 Task: Find connections with filter location El Eulma with filter topic #LetsWork with filter profile language Potuguese with filter current company StartupLanes with filter school National Institute of Technology , Patna with filter industry Caterers with filter service category Bankruptcy Law with filter keywords title Controller
Action: Mouse moved to (563, 70)
Screenshot: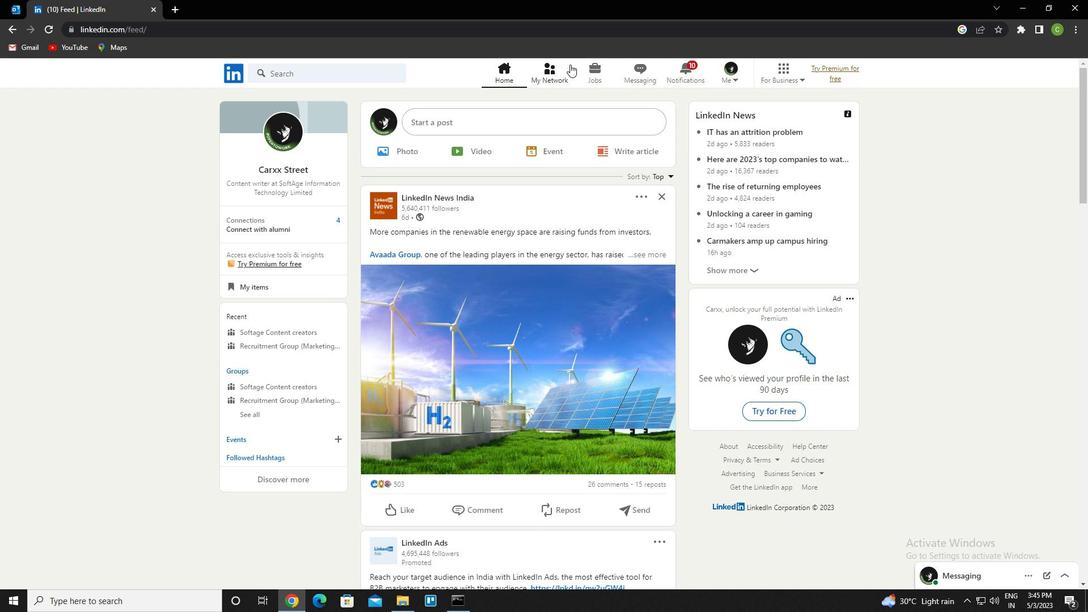 
Action: Mouse pressed left at (563, 70)
Screenshot: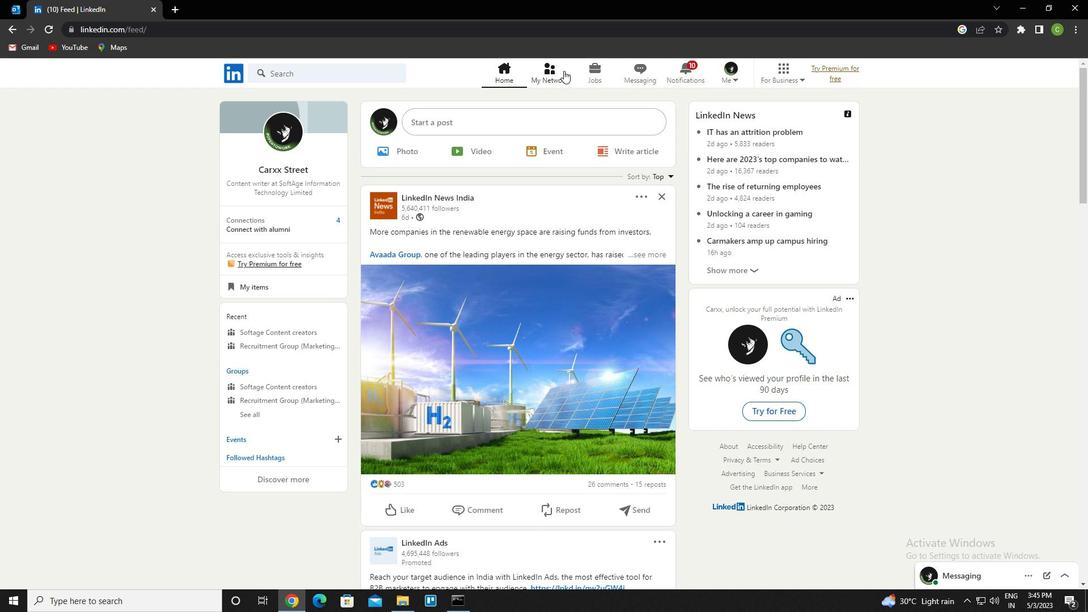 
Action: Mouse moved to (300, 130)
Screenshot: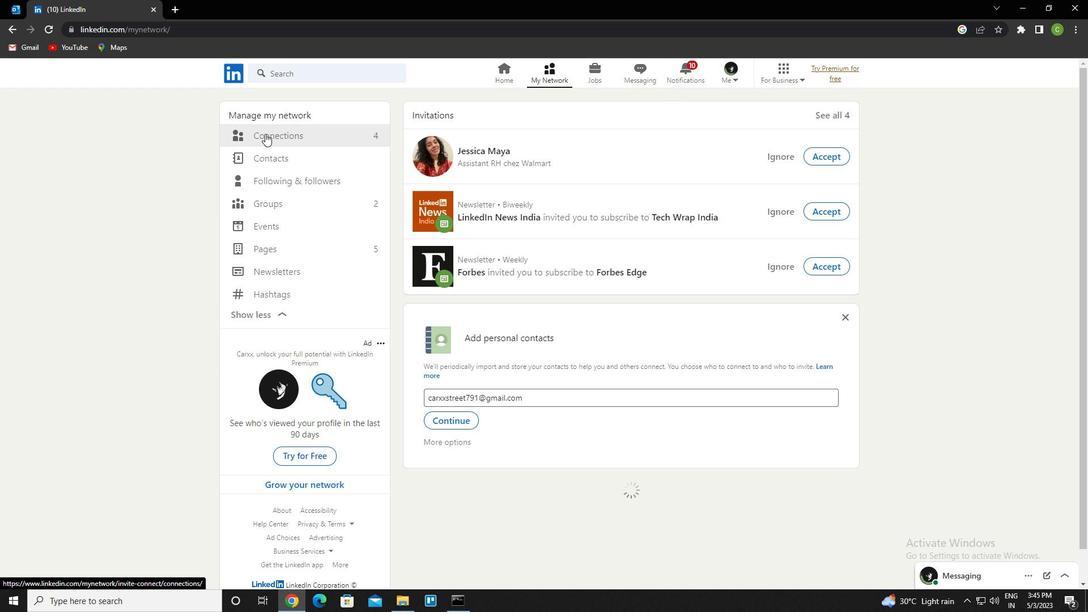 
Action: Mouse pressed left at (300, 130)
Screenshot: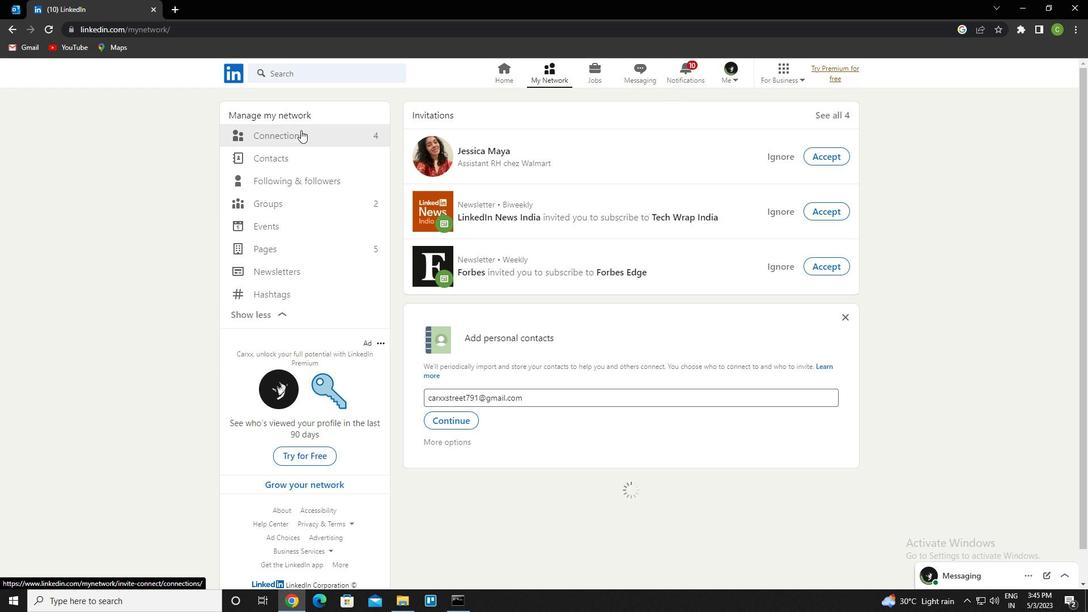 
Action: Mouse moved to (623, 138)
Screenshot: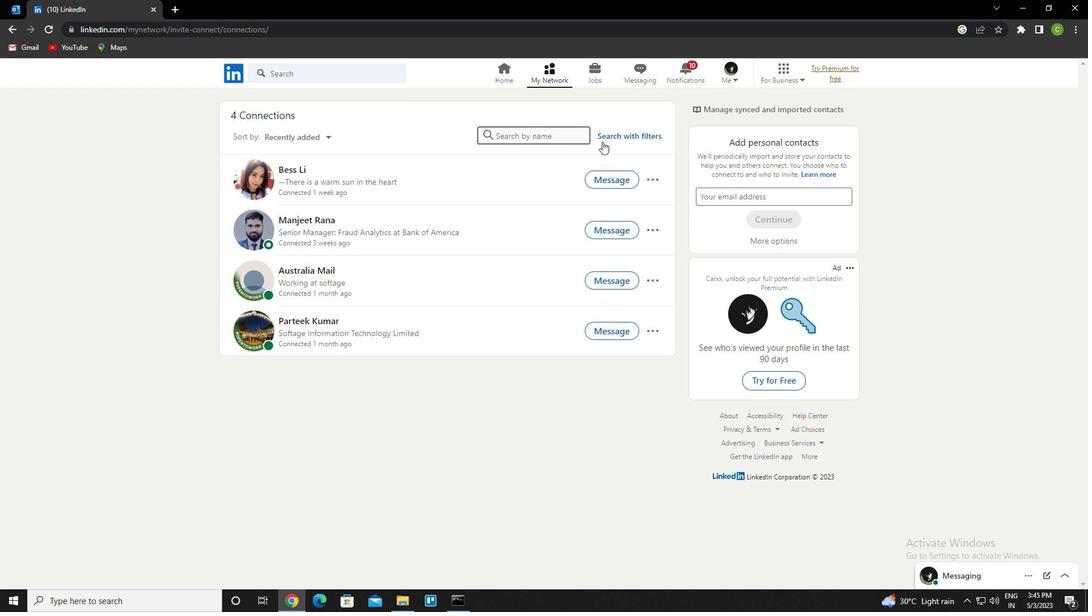 
Action: Mouse pressed left at (623, 138)
Screenshot: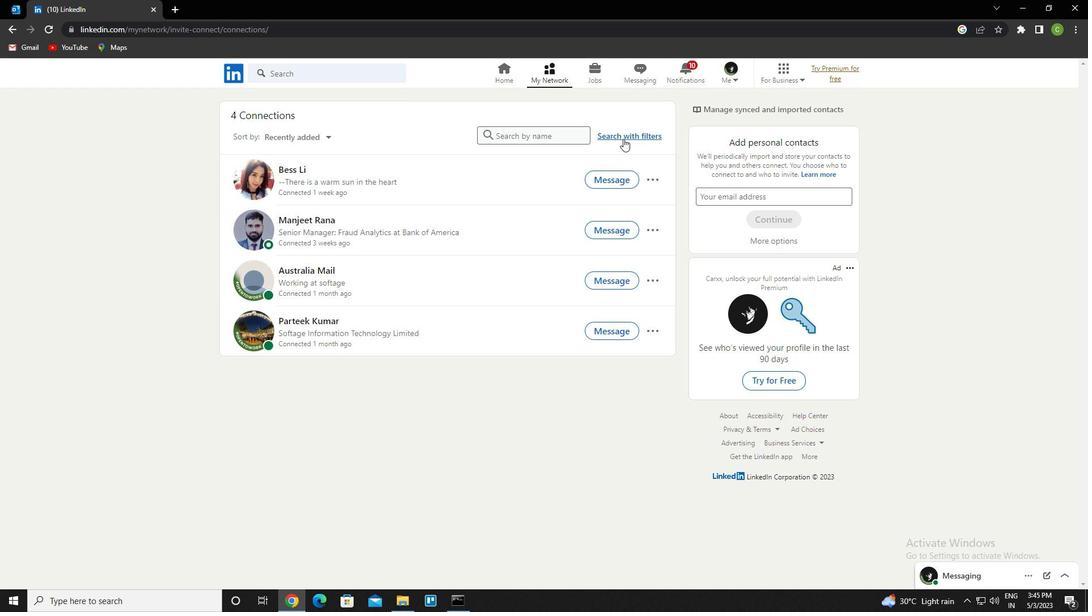 
Action: Mouse moved to (586, 107)
Screenshot: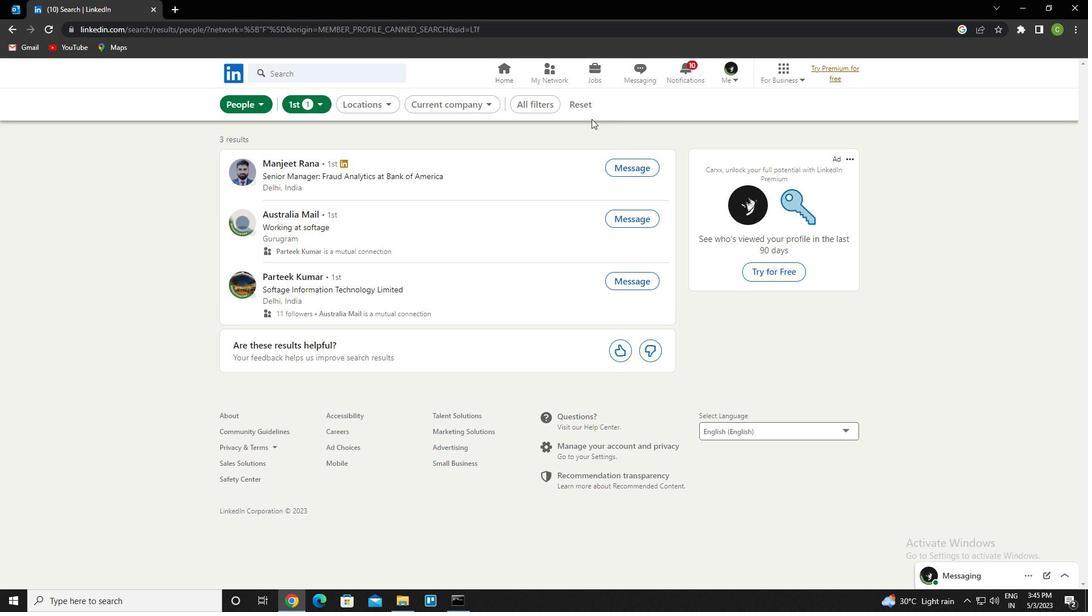 
Action: Mouse pressed left at (586, 107)
Screenshot: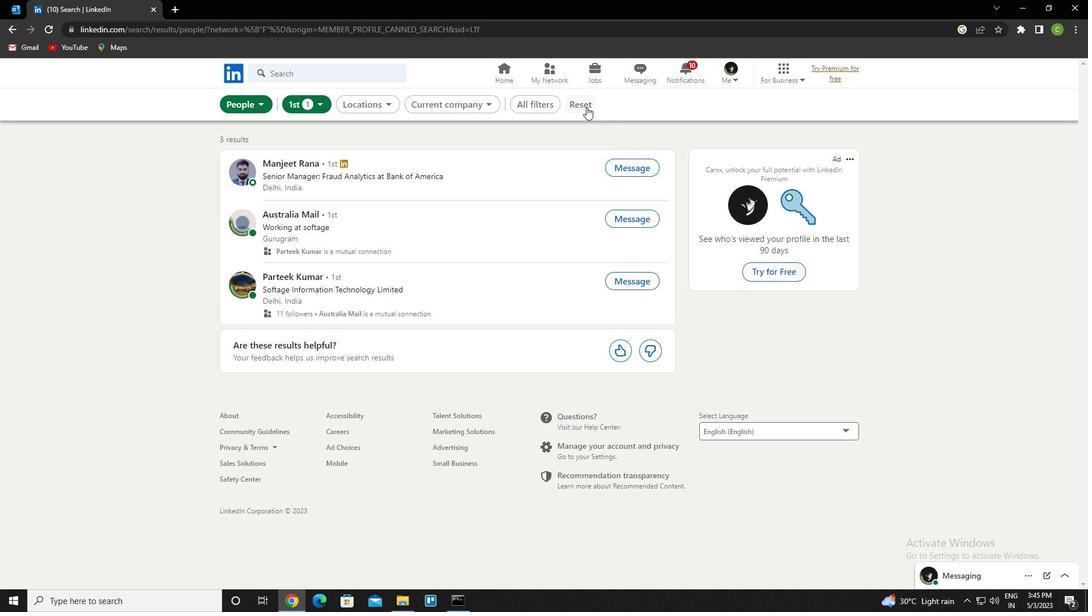 
Action: Mouse moved to (579, 109)
Screenshot: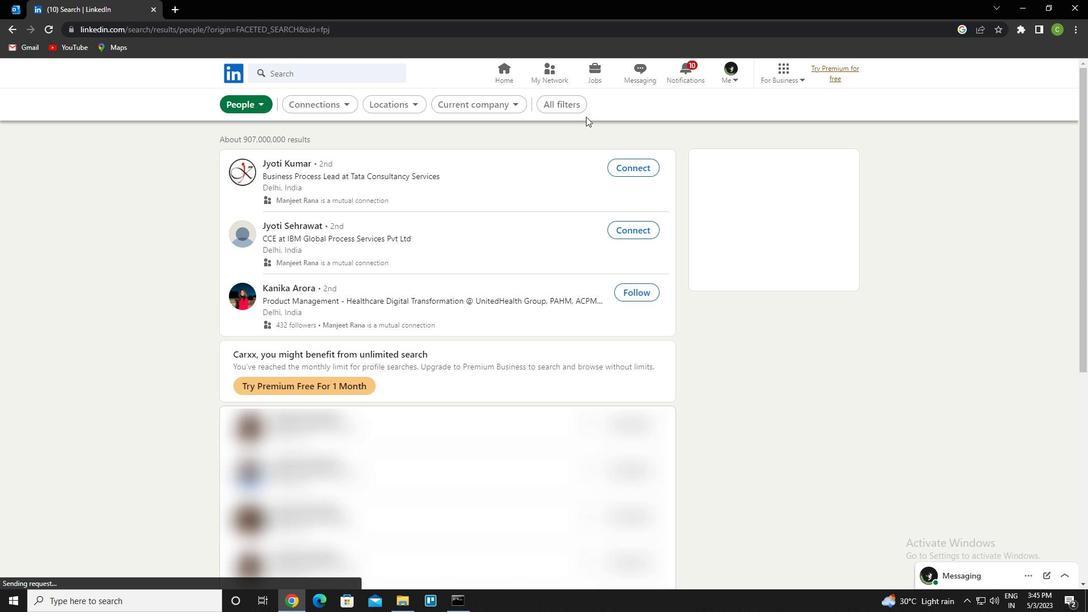 
Action: Mouse pressed left at (579, 109)
Screenshot: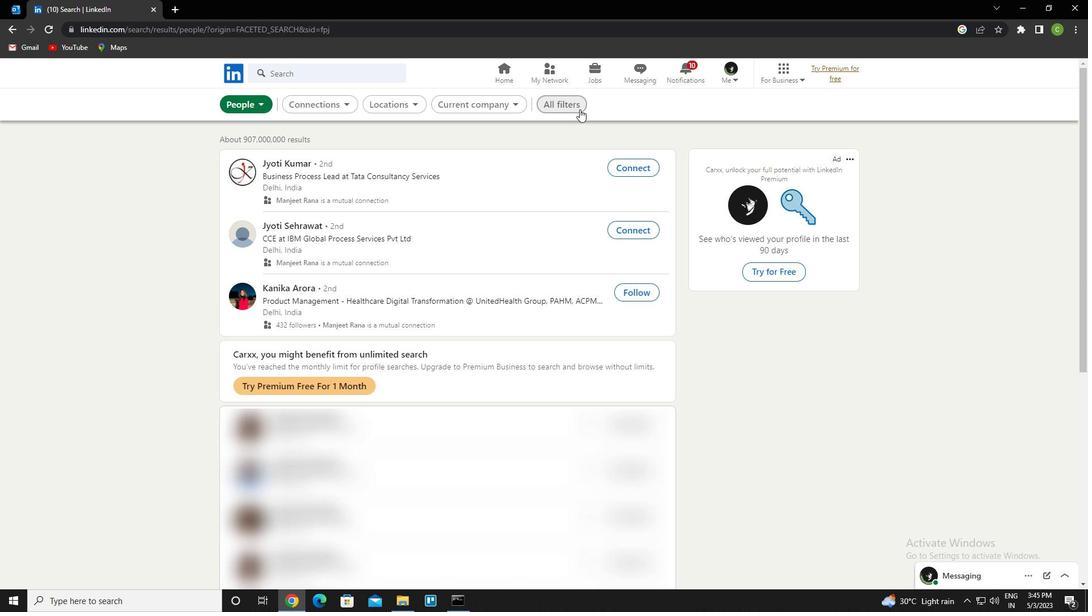 
Action: Mouse moved to (916, 294)
Screenshot: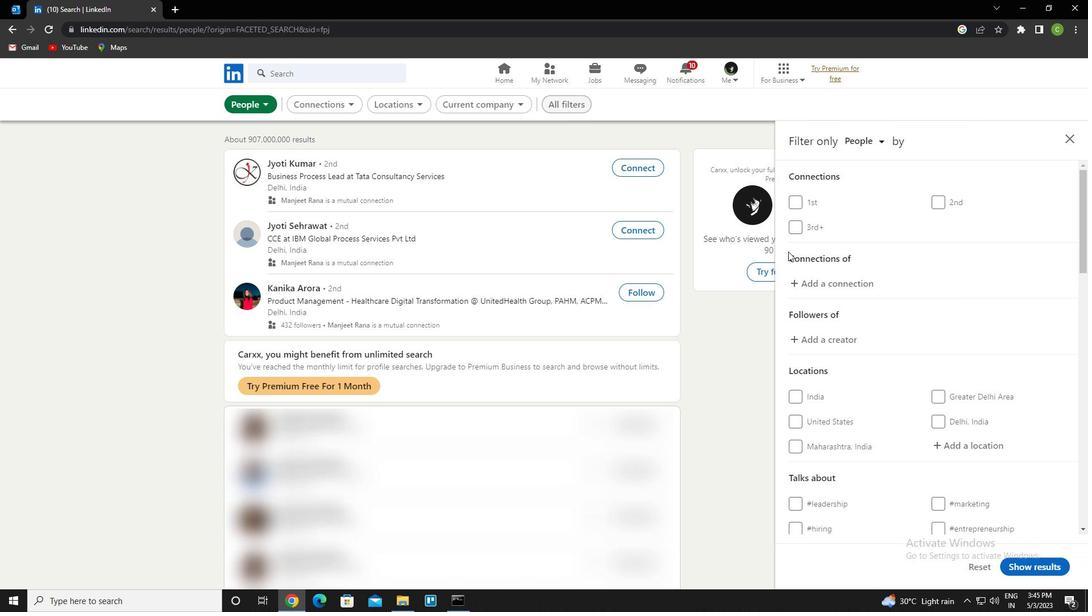 
Action: Mouse scrolled (916, 294) with delta (0, 0)
Screenshot: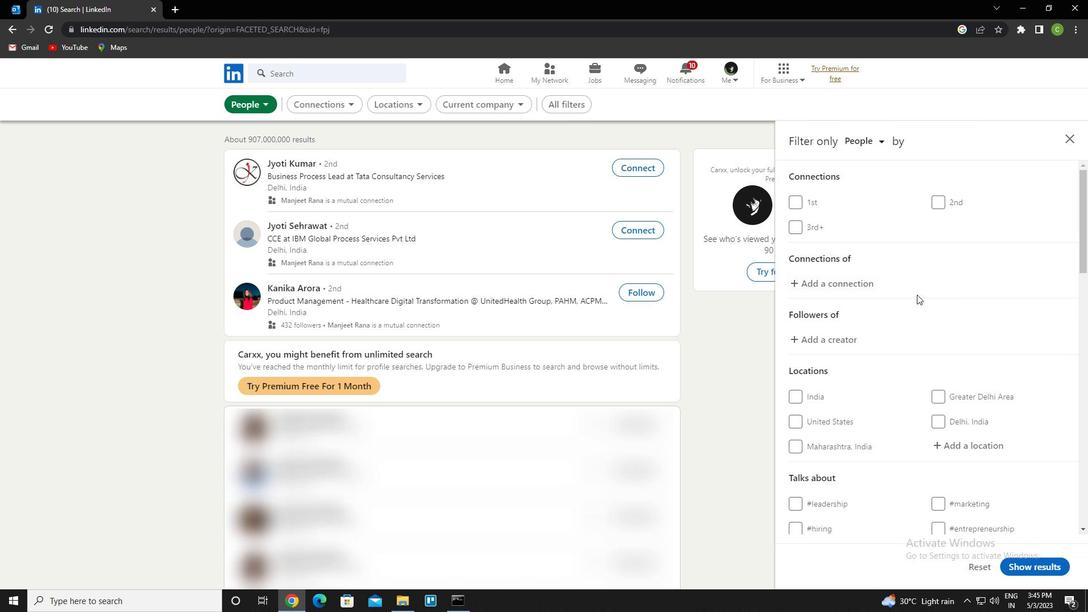 
Action: Mouse scrolled (916, 294) with delta (0, 0)
Screenshot: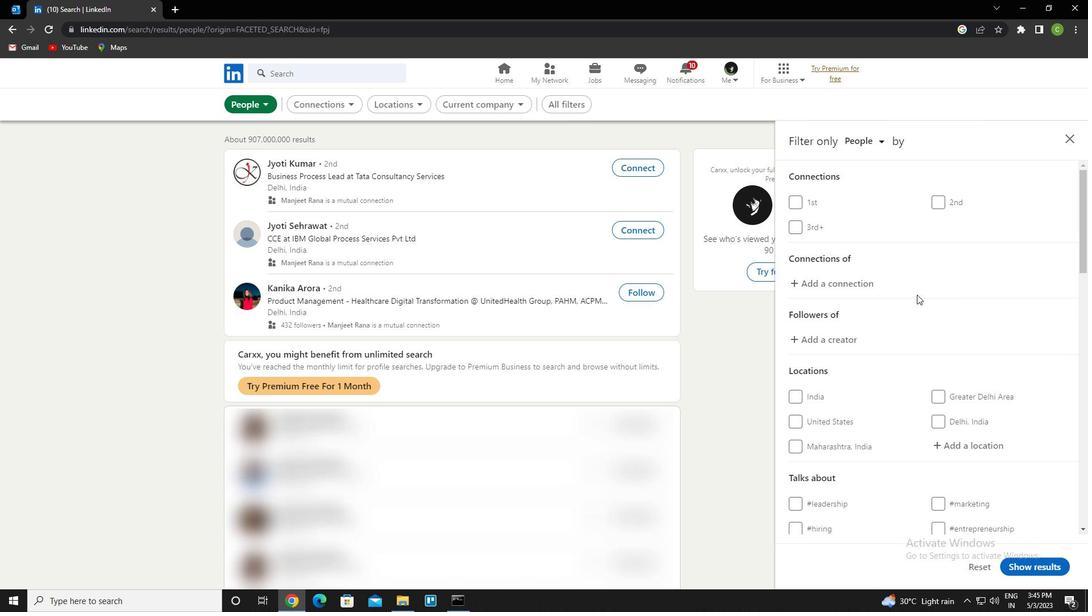 
Action: Mouse scrolled (916, 294) with delta (0, 0)
Screenshot: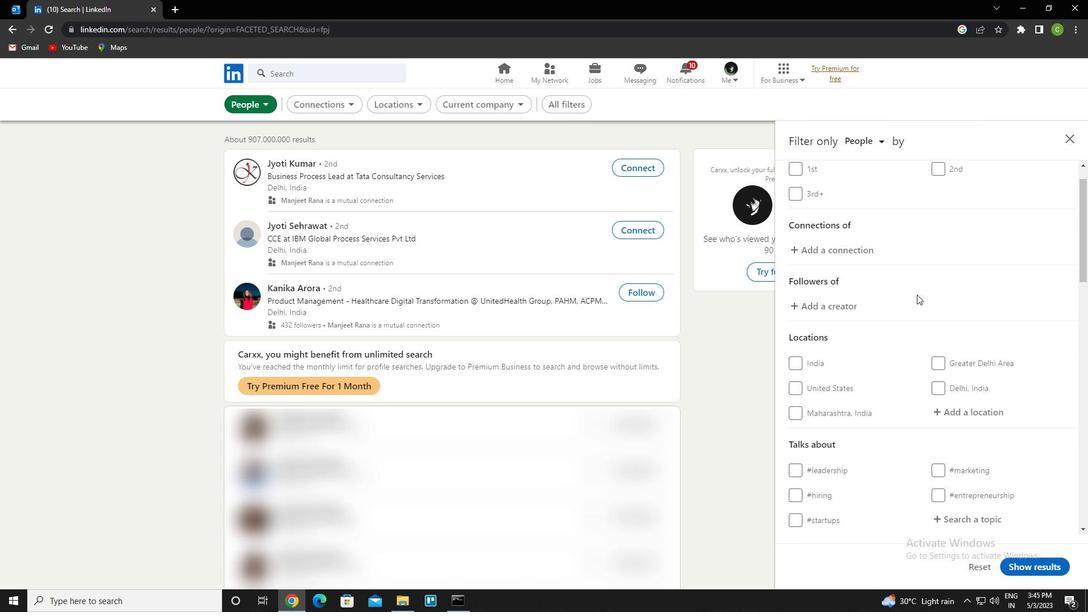 
Action: Mouse moved to (970, 282)
Screenshot: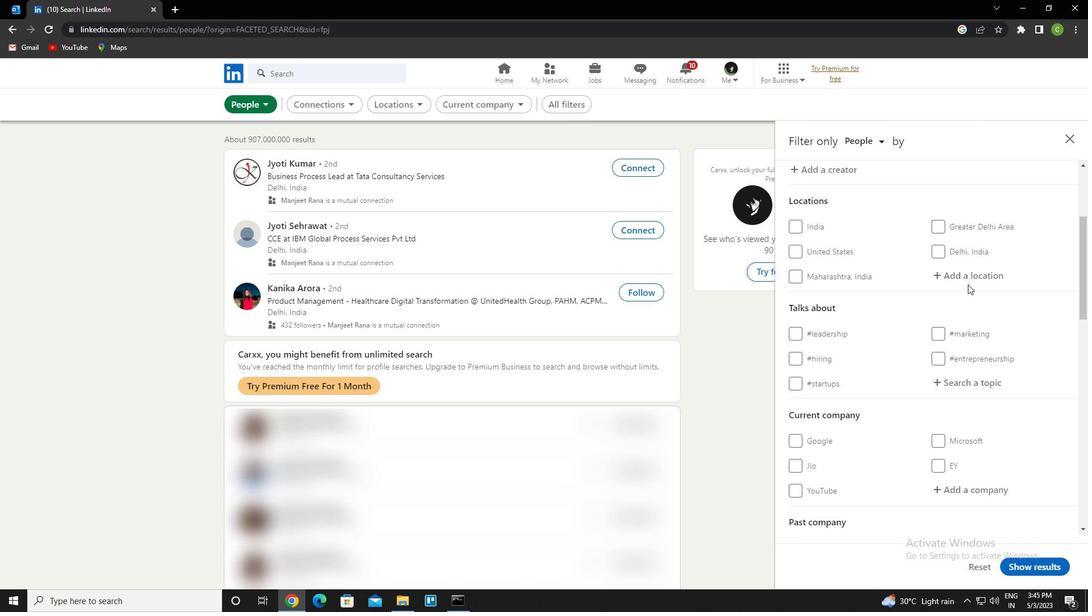 
Action: Mouse pressed left at (970, 282)
Screenshot: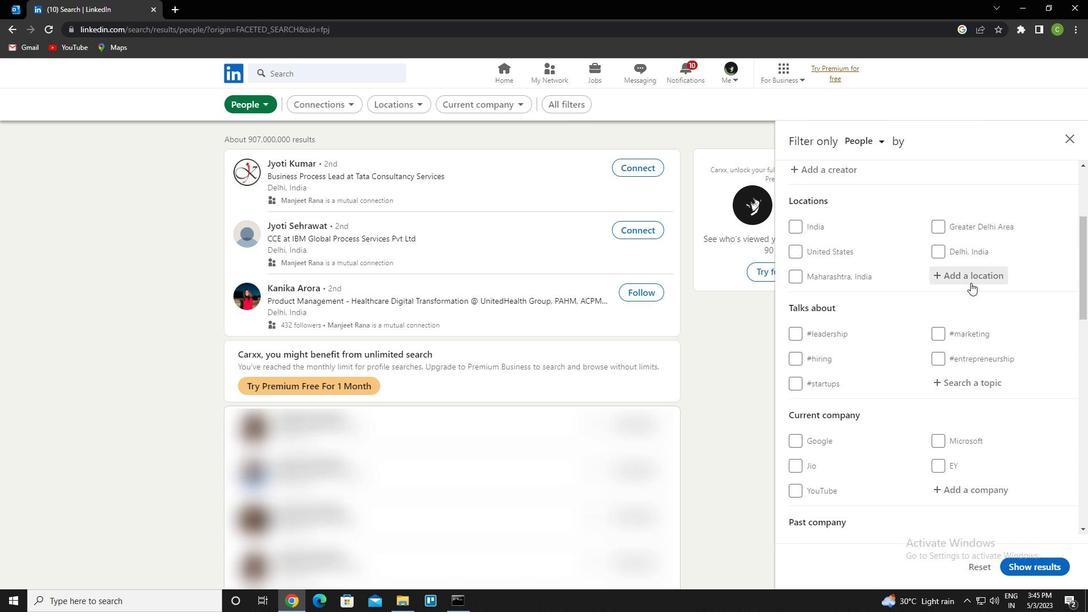 
Action: Key pressed <Key.caps_lock>e<Key.caps_lock>l<Key.space><Key.caps_lock>e<Key.caps_lock>ulma<Key.down><Key.enter>
Screenshot: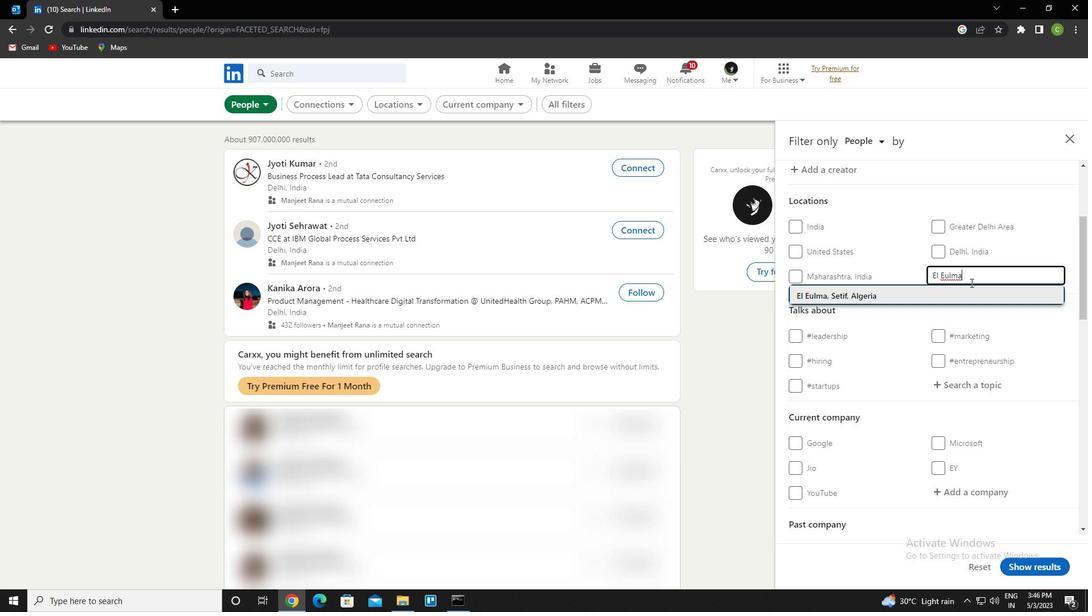 
Action: Mouse moved to (969, 287)
Screenshot: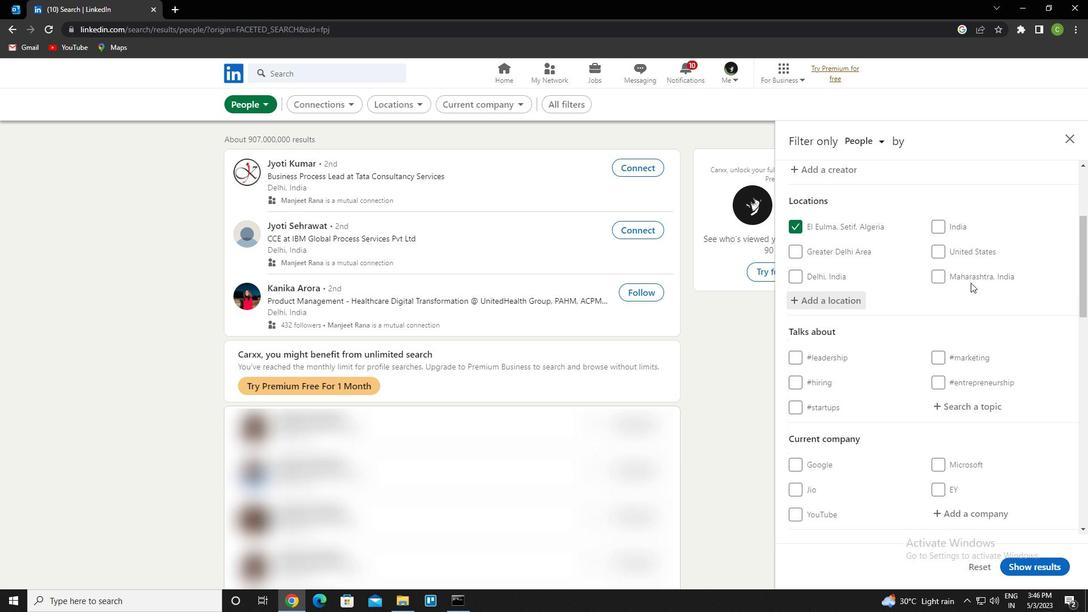 
Action: Mouse scrolled (969, 287) with delta (0, 0)
Screenshot: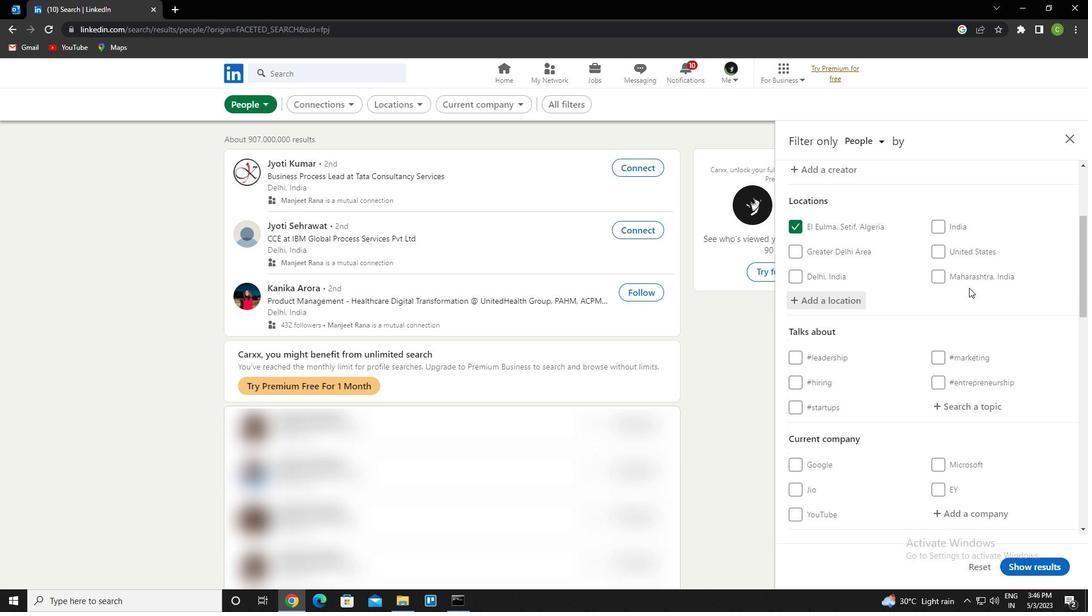 
Action: Mouse scrolled (969, 287) with delta (0, 0)
Screenshot: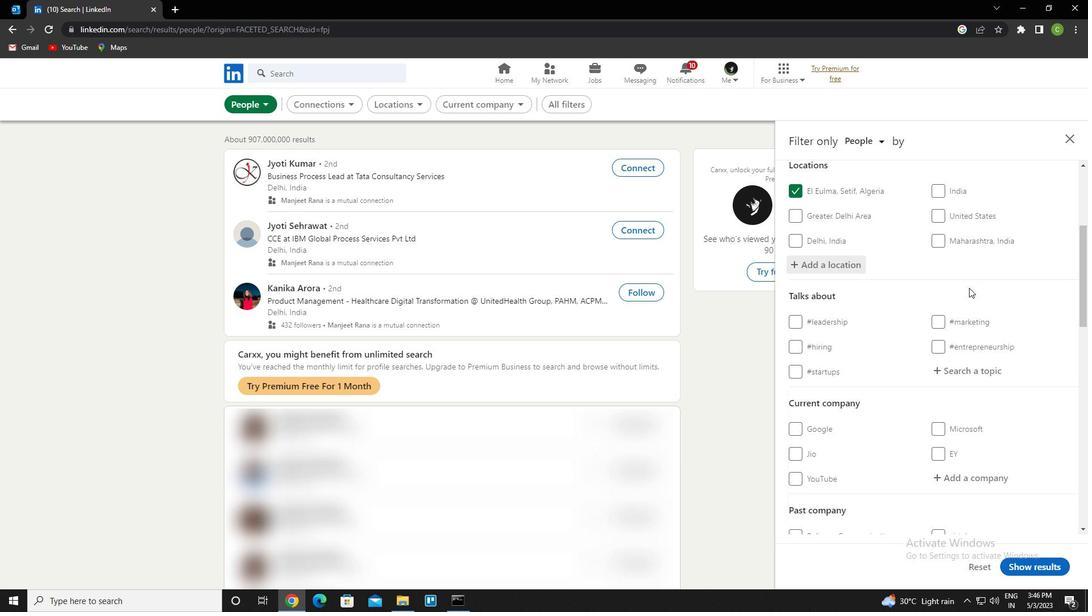 
Action: Mouse moved to (962, 288)
Screenshot: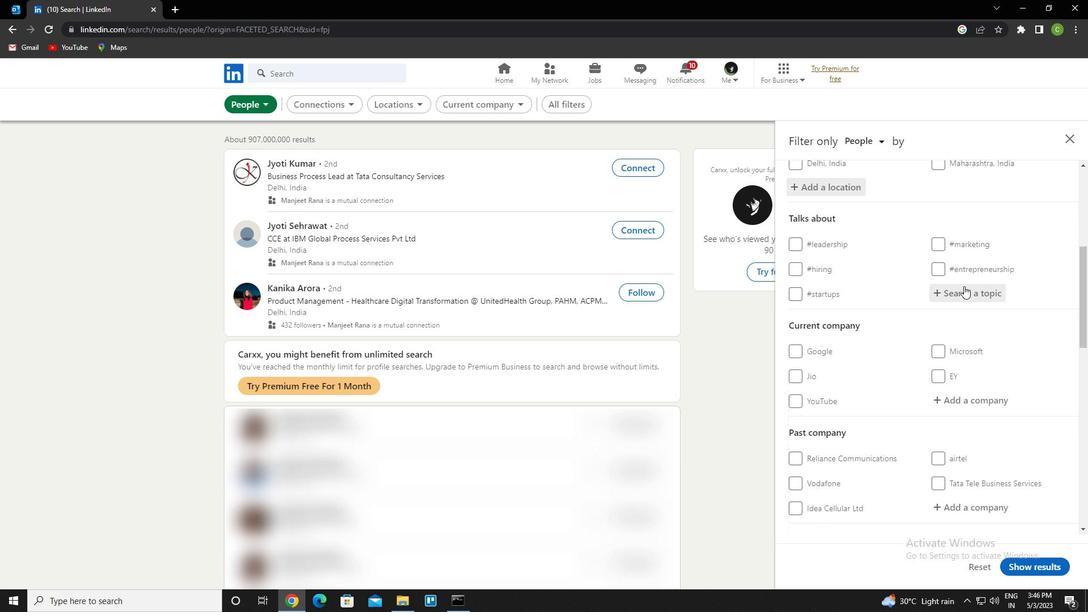 
Action: Mouse pressed left at (962, 288)
Screenshot: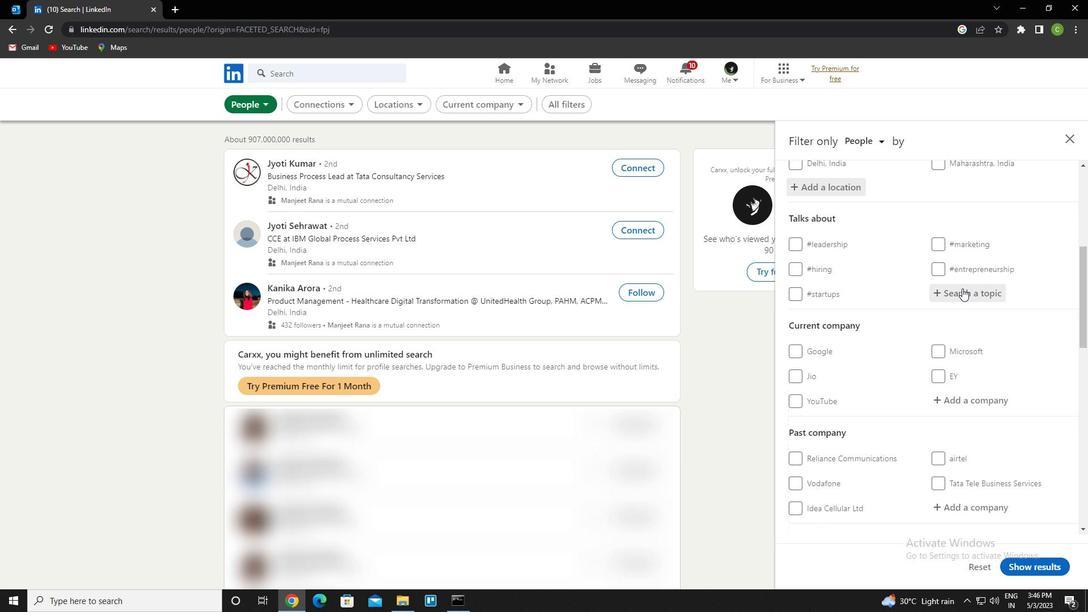 
Action: Key pressed letswork<Key.down><Key.enter>
Screenshot: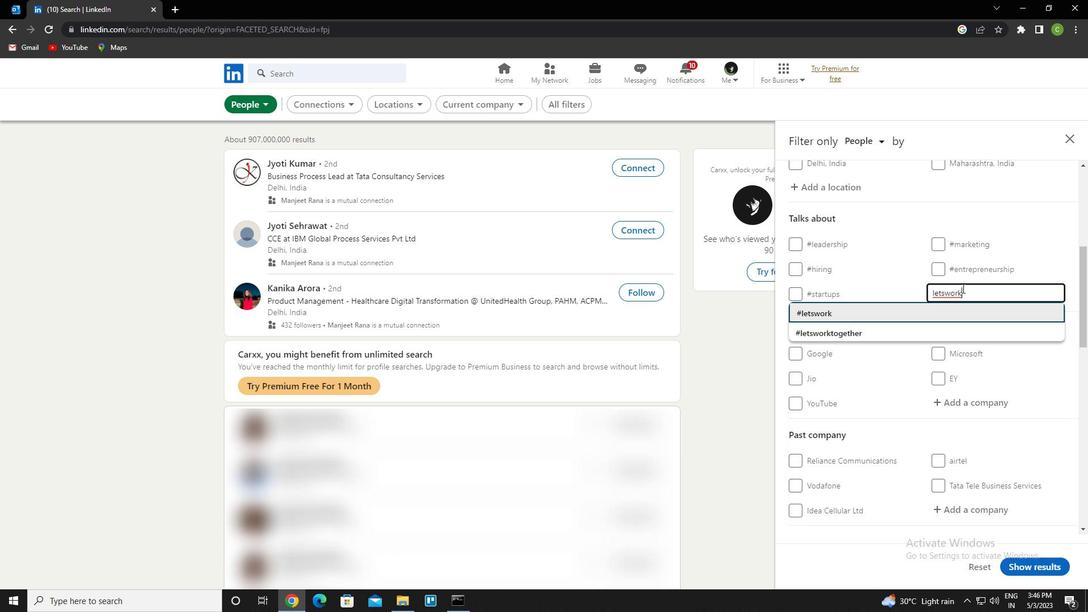 
Action: Mouse scrolled (962, 287) with delta (0, 0)
Screenshot: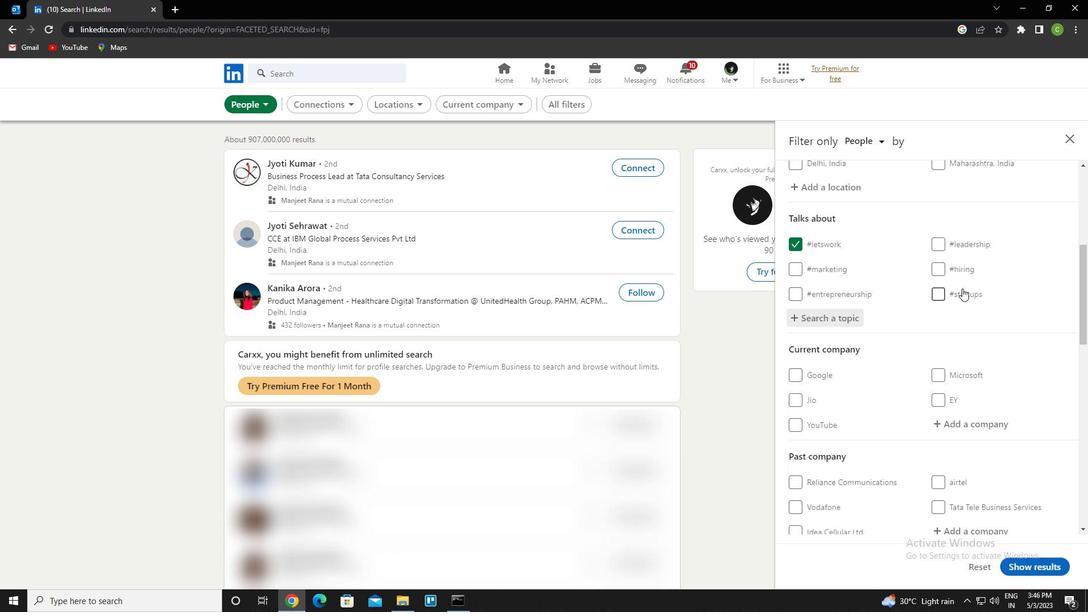 
Action: Mouse scrolled (962, 287) with delta (0, 0)
Screenshot: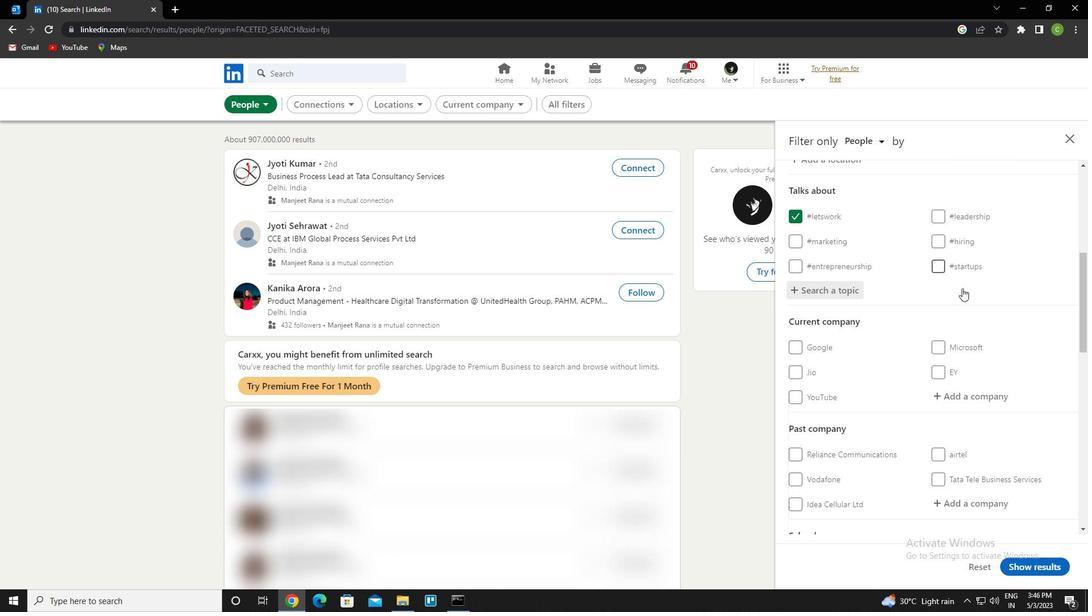 
Action: Mouse scrolled (962, 287) with delta (0, 0)
Screenshot: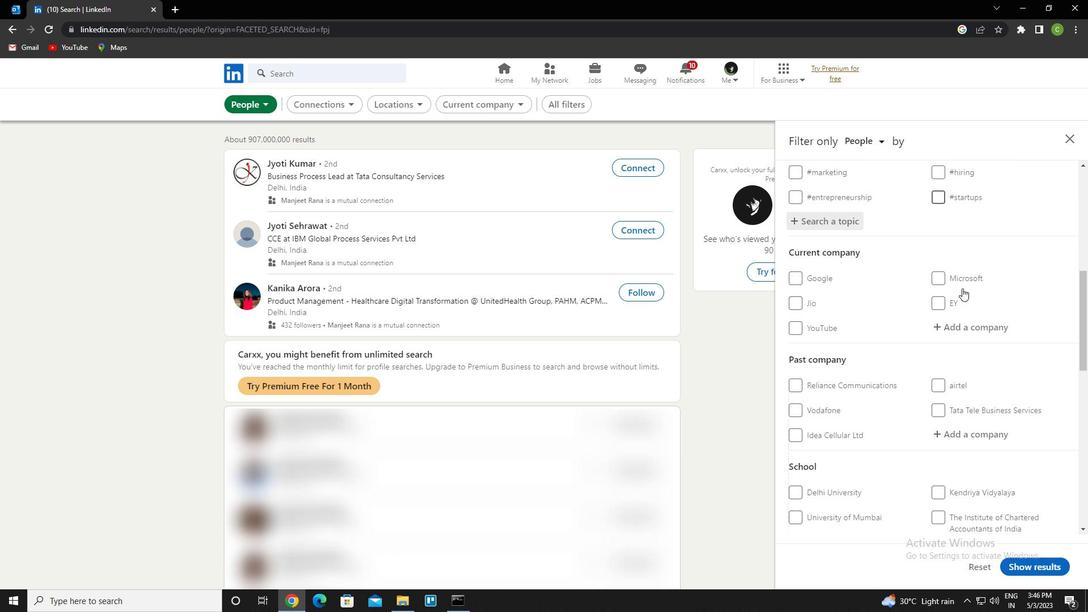 
Action: Mouse scrolled (962, 287) with delta (0, 0)
Screenshot: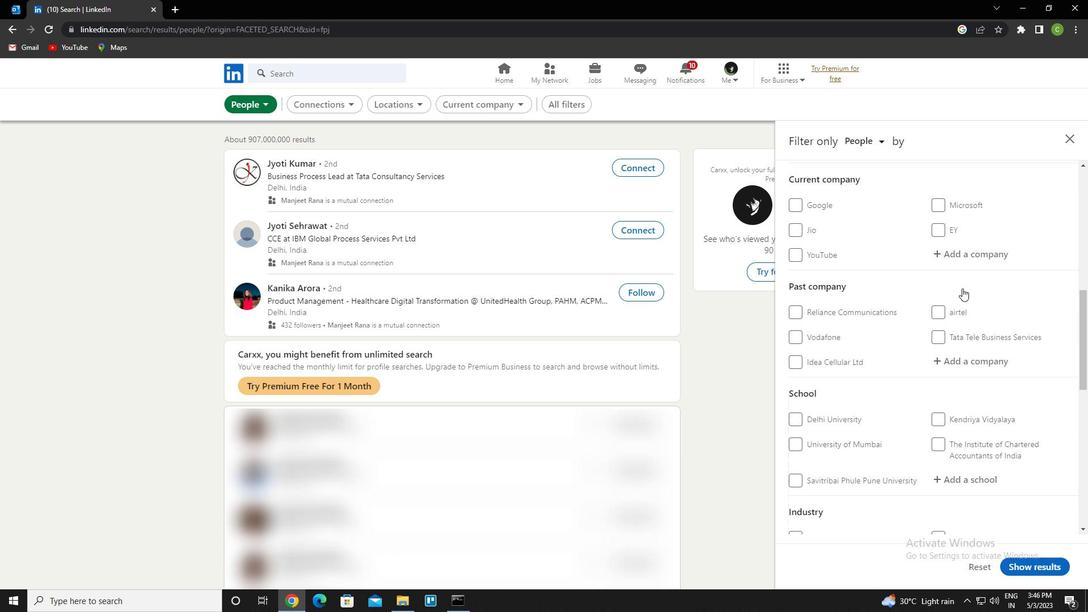
Action: Mouse scrolled (962, 287) with delta (0, 0)
Screenshot: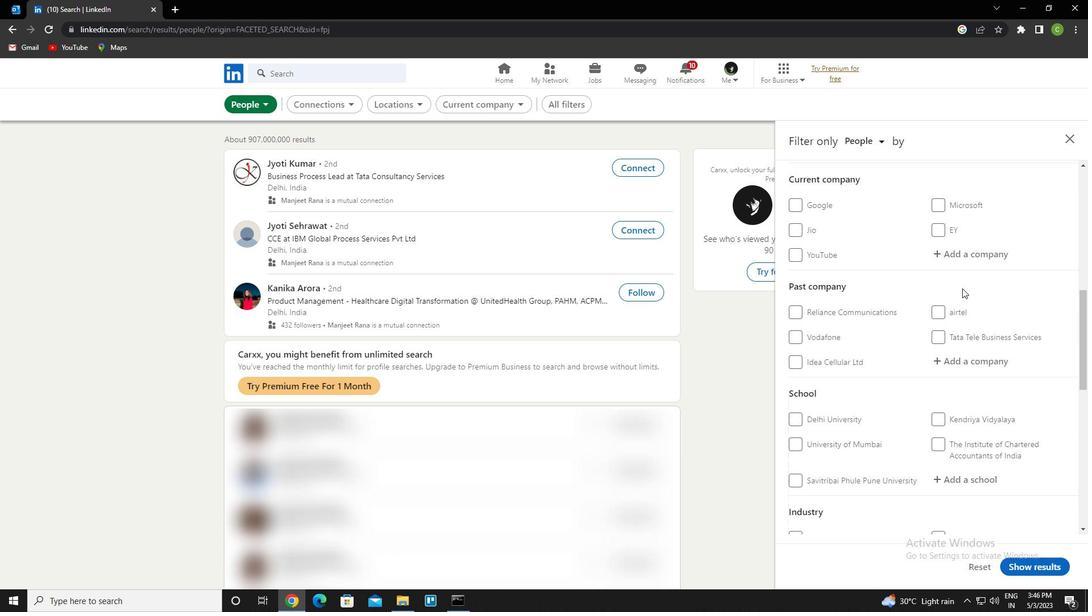 
Action: Mouse scrolled (962, 287) with delta (0, 0)
Screenshot: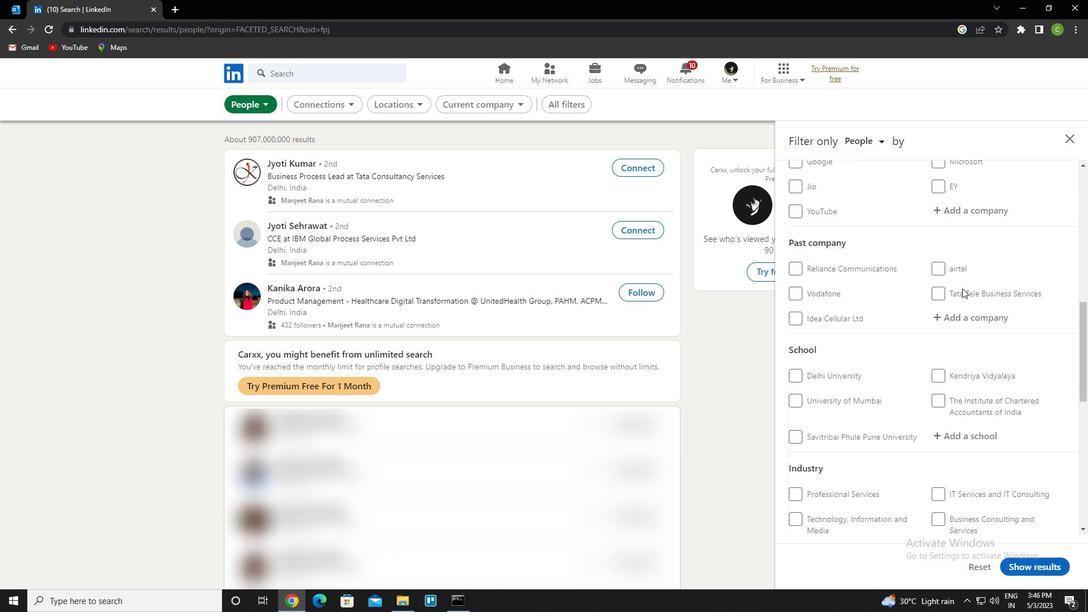 
Action: Mouse moved to (946, 388)
Screenshot: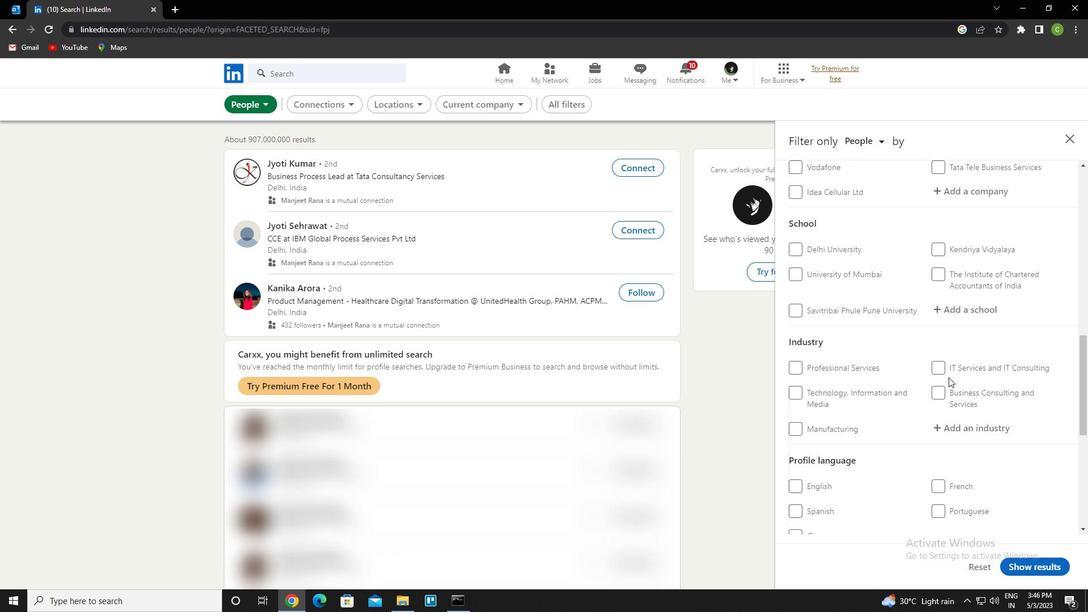 
Action: Mouse scrolled (946, 387) with delta (0, 0)
Screenshot: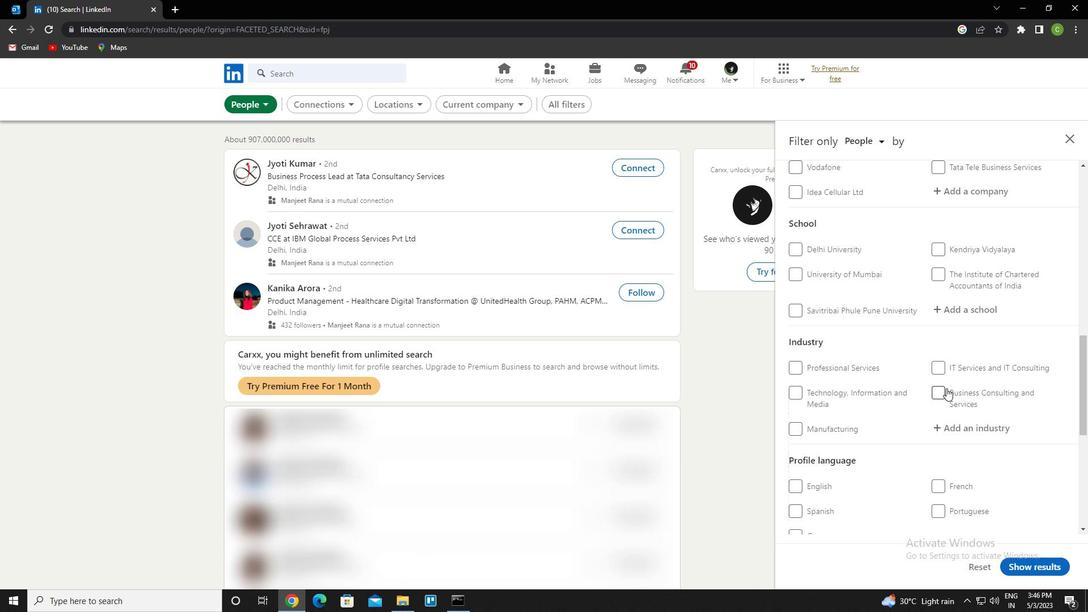 
Action: Mouse scrolled (946, 387) with delta (0, 0)
Screenshot: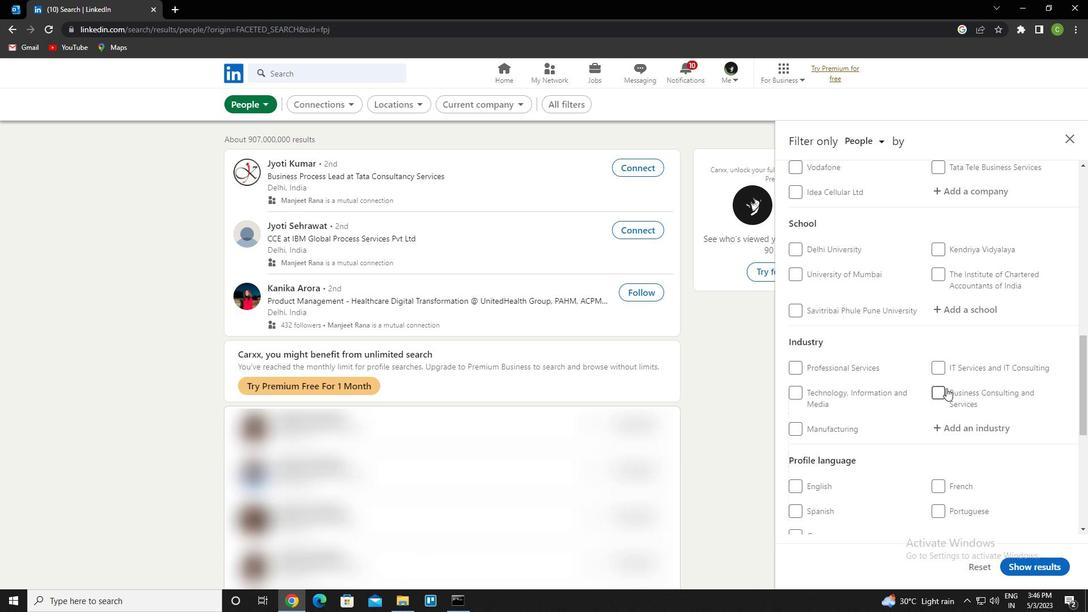 
Action: Mouse moved to (937, 397)
Screenshot: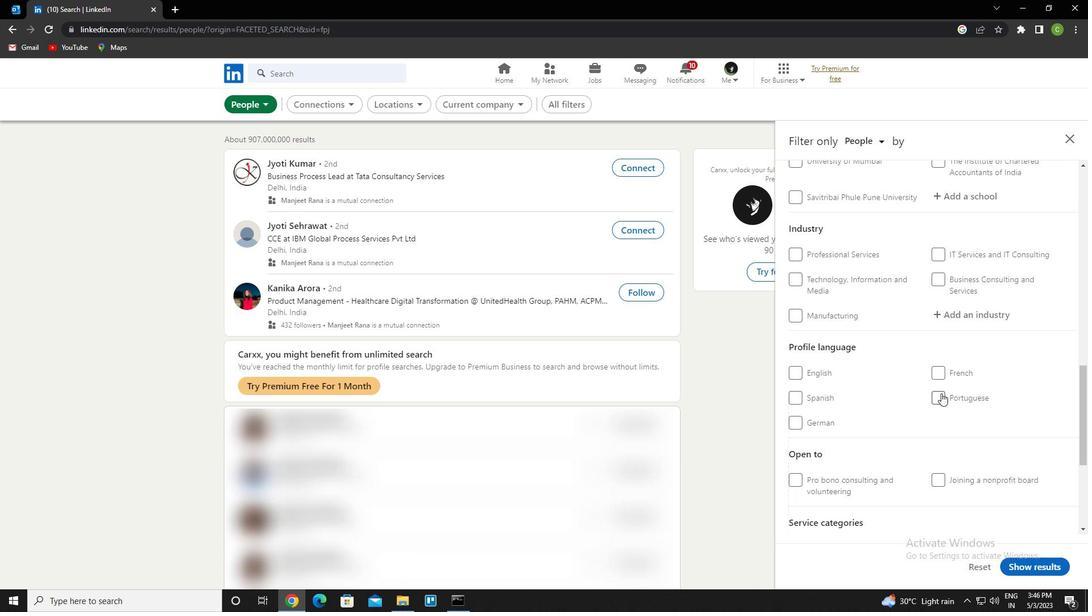 
Action: Mouse pressed left at (937, 397)
Screenshot: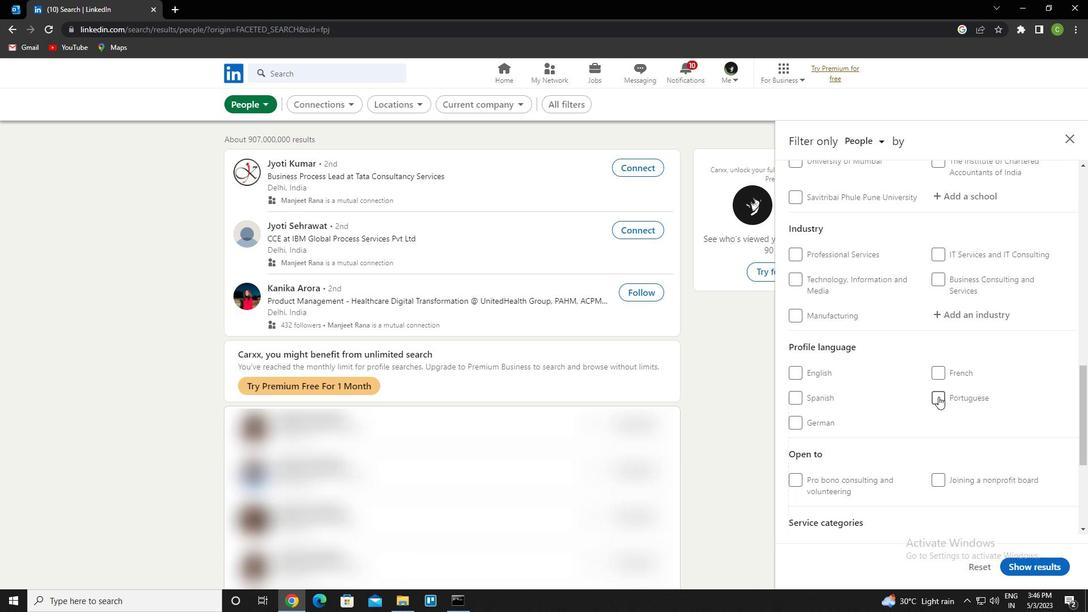 
Action: Mouse moved to (906, 357)
Screenshot: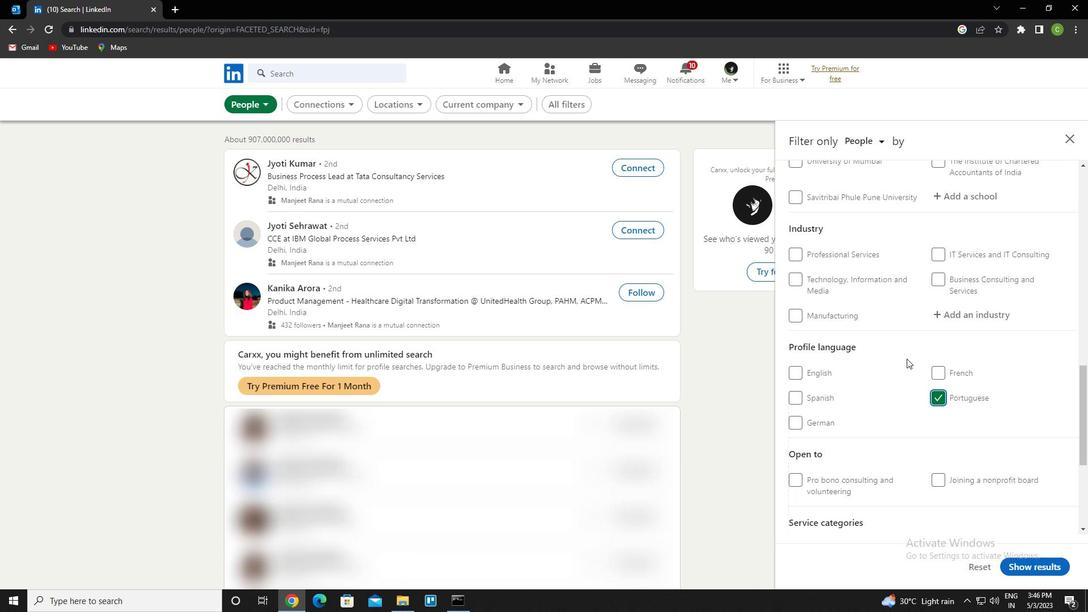 
Action: Mouse scrolled (906, 358) with delta (0, 0)
Screenshot: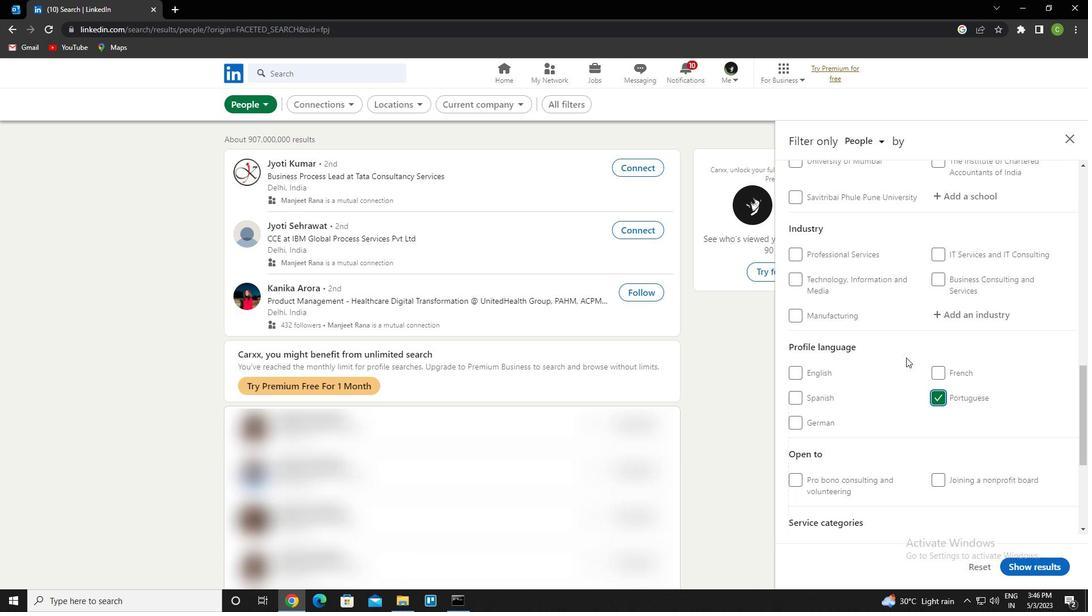 
Action: Mouse scrolled (906, 358) with delta (0, 0)
Screenshot: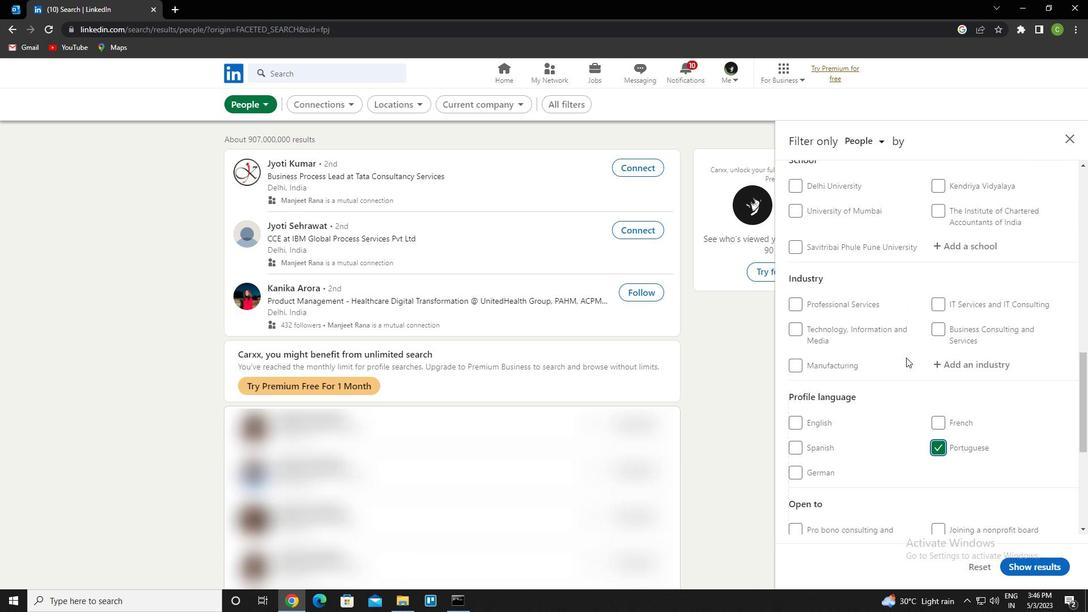 
Action: Mouse scrolled (906, 358) with delta (0, 0)
Screenshot: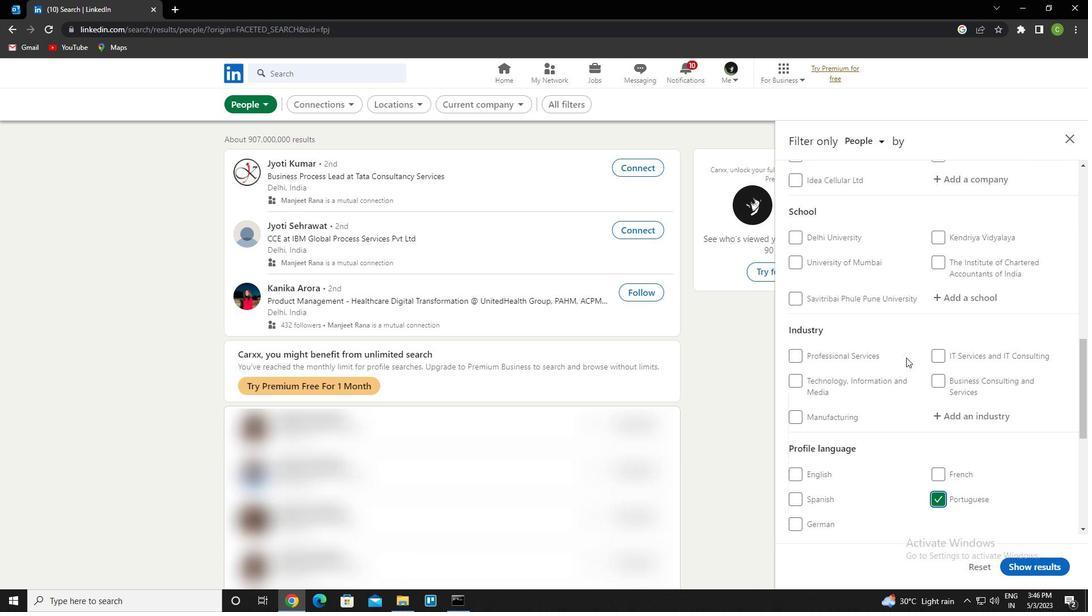 
Action: Mouse scrolled (906, 358) with delta (0, 0)
Screenshot: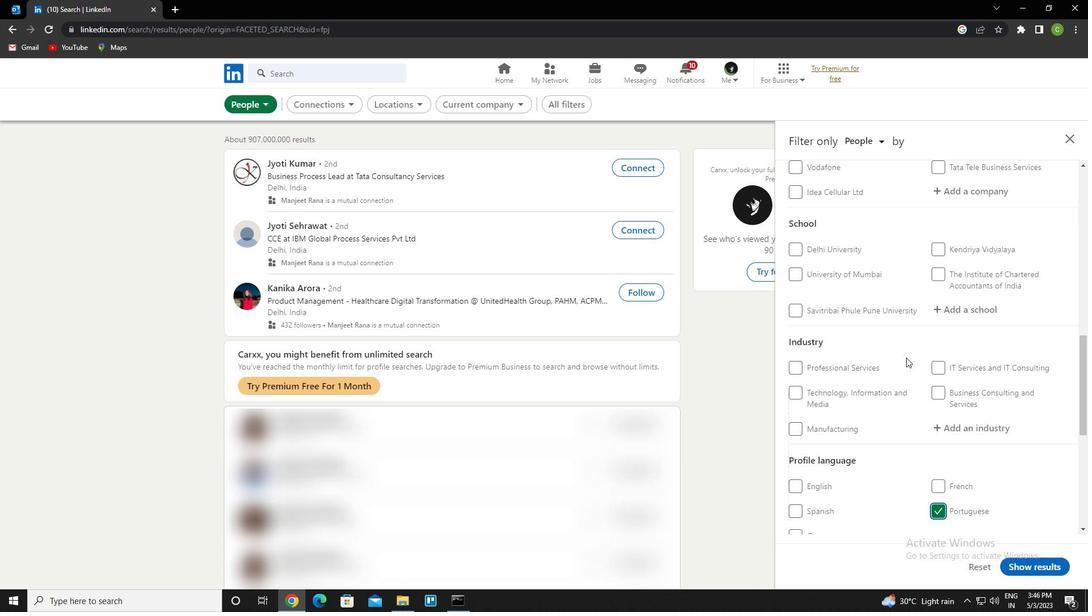
Action: Mouse moved to (880, 299)
Screenshot: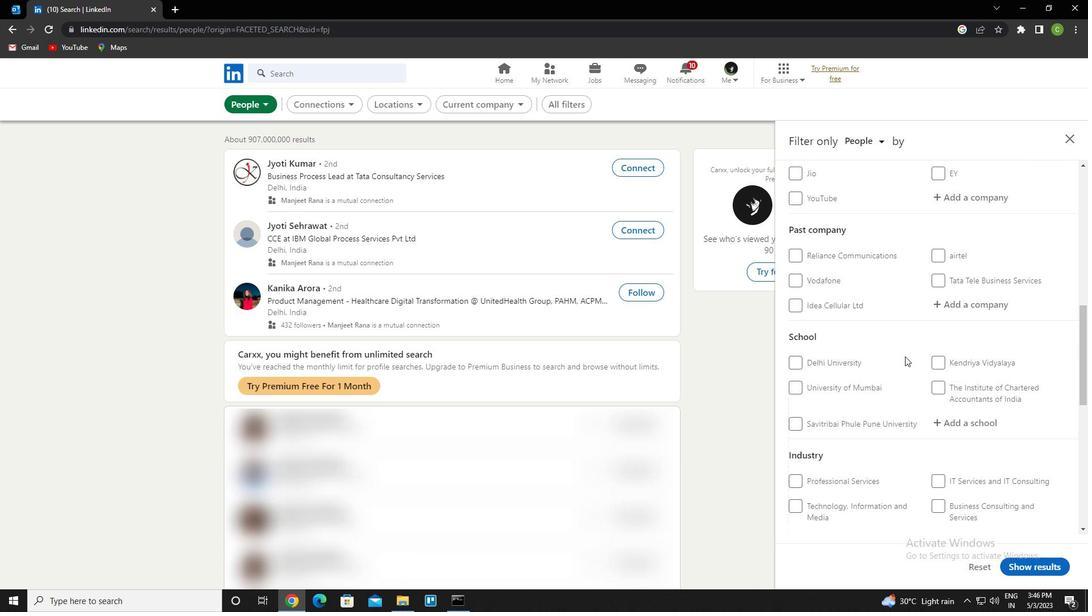 
Action: Mouse scrolled (880, 300) with delta (0, 0)
Screenshot: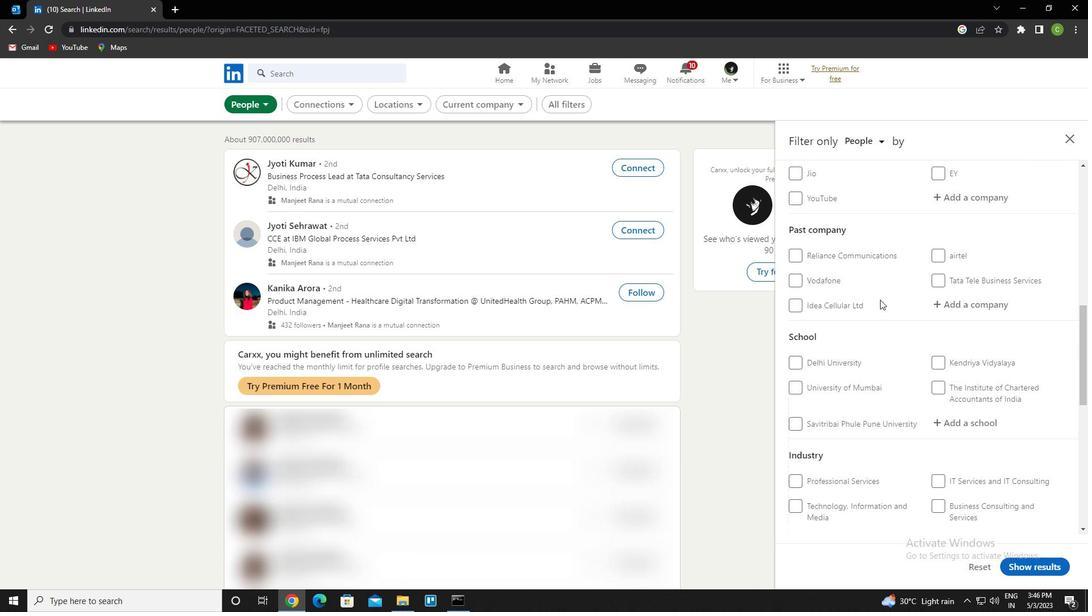 
Action: Mouse scrolled (880, 300) with delta (0, 0)
Screenshot: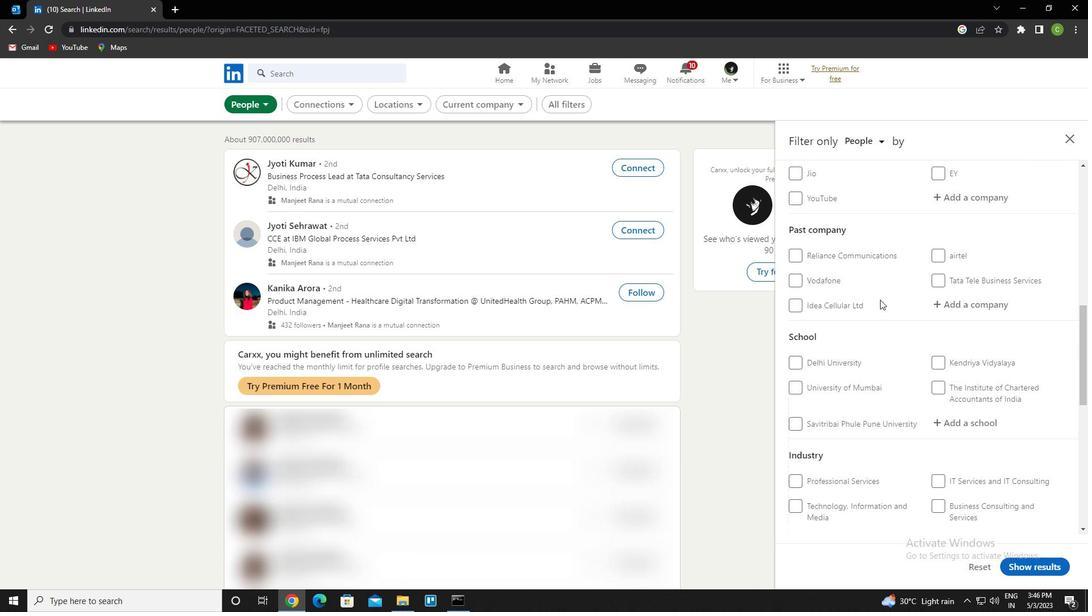 
Action: Mouse moved to (975, 313)
Screenshot: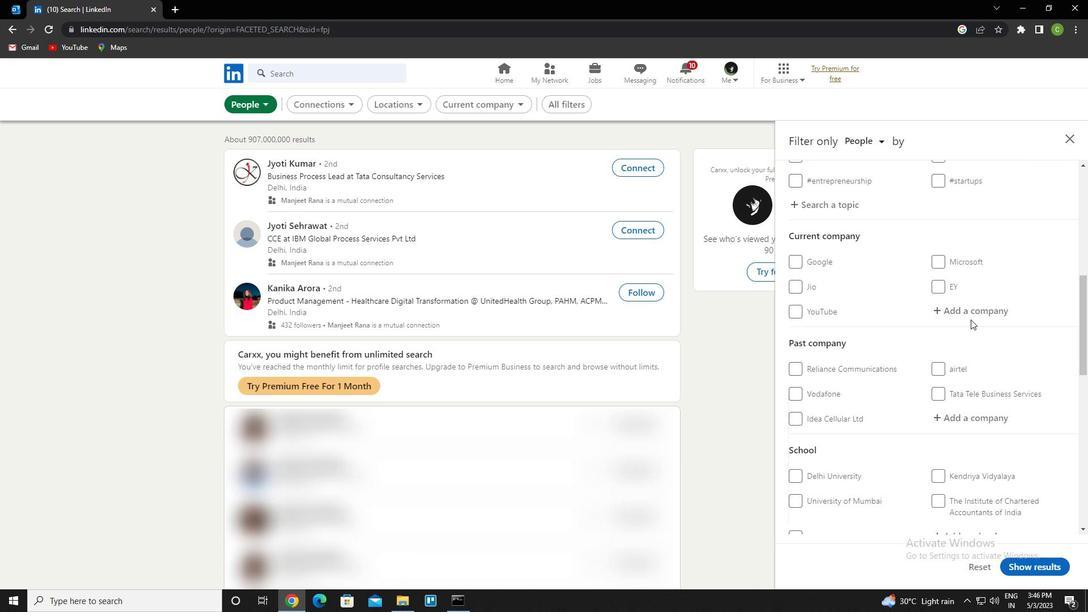
Action: Mouse pressed left at (975, 313)
Screenshot: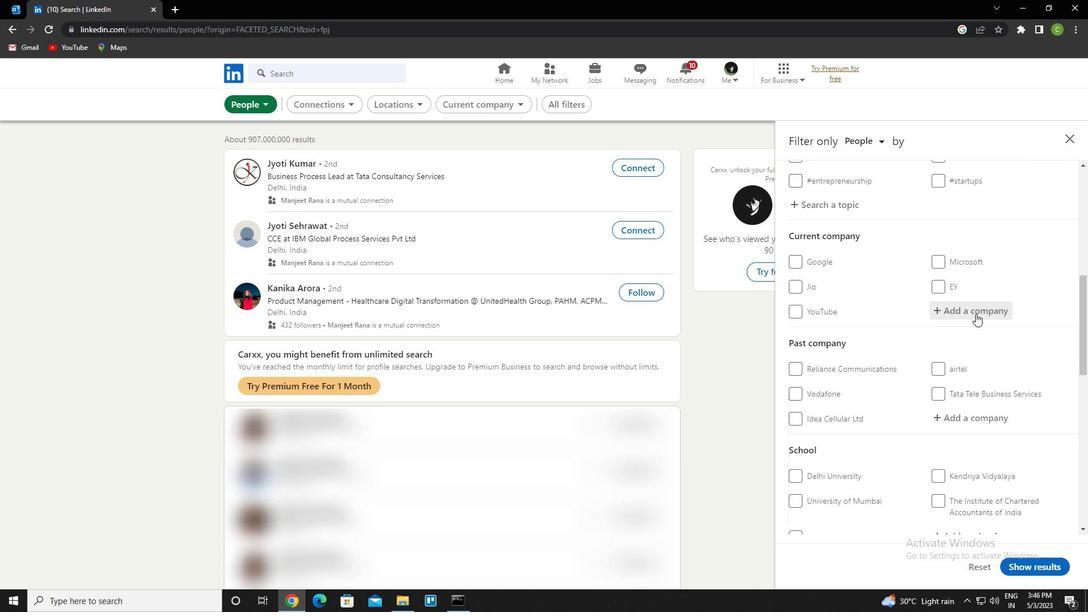 
Action: Key pressed <Key.caps_lock>s<Key.caps_lock>tartuplanes<Key.down><Key.enter>
Screenshot: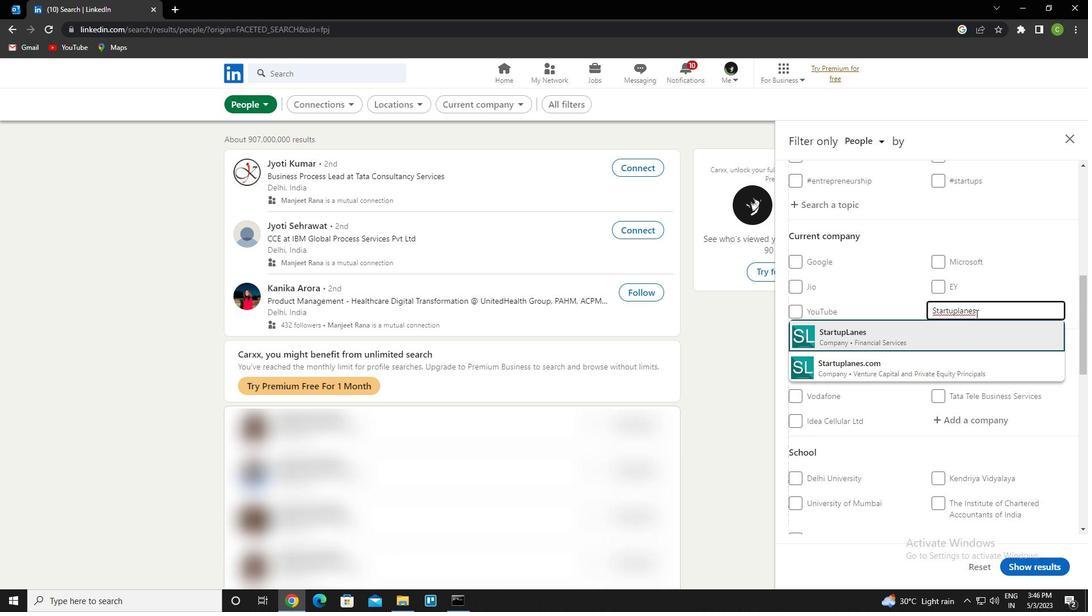 
Action: Mouse moved to (956, 358)
Screenshot: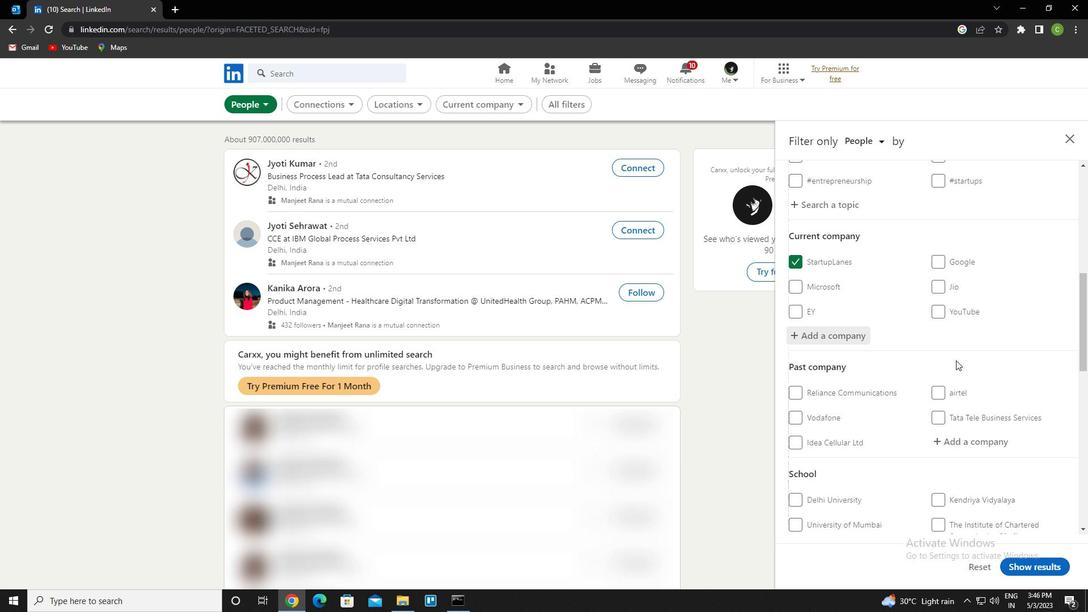 
Action: Mouse scrolled (956, 358) with delta (0, 0)
Screenshot: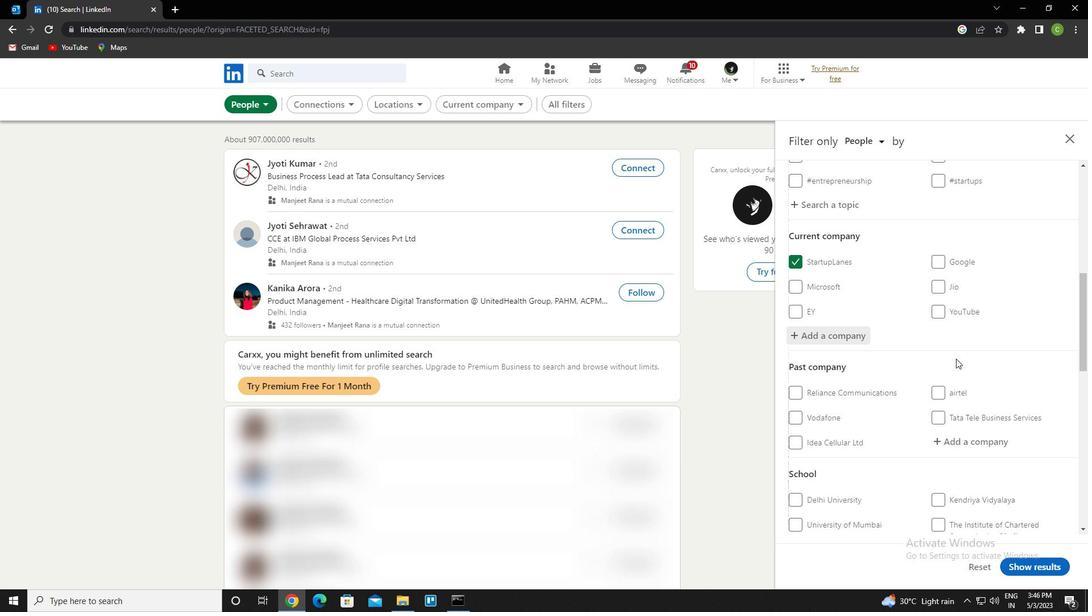 
Action: Mouse scrolled (956, 358) with delta (0, 0)
Screenshot: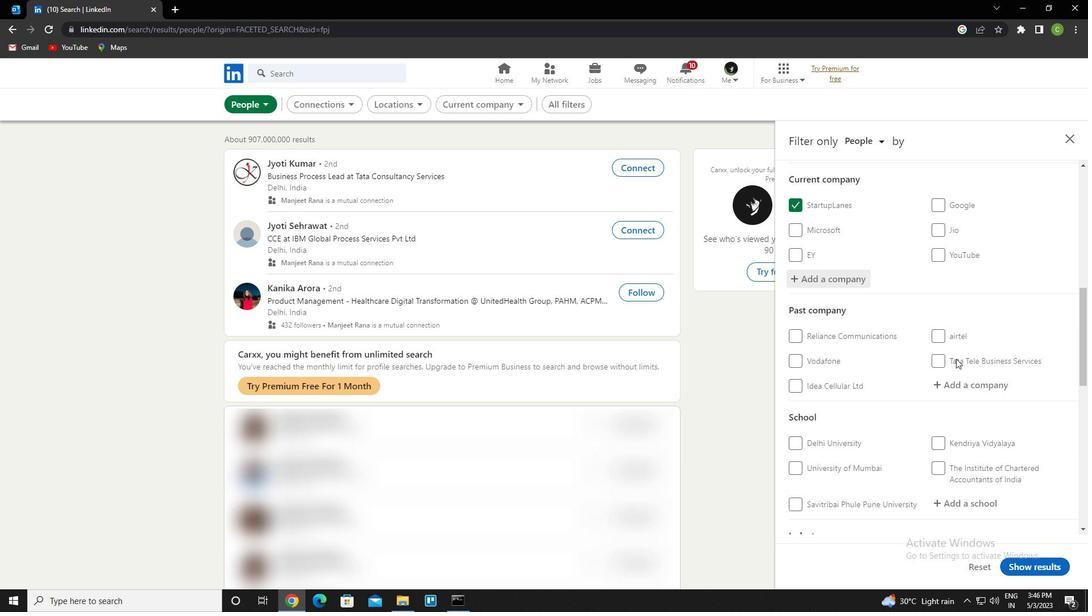 
Action: Mouse moved to (959, 347)
Screenshot: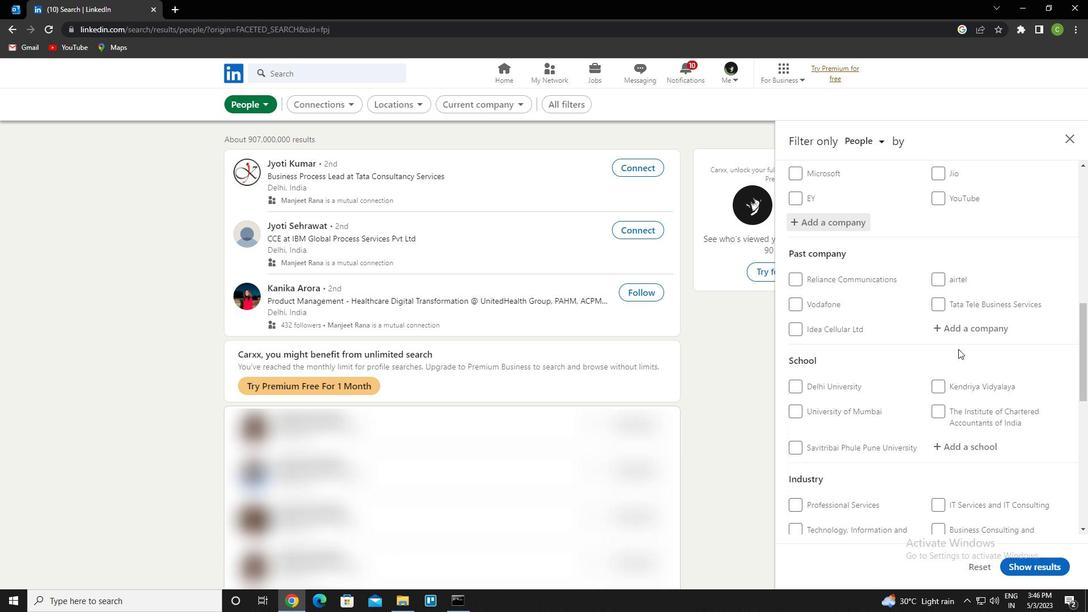 
Action: Mouse scrolled (959, 347) with delta (0, 0)
Screenshot: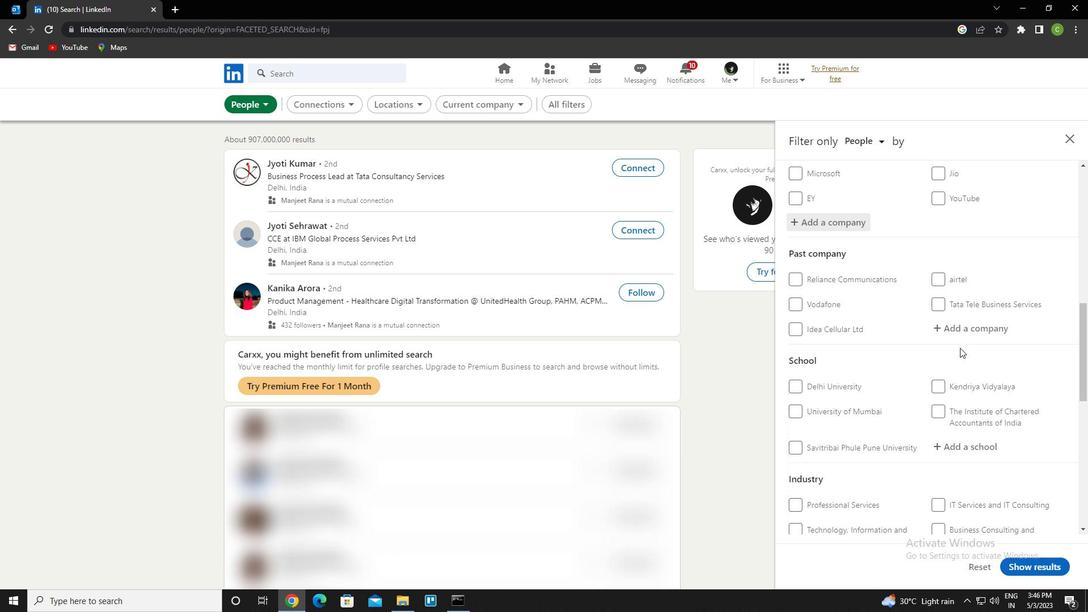 
Action: Mouse scrolled (959, 348) with delta (0, 0)
Screenshot: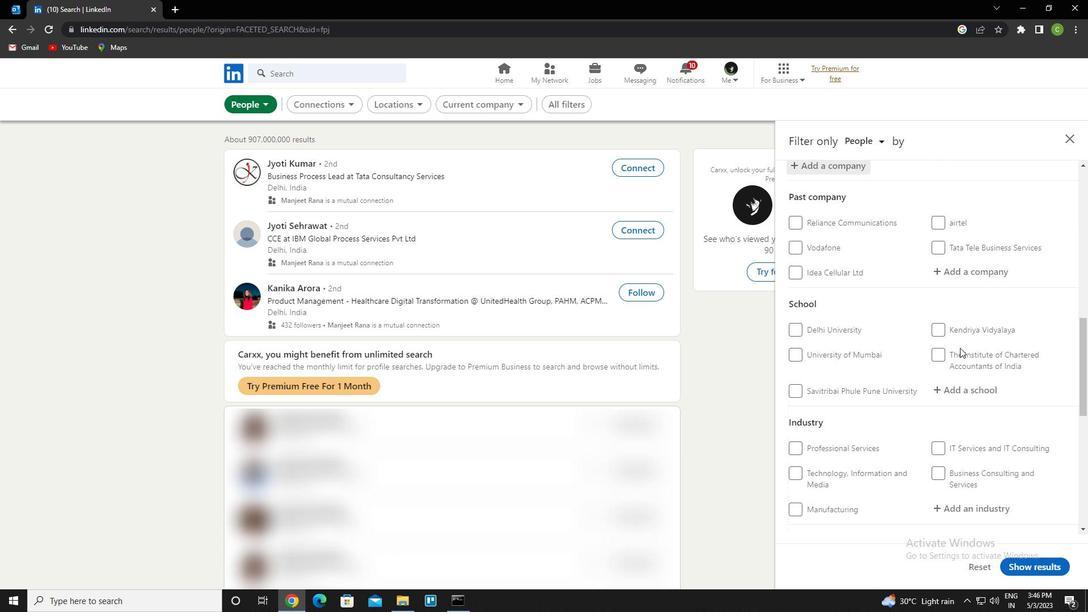 
Action: Mouse scrolled (959, 348) with delta (0, 0)
Screenshot: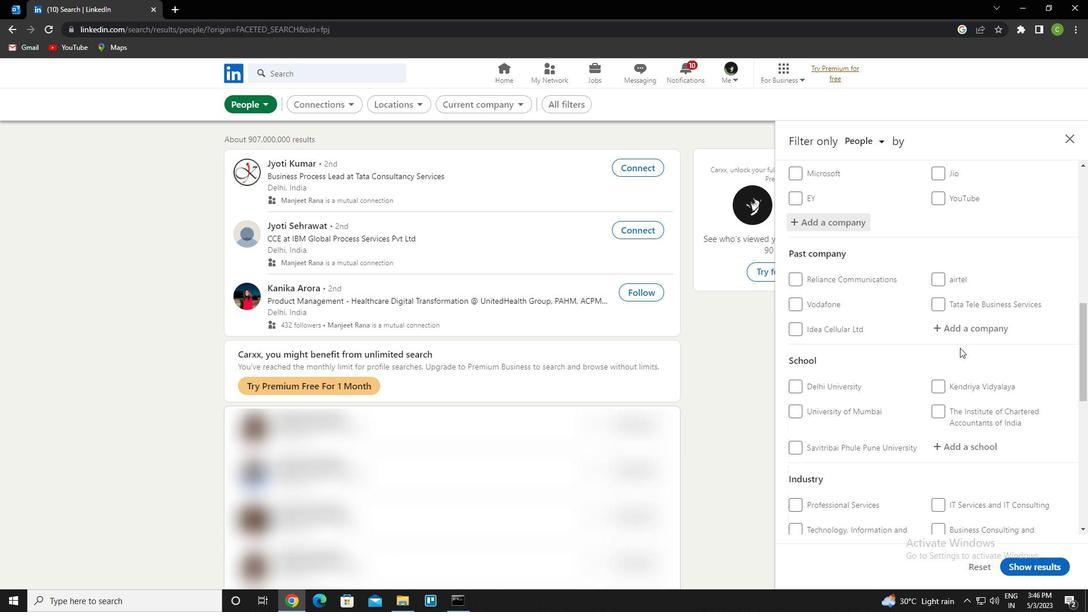 
Action: Mouse scrolled (959, 347) with delta (0, 0)
Screenshot: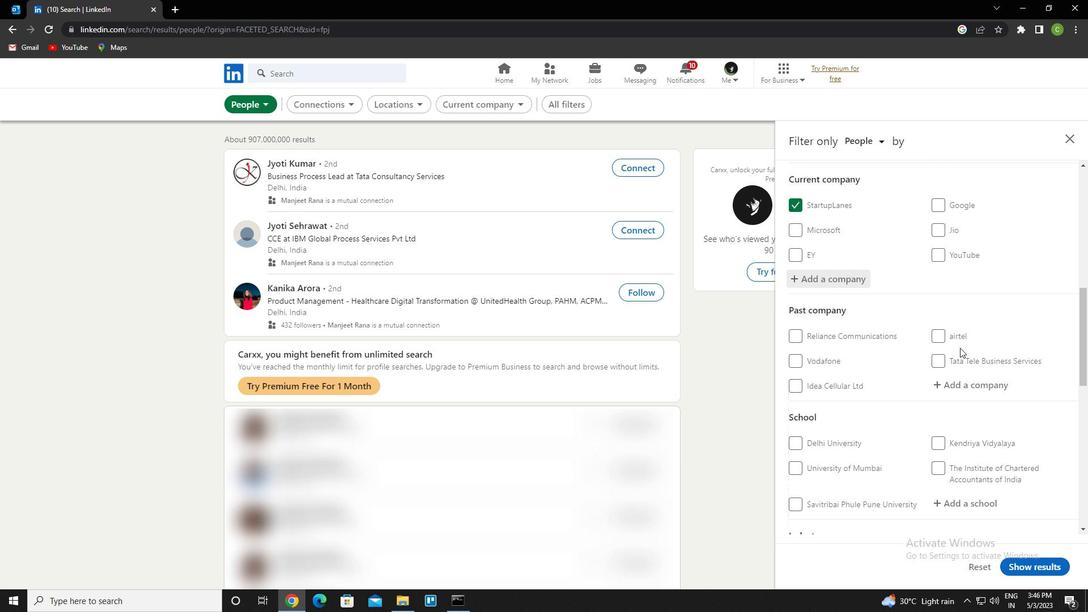 
Action: Mouse scrolled (959, 347) with delta (0, 0)
Screenshot: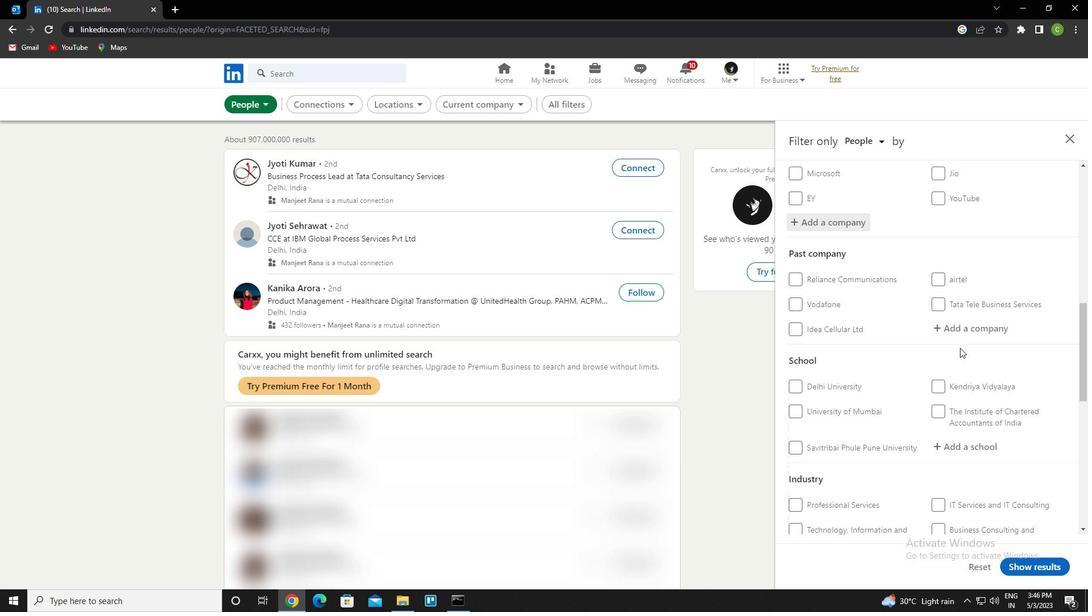 
Action: Mouse moved to (944, 351)
Screenshot: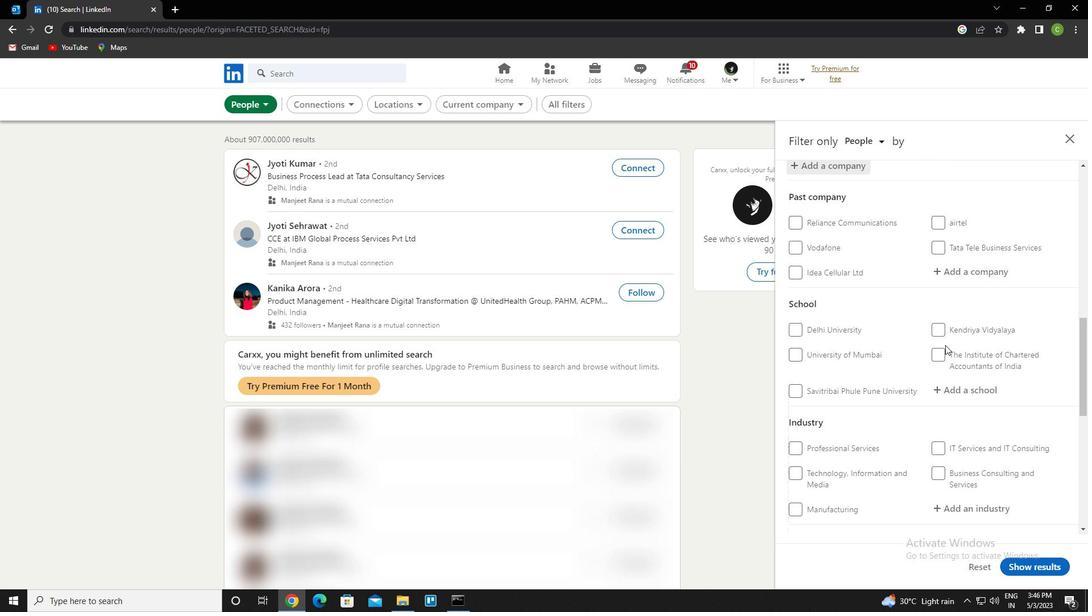 
Action: Mouse scrolled (944, 351) with delta (0, 0)
Screenshot: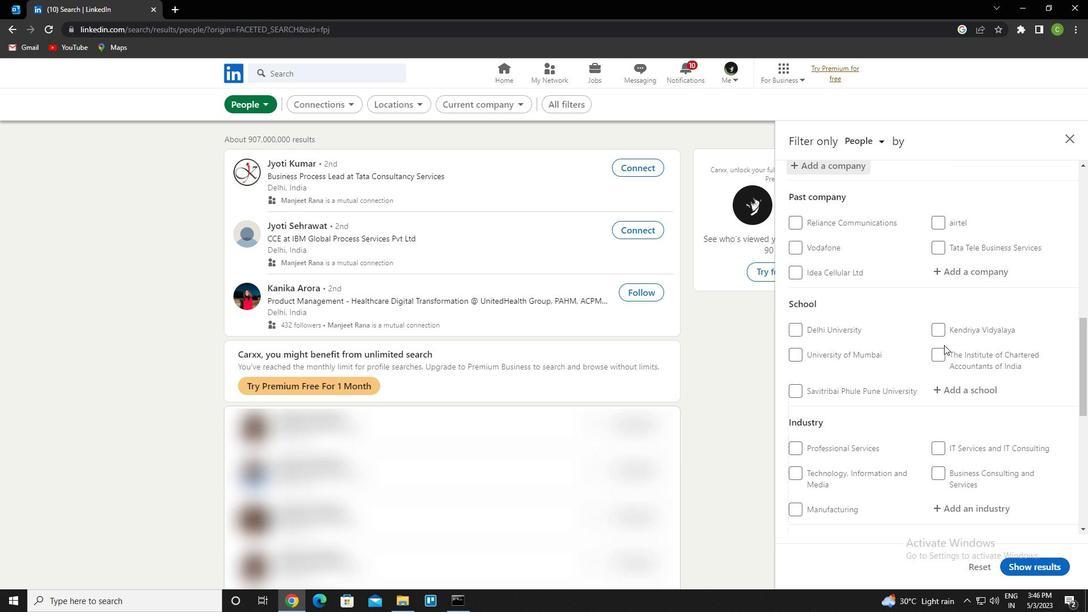 
Action: Mouse moved to (976, 329)
Screenshot: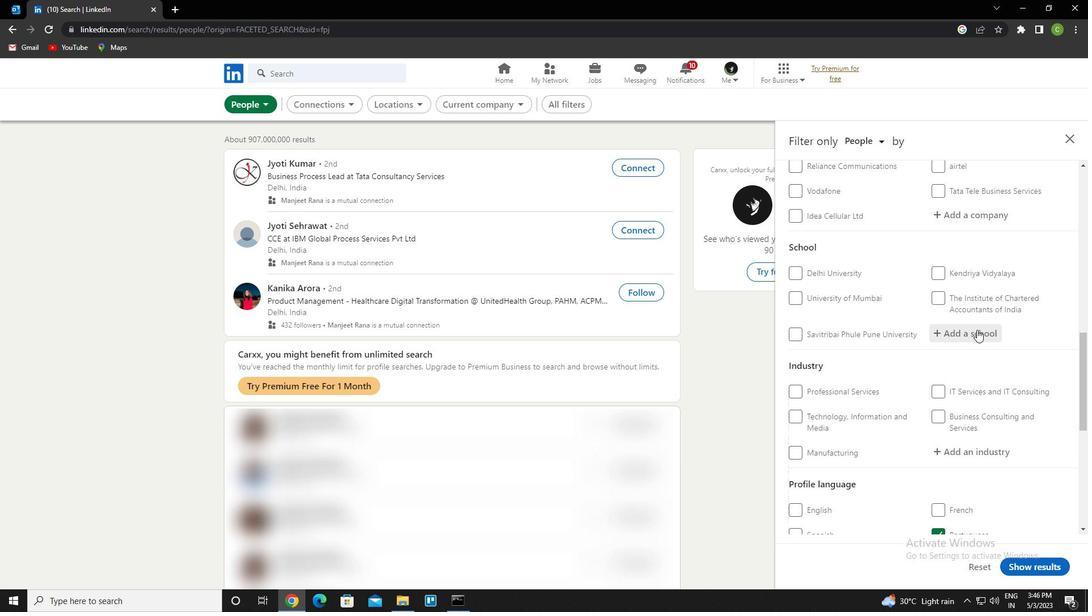 
Action: Mouse pressed left at (976, 329)
Screenshot: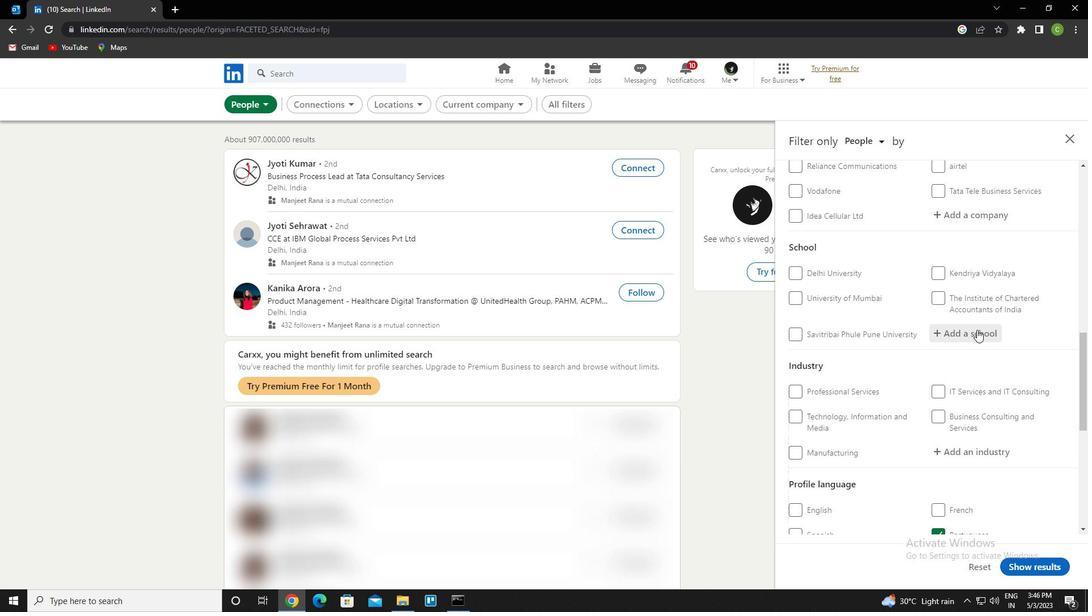 
Action: Key pressed <Key.caps_lock>n<Key.caps_lock>ayional<Key.space>institute<Key.space>of<Key.space>technology
Screenshot: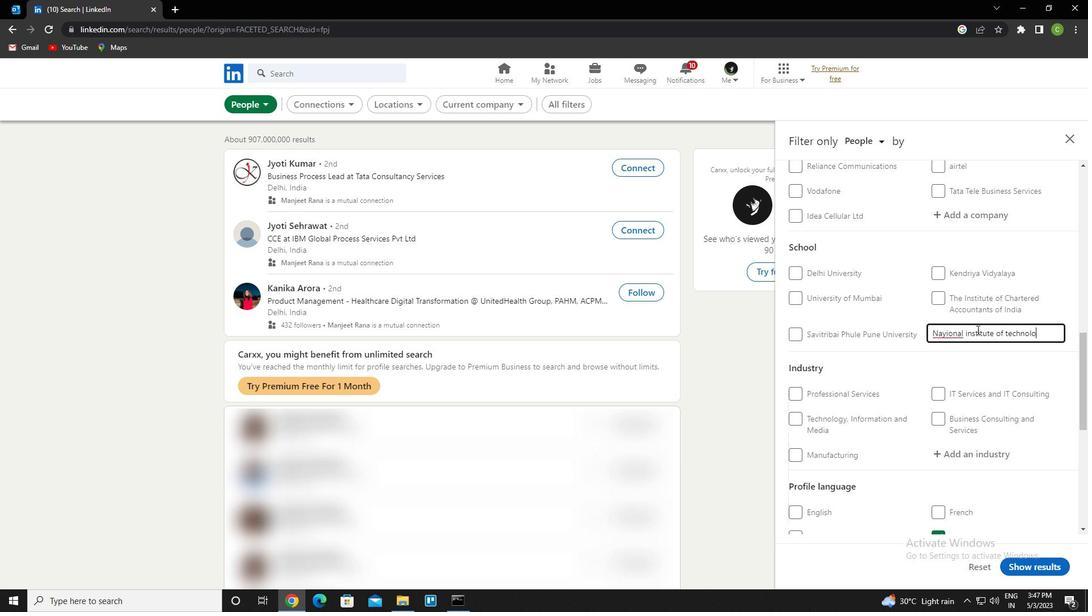 
Action: Mouse scrolled (976, 330) with delta (0, 0)
Screenshot: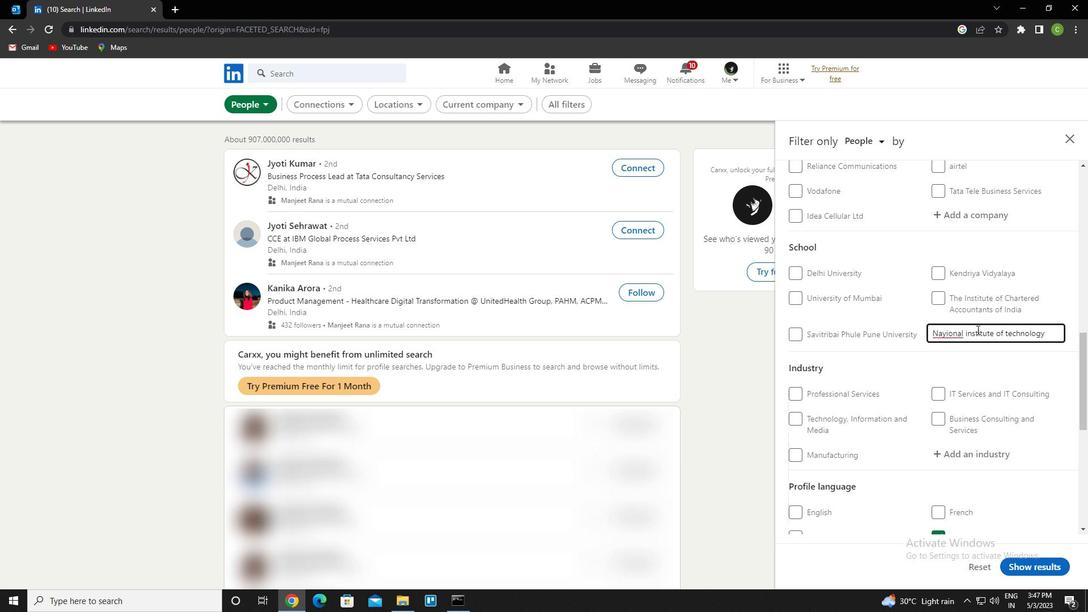 
Action: Mouse moved to (946, 388)
Screenshot: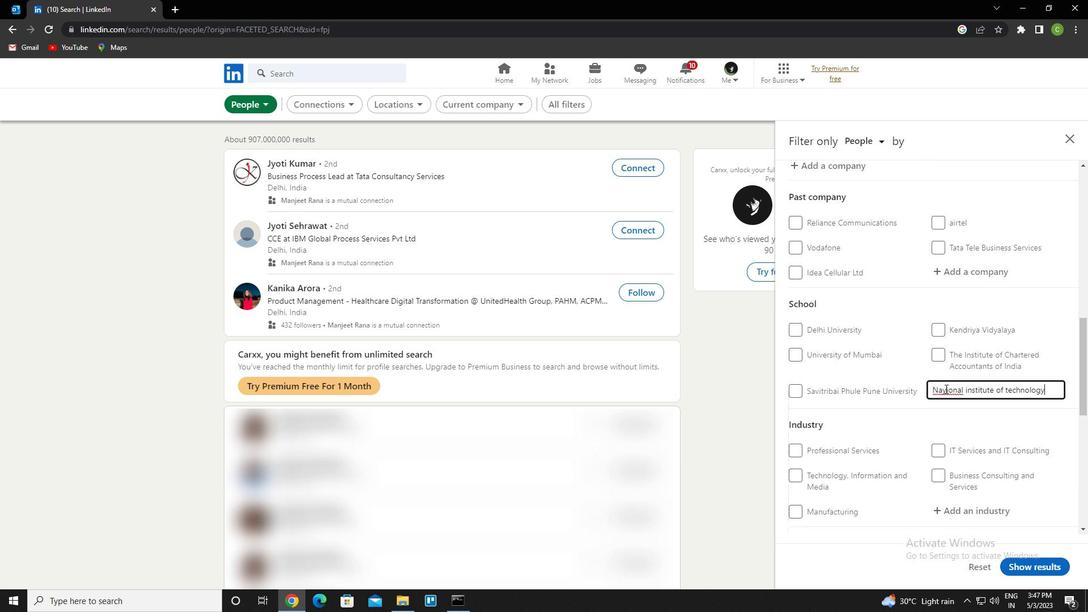 
Action: Mouse pressed left at (946, 388)
Screenshot: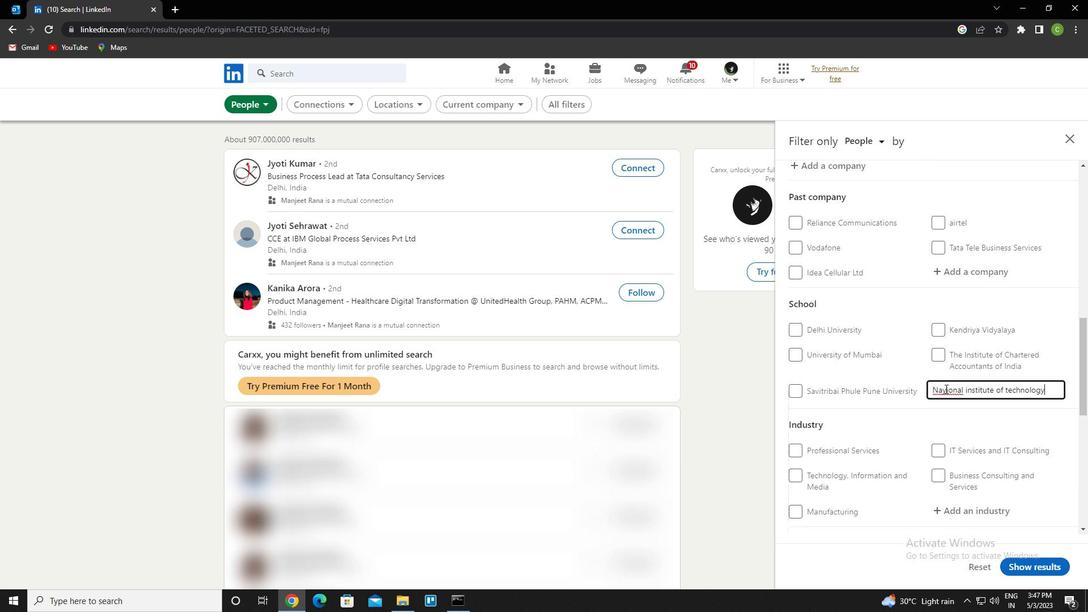 
Action: Mouse moved to (946, 388)
Screenshot: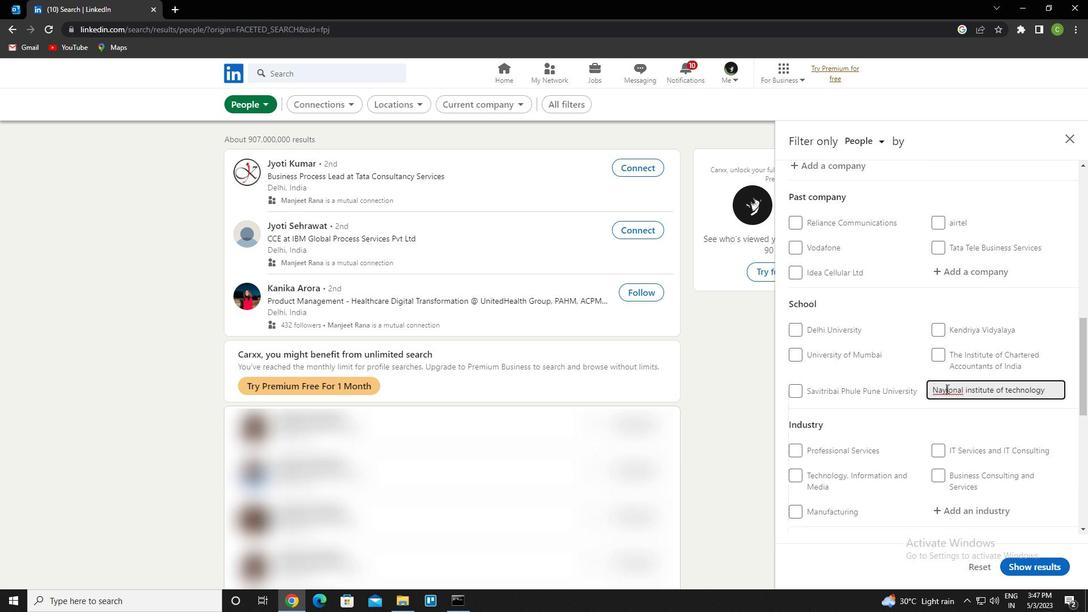 
Action: Key pressed <Key.backspace>t
Screenshot: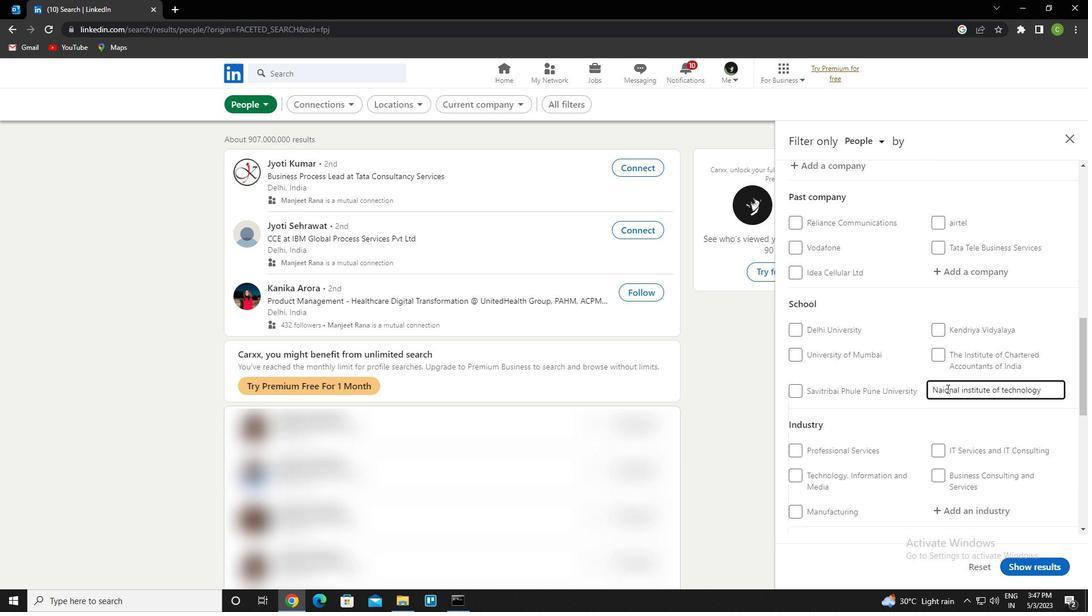 
Action: Mouse moved to (1045, 389)
Screenshot: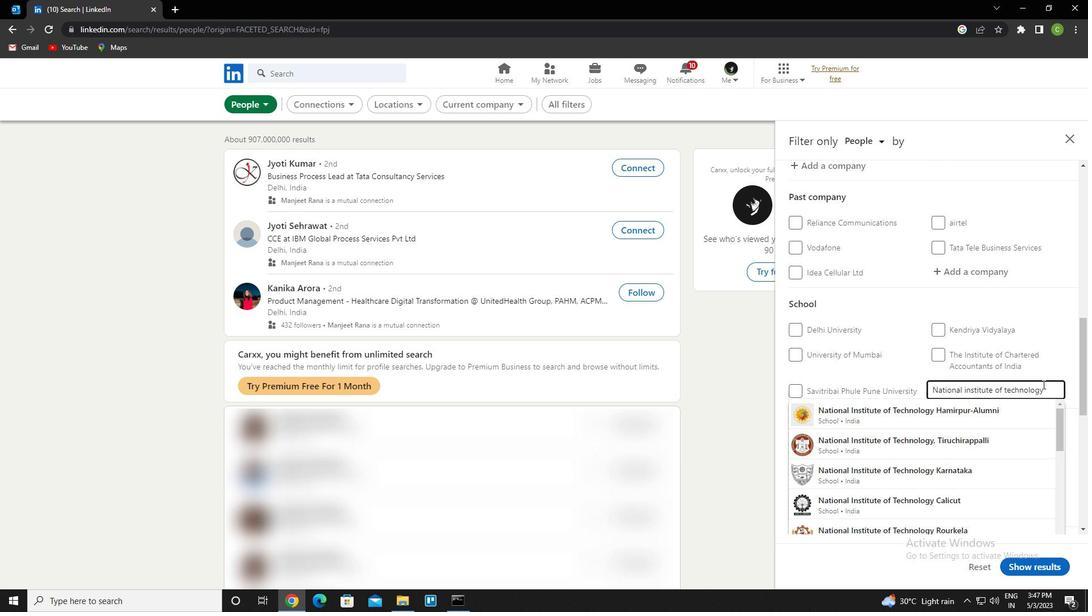 
Action: Mouse pressed left at (1045, 389)
Screenshot: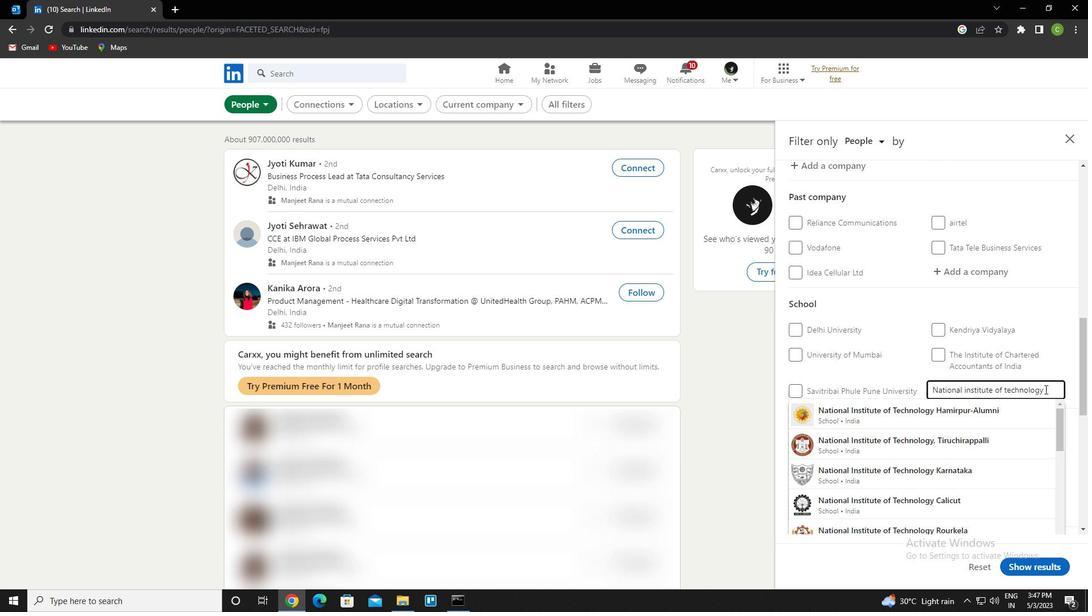 
Action: Mouse moved to (1035, 383)
Screenshot: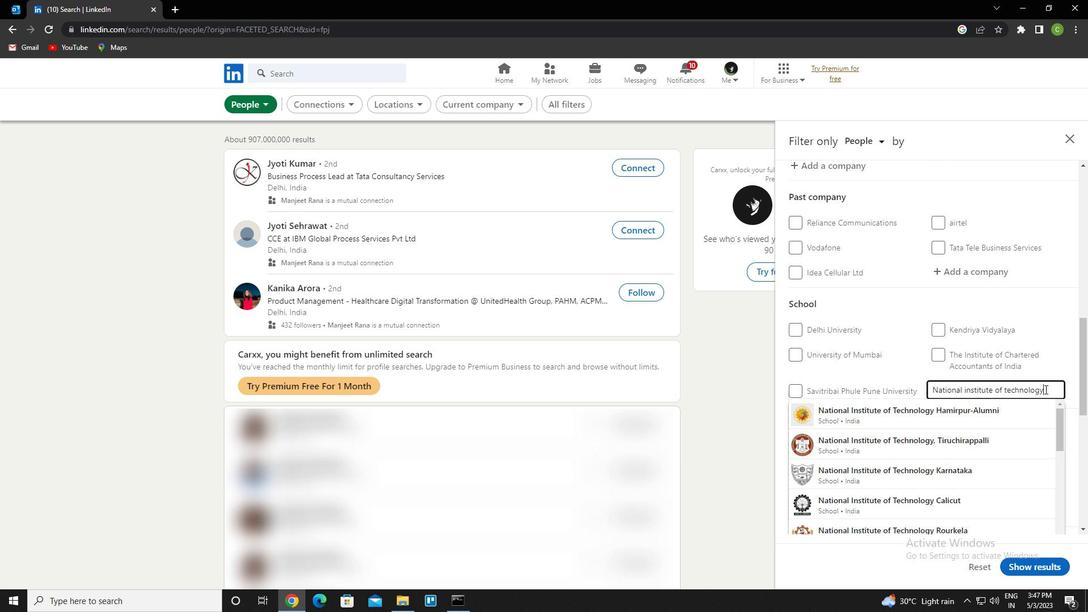 
Action: Key pressed <Key.space><Key.caps_lock>p<Key.caps_lock>atna<Key.enter>
Screenshot: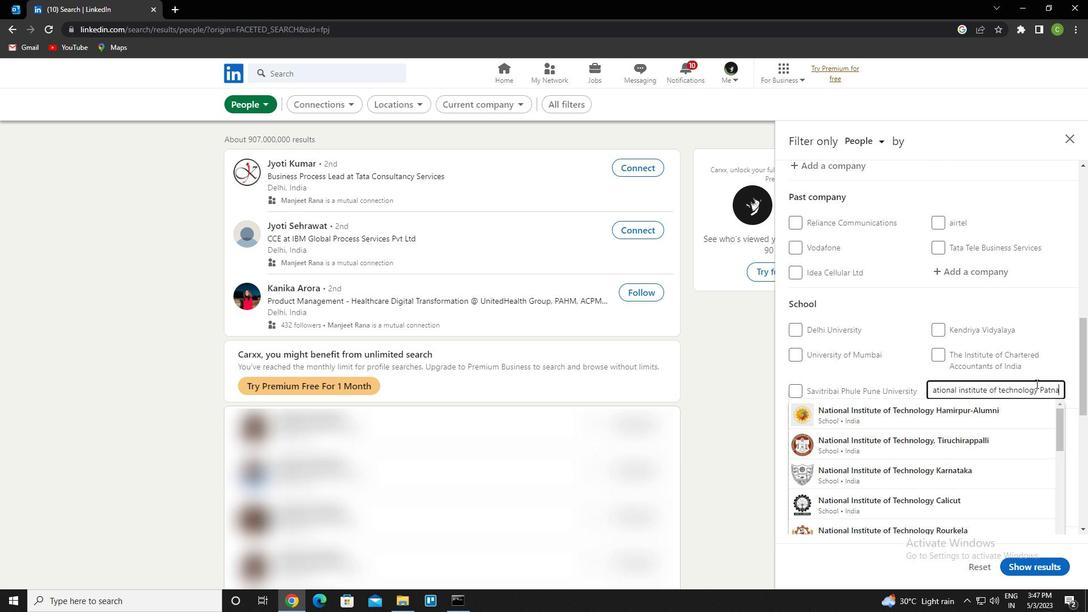 
Action: Mouse scrolled (1035, 383) with delta (0, 0)
Screenshot: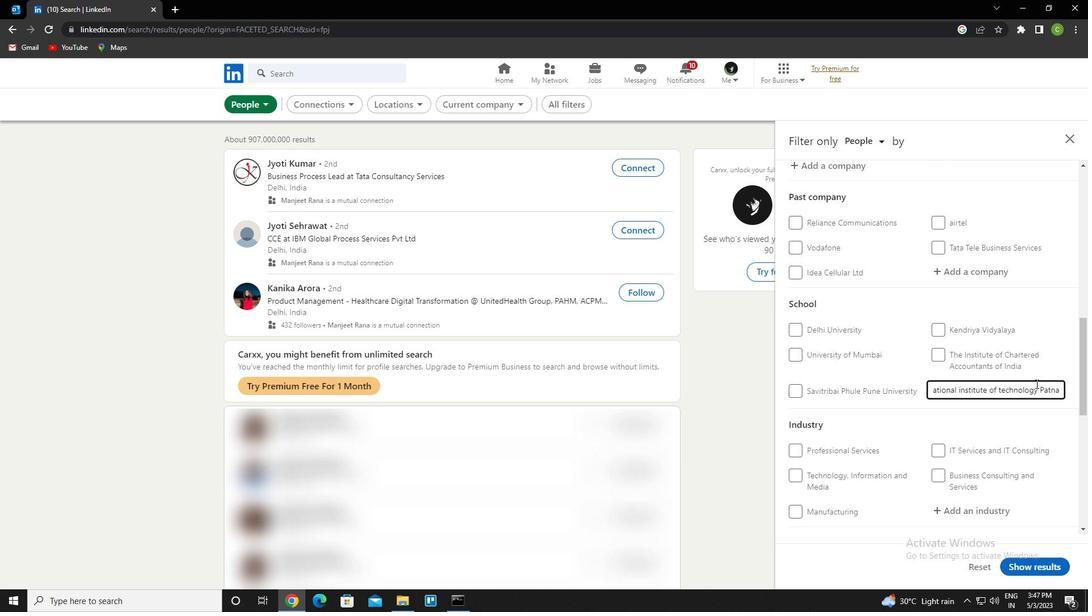 
Action: Mouse moved to (1030, 383)
Screenshot: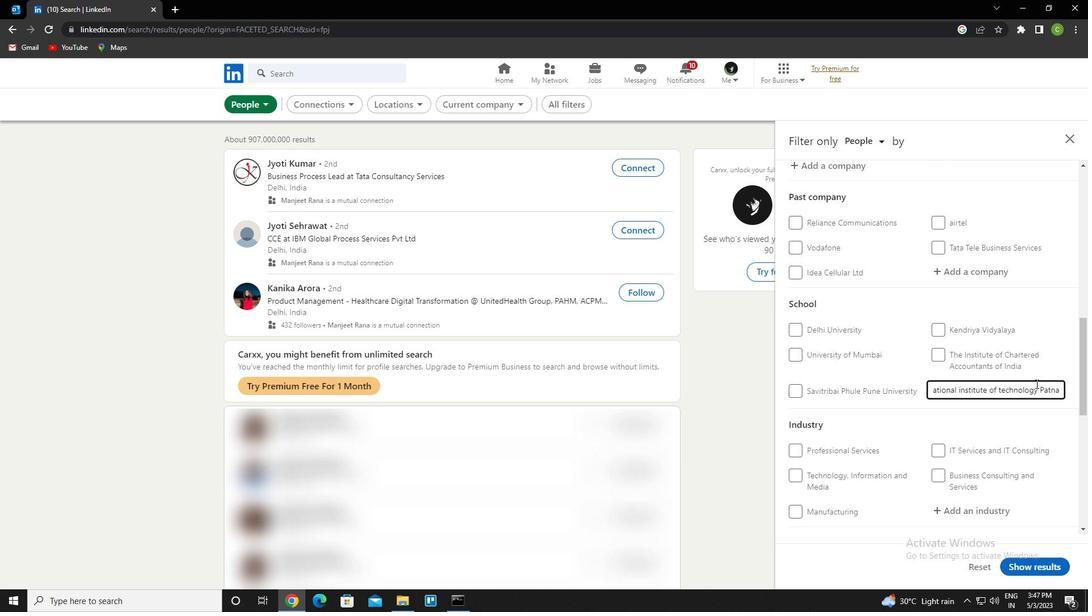 
Action: Mouse scrolled (1030, 383) with delta (0, 0)
Screenshot: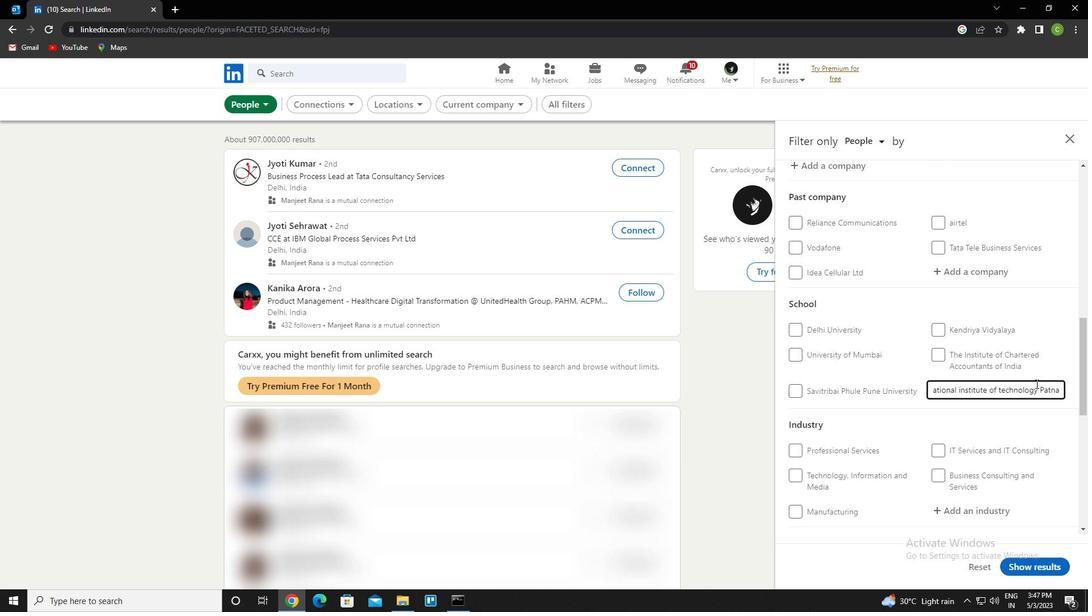 
Action: Mouse moved to (1056, 275)
Screenshot: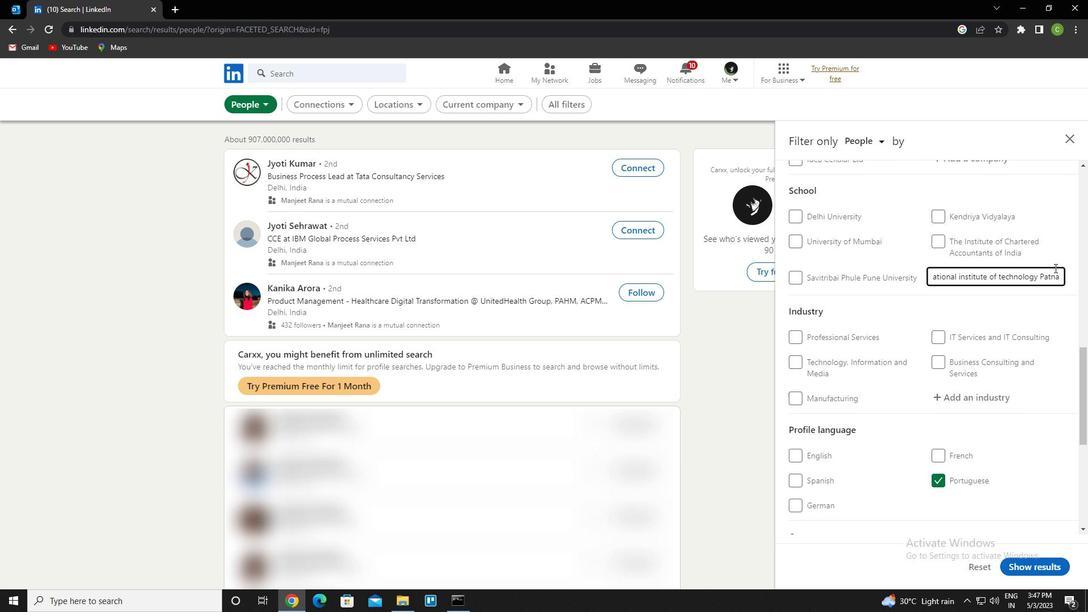 
Action: Mouse pressed left at (1056, 275)
Screenshot: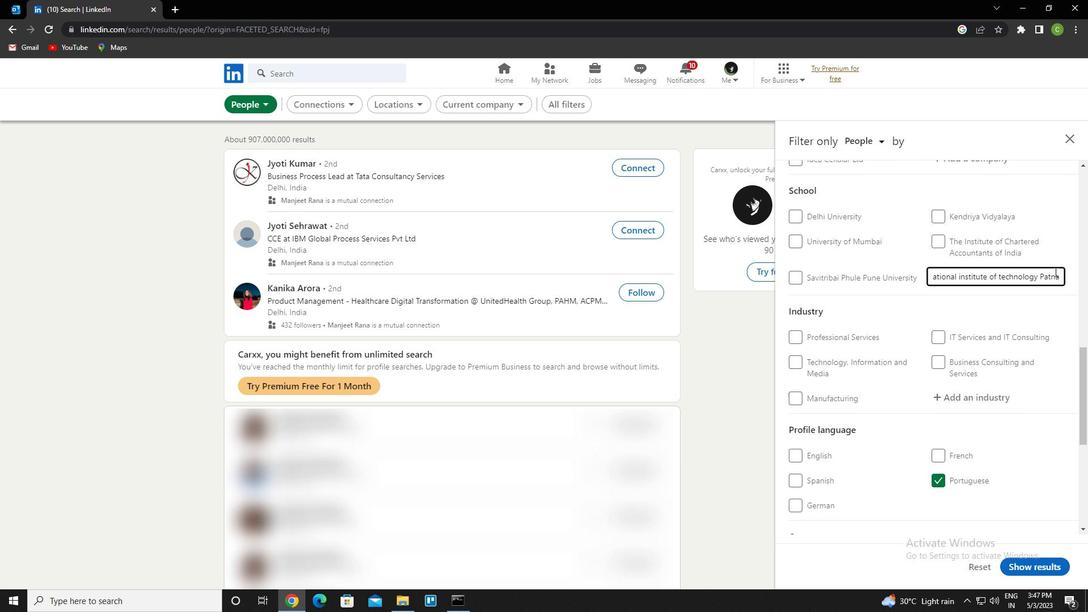 
Action: Mouse moved to (1018, 295)
Screenshot: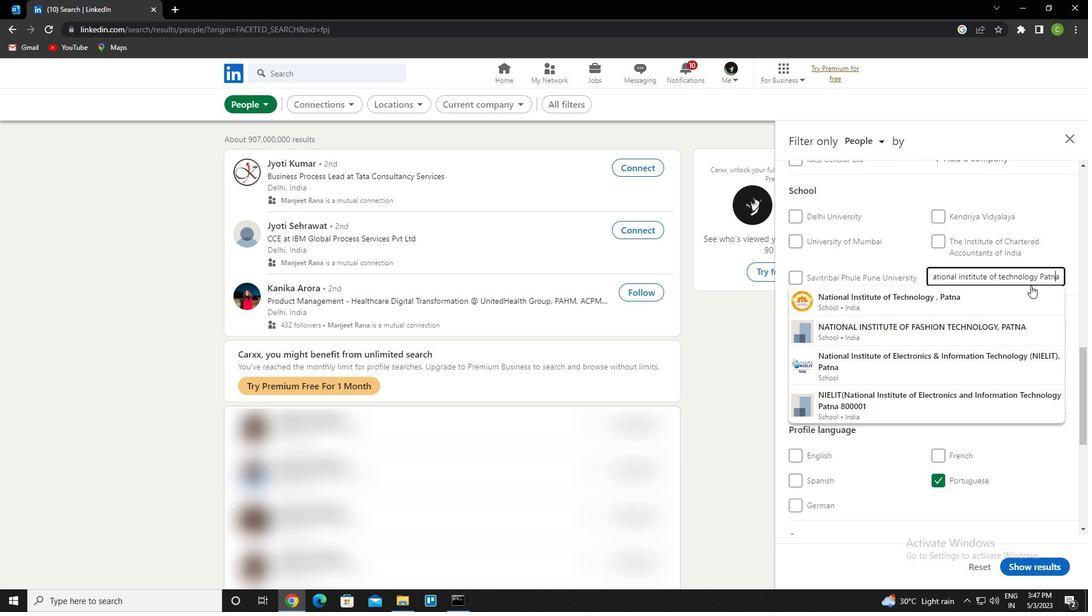 
Action: Mouse pressed left at (1018, 295)
Screenshot: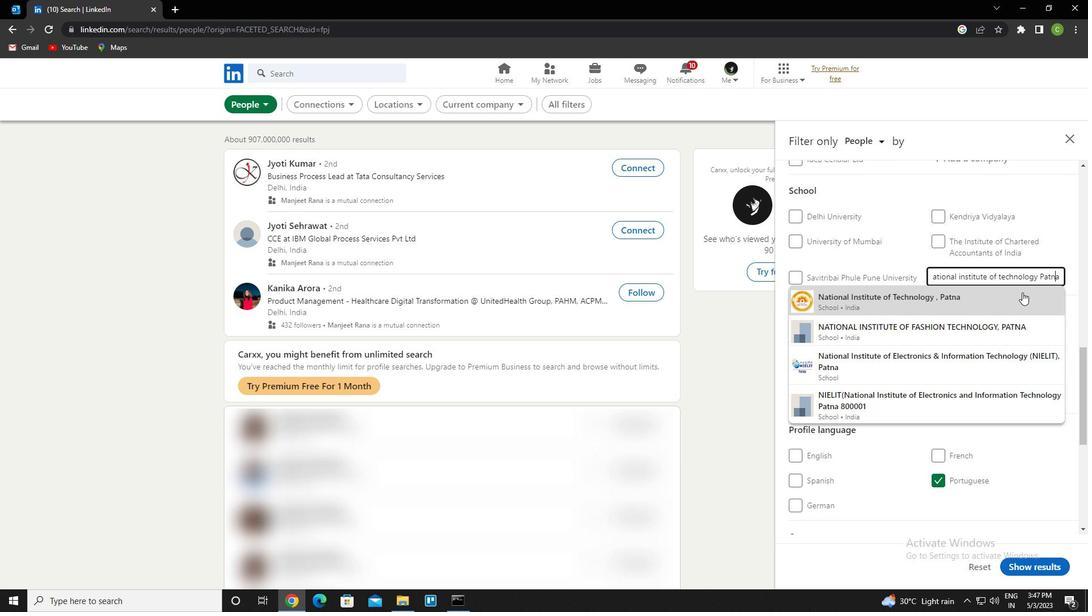 
Action: Mouse moved to (1018, 296)
Screenshot: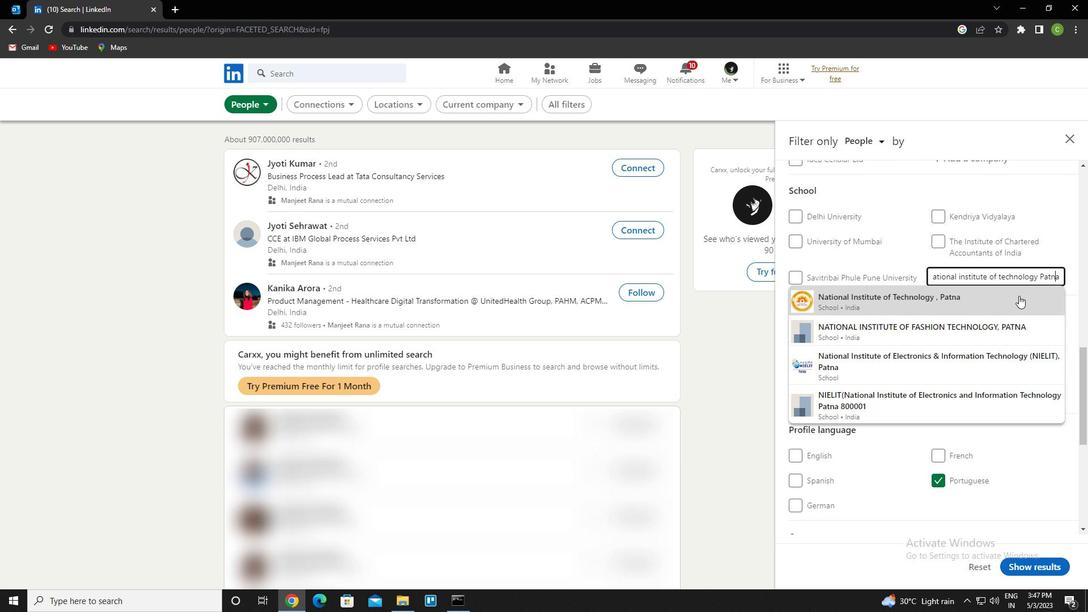 
Action: Mouse scrolled (1018, 295) with delta (0, 0)
Screenshot: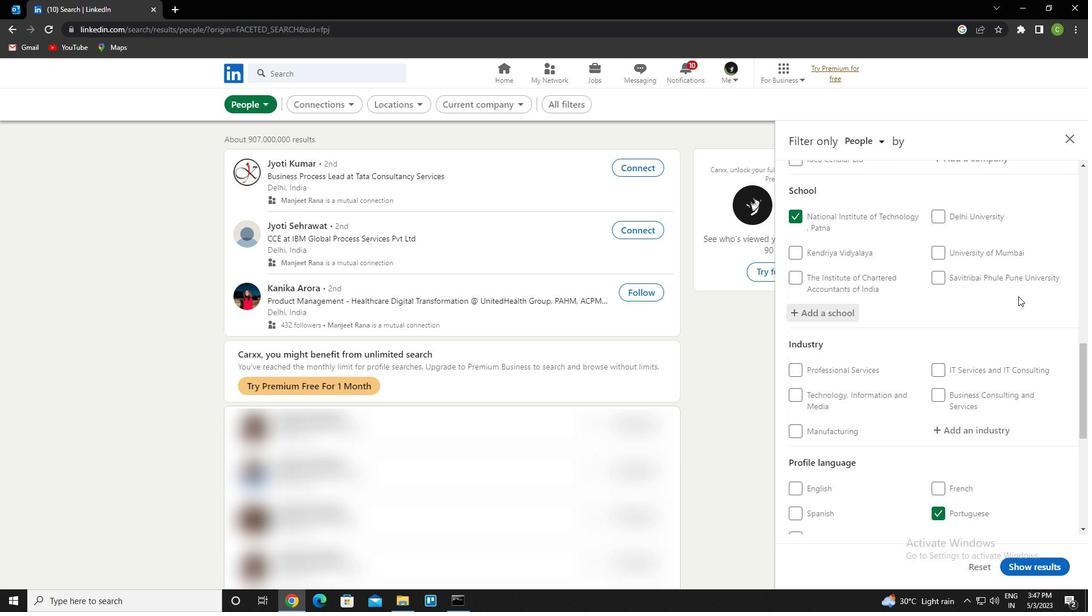 
Action: Mouse moved to (1012, 298)
Screenshot: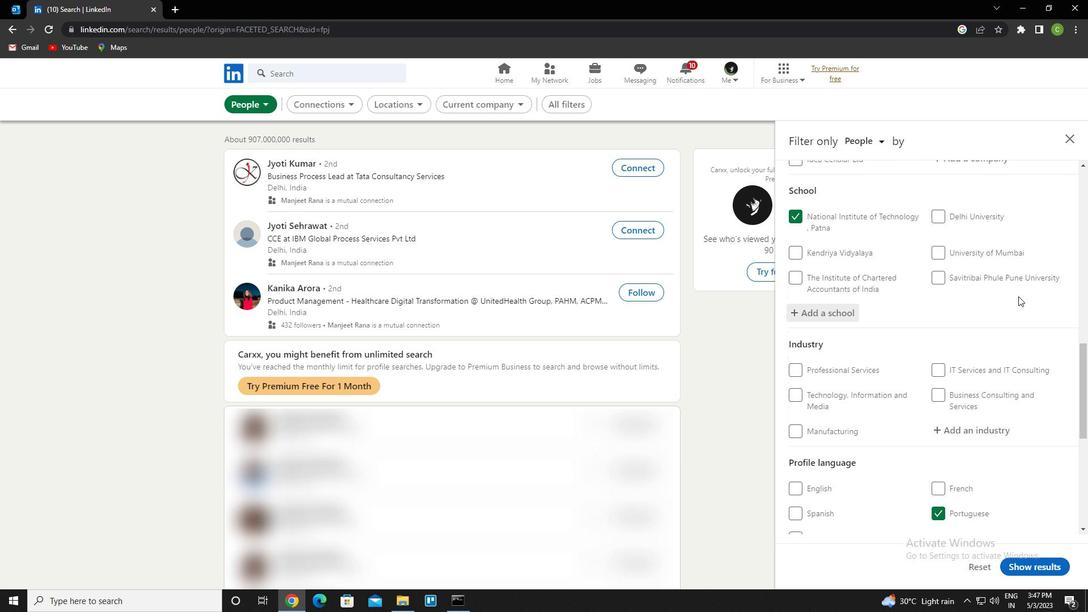 
Action: Mouse scrolled (1012, 298) with delta (0, 0)
Screenshot: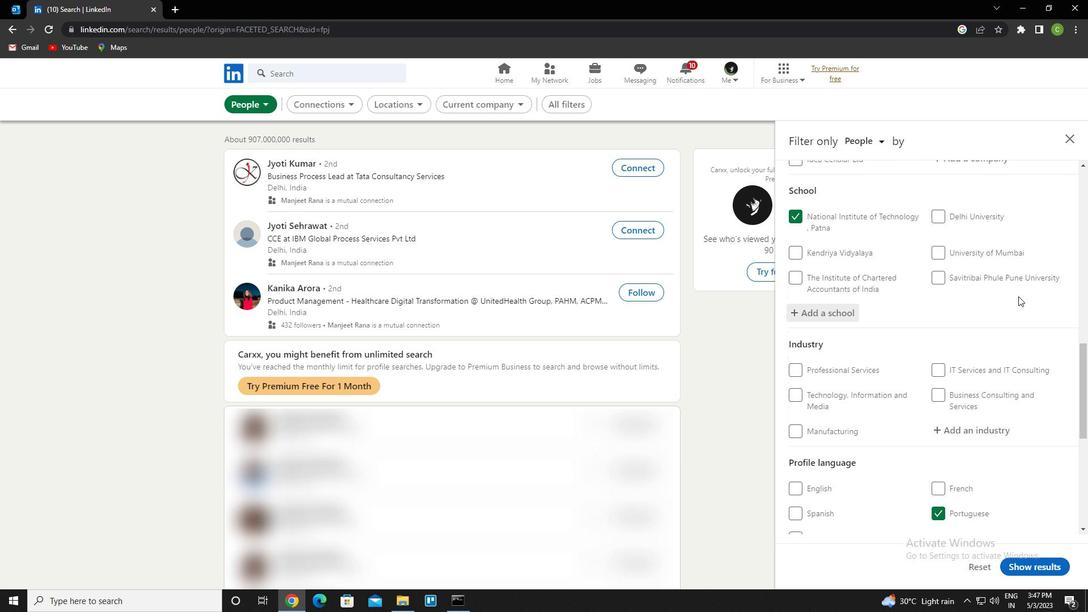 
Action: Mouse moved to (1005, 301)
Screenshot: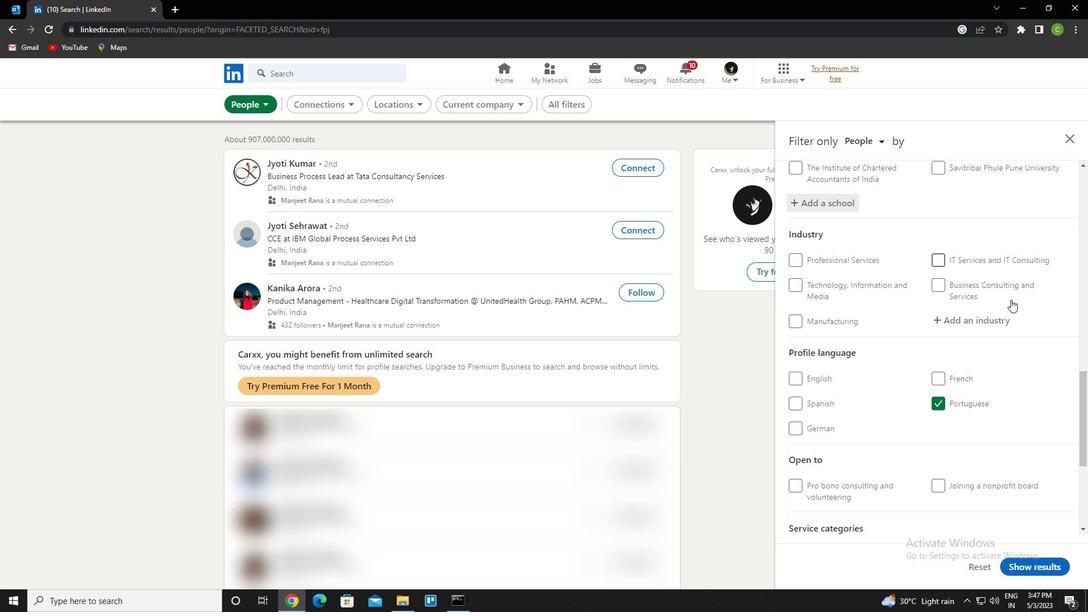 
Action: Mouse scrolled (1005, 300) with delta (0, 0)
Screenshot: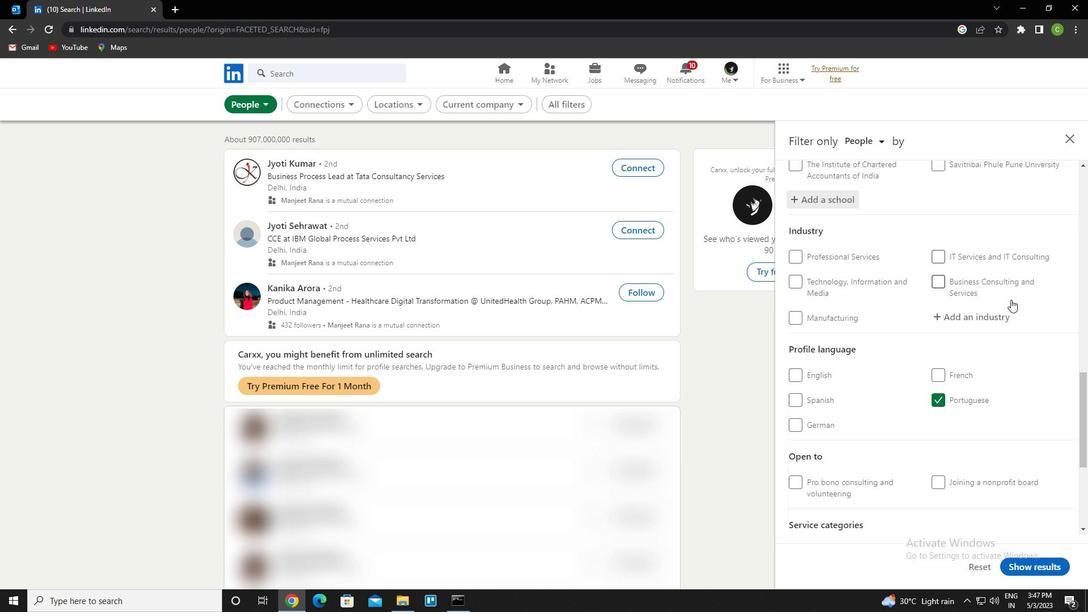 
Action: Mouse moved to (979, 260)
Screenshot: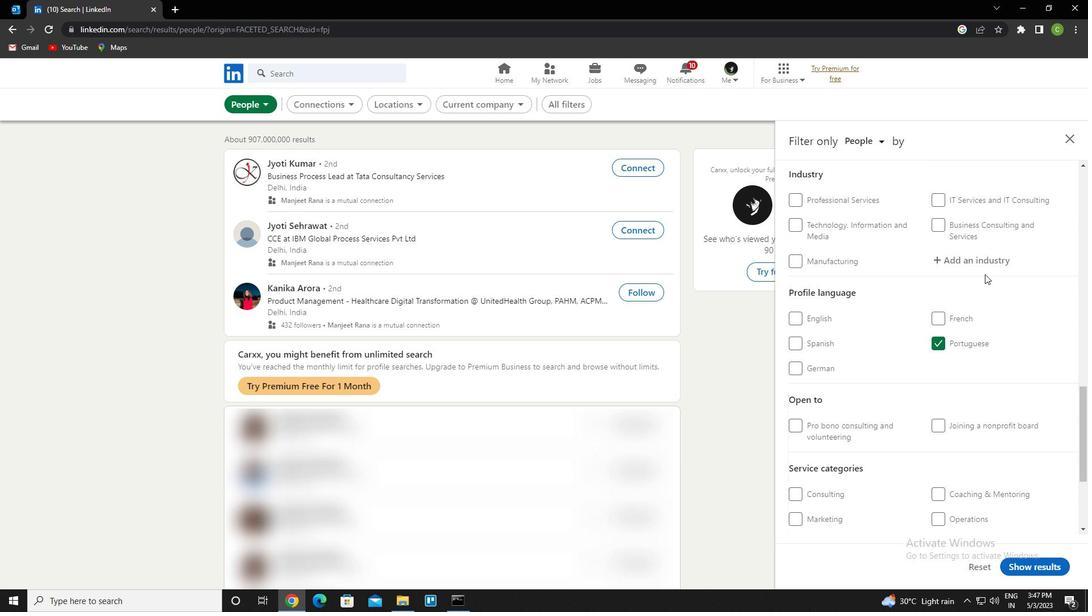 
Action: Mouse pressed left at (979, 260)
Screenshot: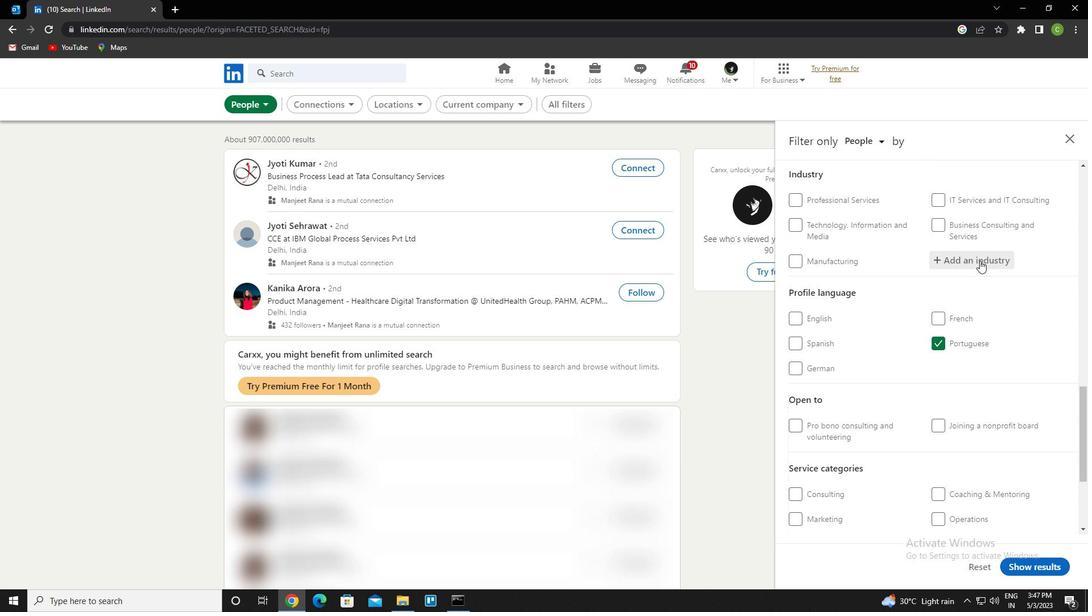 
Action: Key pressed <Key.caps_lock>c<Key.caps_lock>aterers<Key.down><Key.enter>
Screenshot: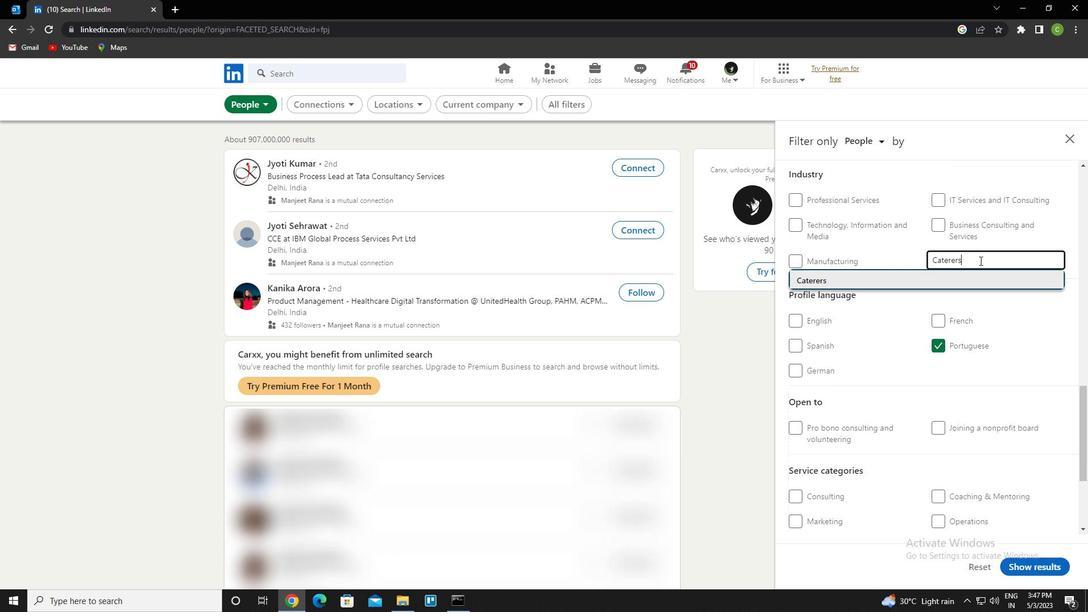 
Action: Mouse scrolled (979, 260) with delta (0, 0)
Screenshot: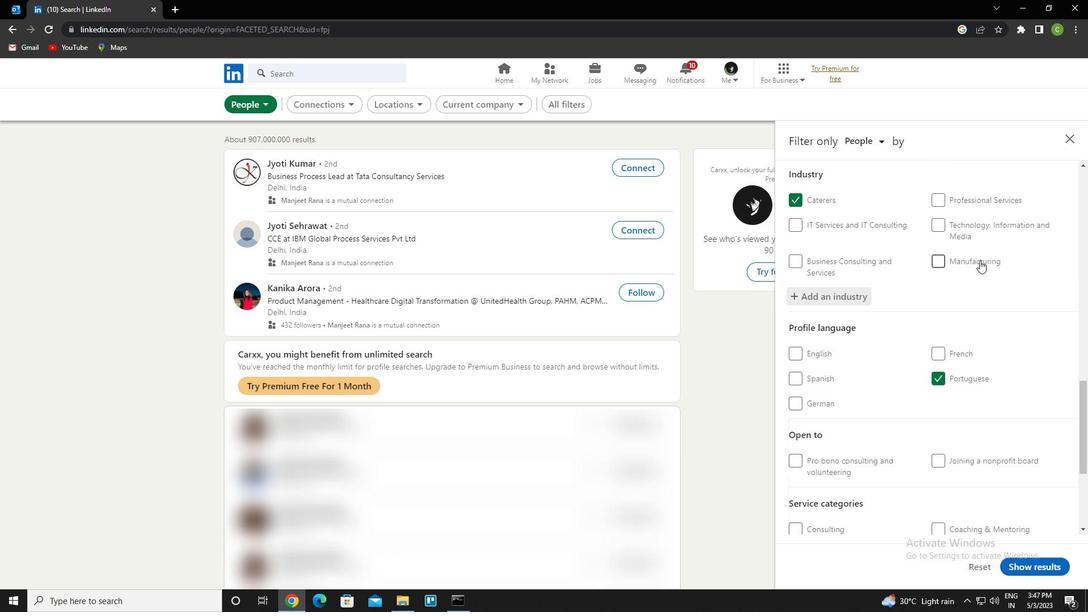 
Action: Mouse scrolled (979, 260) with delta (0, 0)
Screenshot: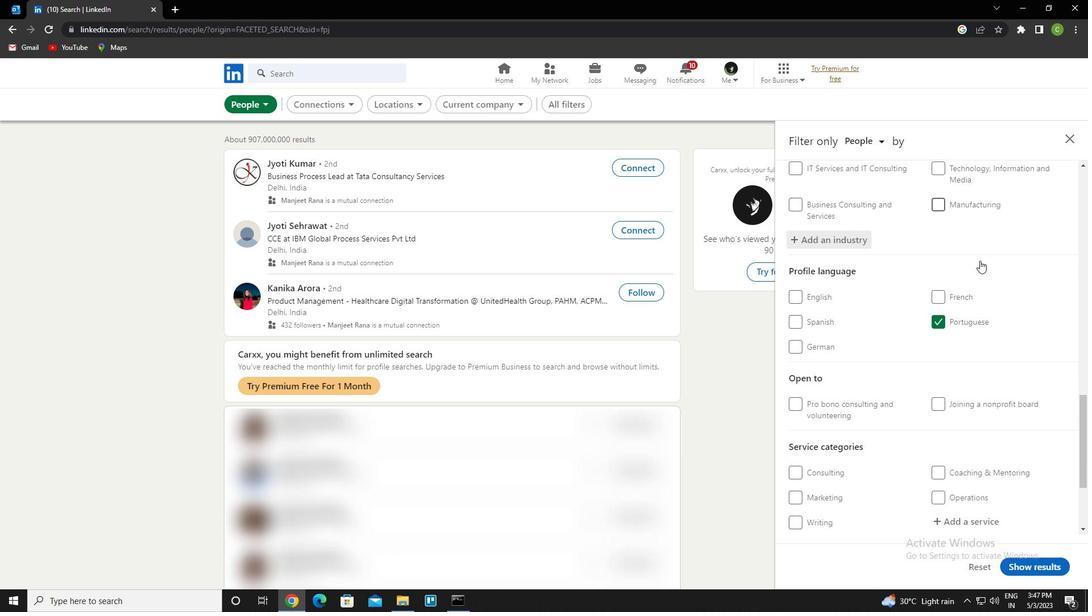 
Action: Mouse scrolled (979, 260) with delta (0, 0)
Screenshot: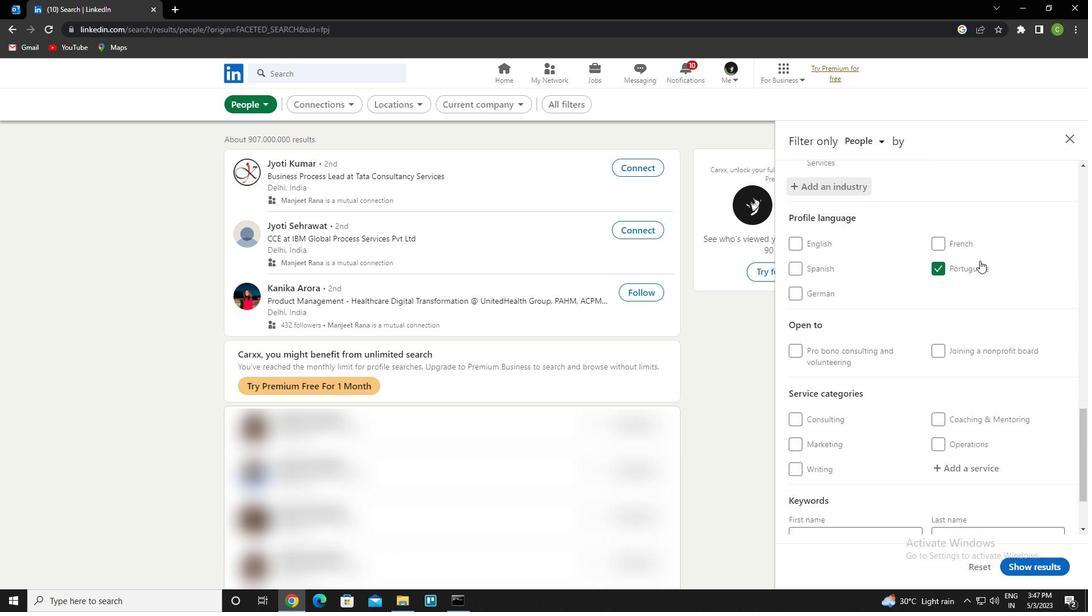 
Action: Mouse scrolled (979, 260) with delta (0, 0)
Screenshot: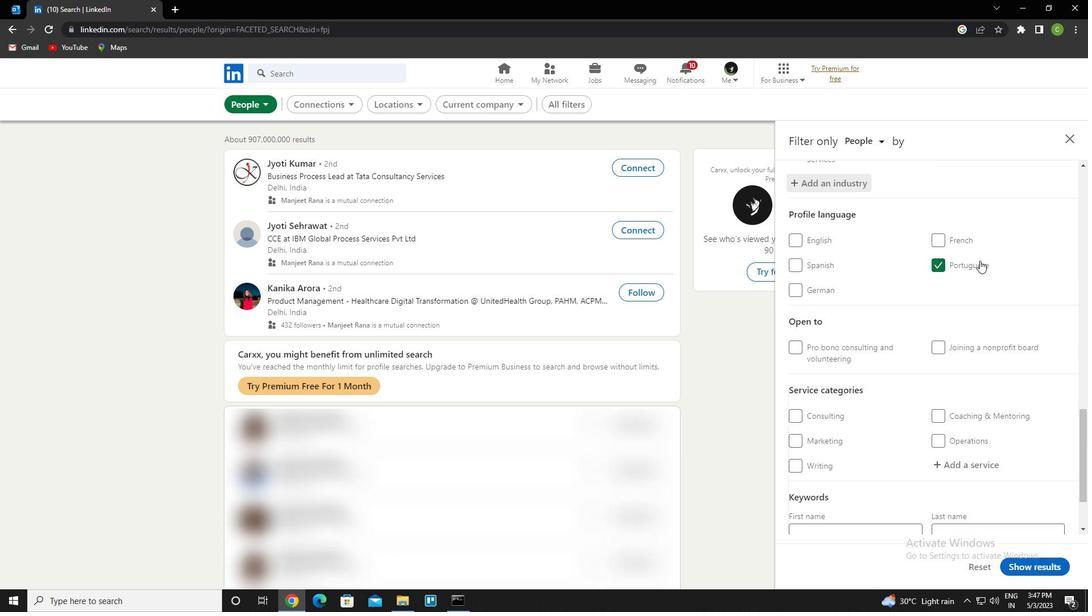 
Action: Mouse scrolled (979, 260) with delta (0, 0)
Screenshot: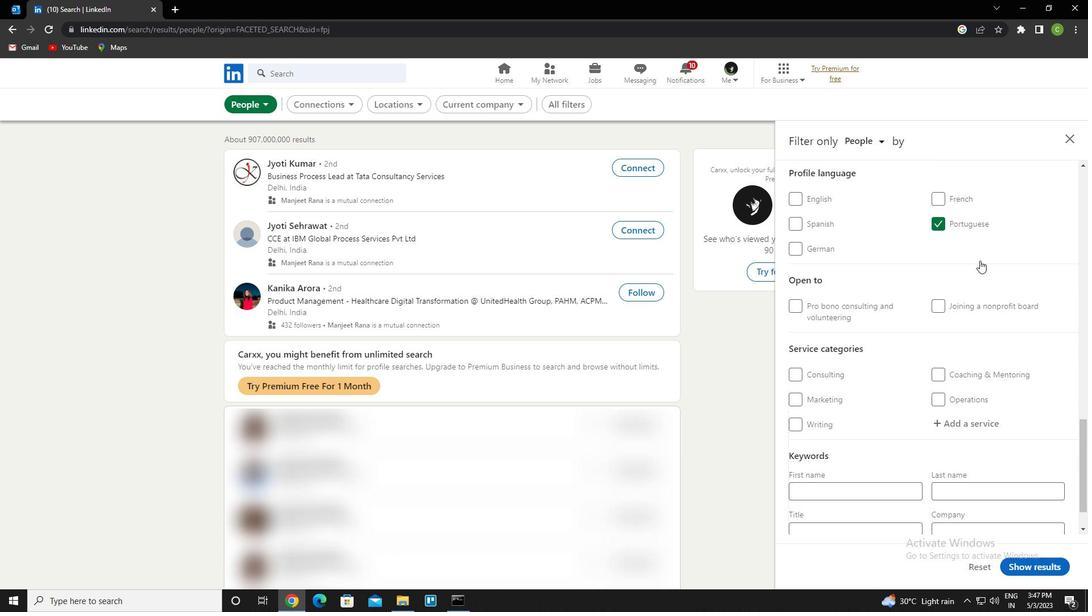 
Action: Mouse scrolled (979, 260) with delta (0, 0)
Screenshot: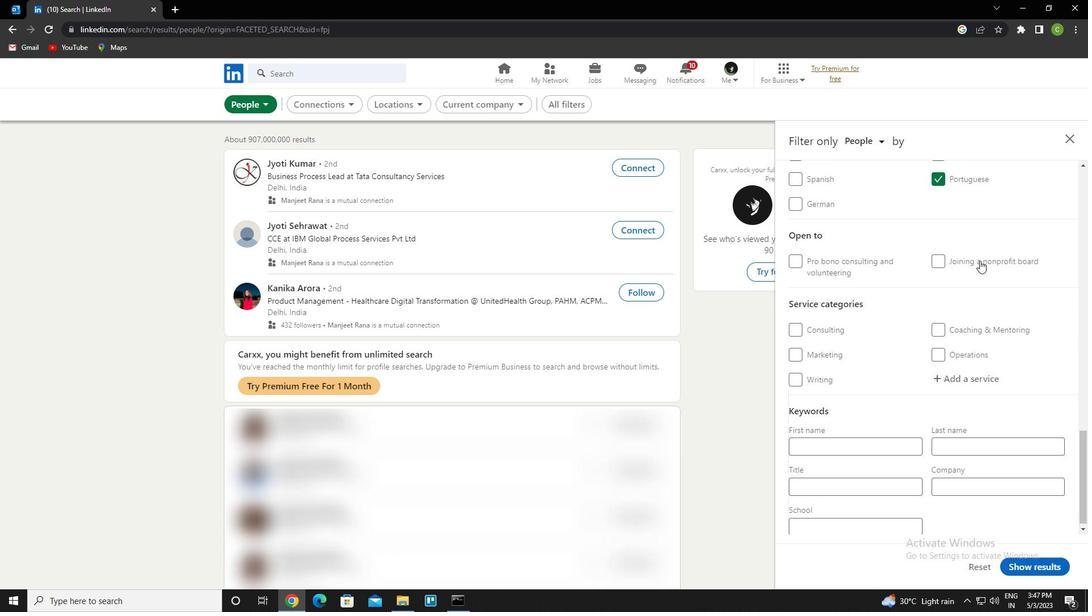 
Action: Mouse moved to (960, 370)
Screenshot: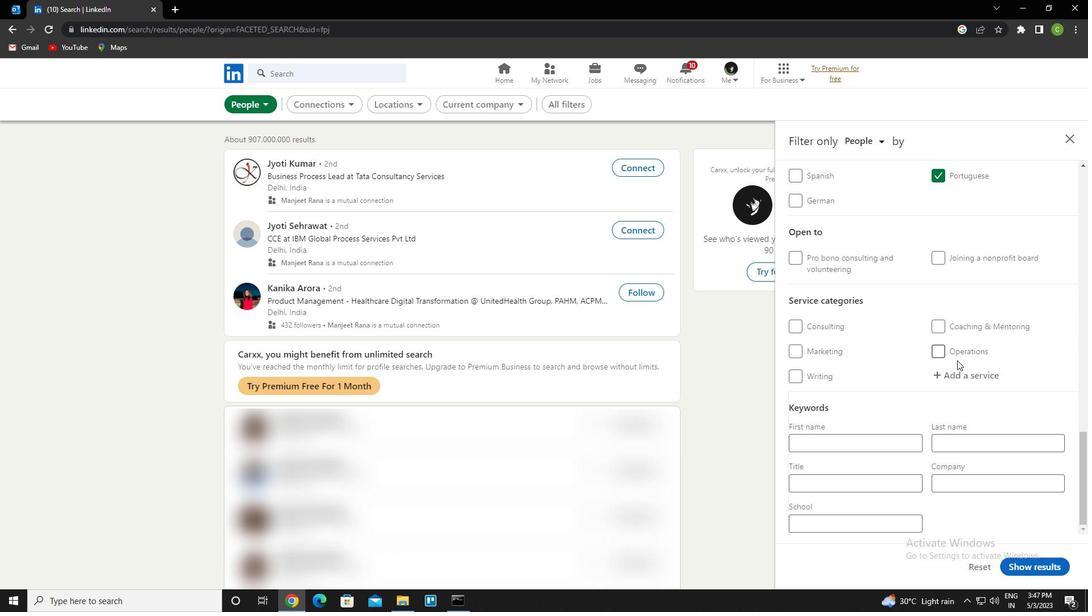 
Action: Mouse pressed left at (960, 370)
Screenshot: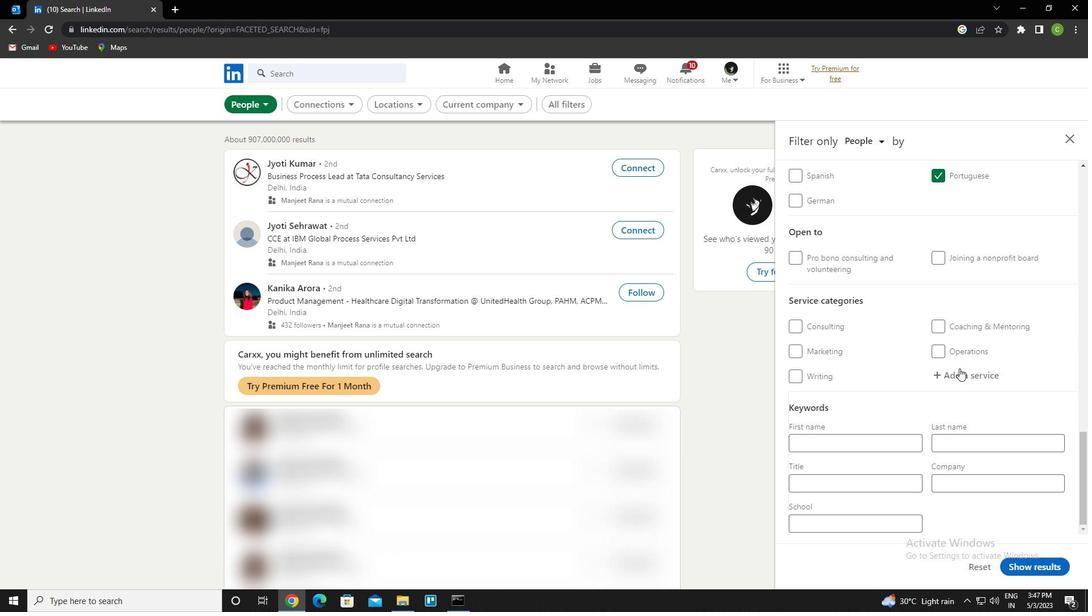 
Action: Key pressed <Key.caps_lock>b<Key.caps_lock>ankr<Key.down><Key.enter>
Screenshot: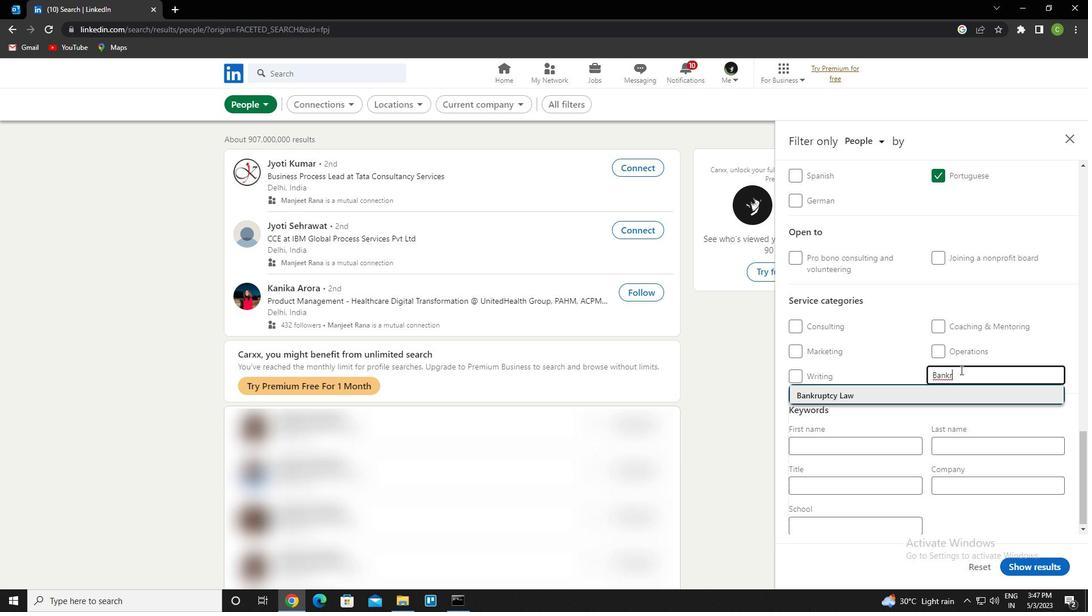 
Action: Mouse scrolled (960, 369) with delta (0, 0)
Screenshot: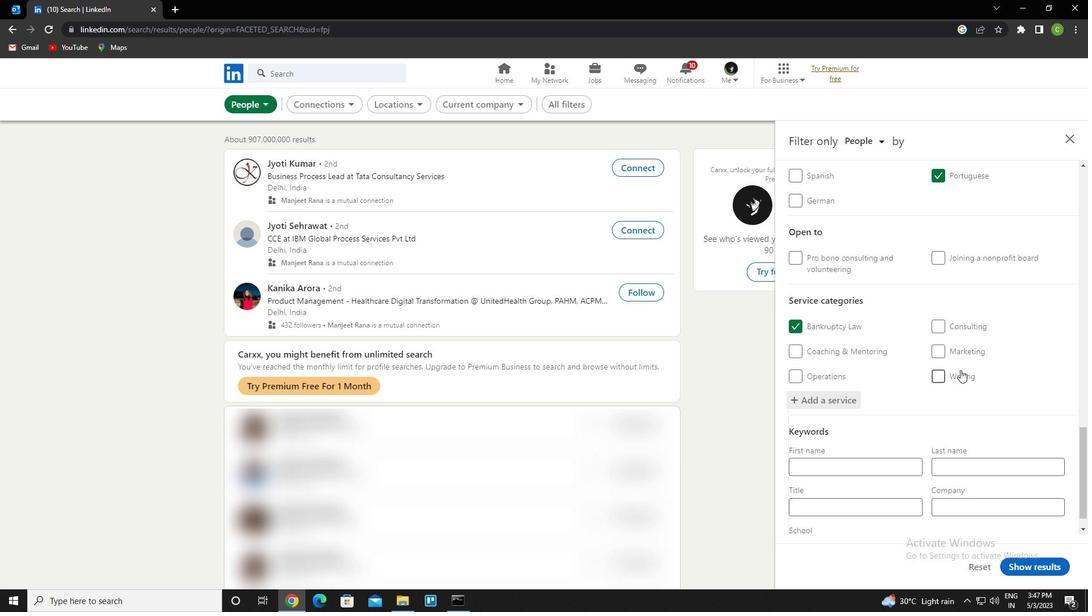 
Action: Mouse scrolled (960, 369) with delta (0, 0)
Screenshot: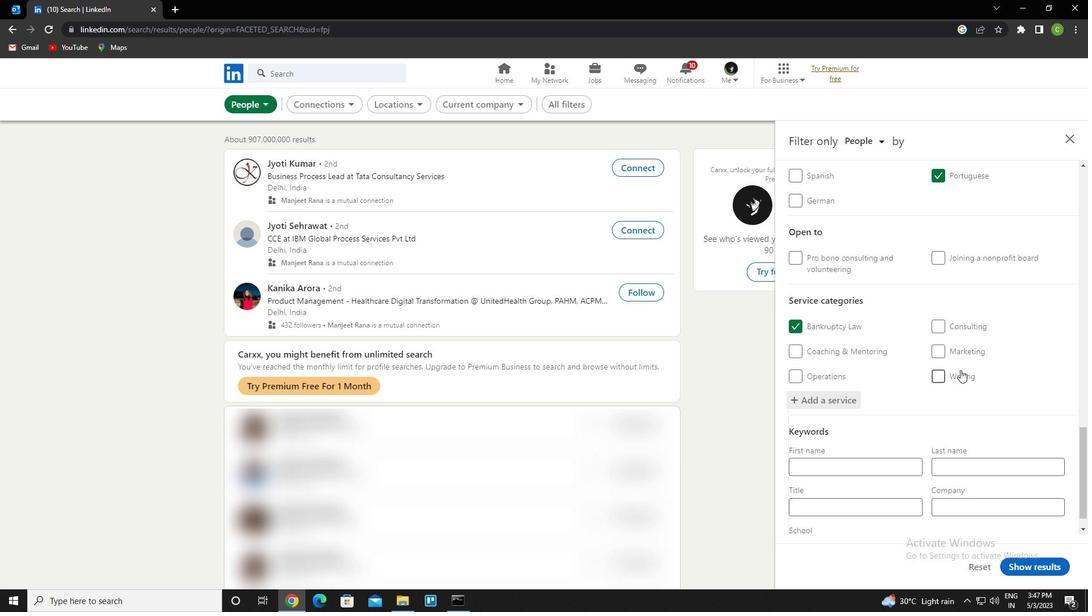 
Action: Mouse scrolled (960, 369) with delta (0, 0)
Screenshot: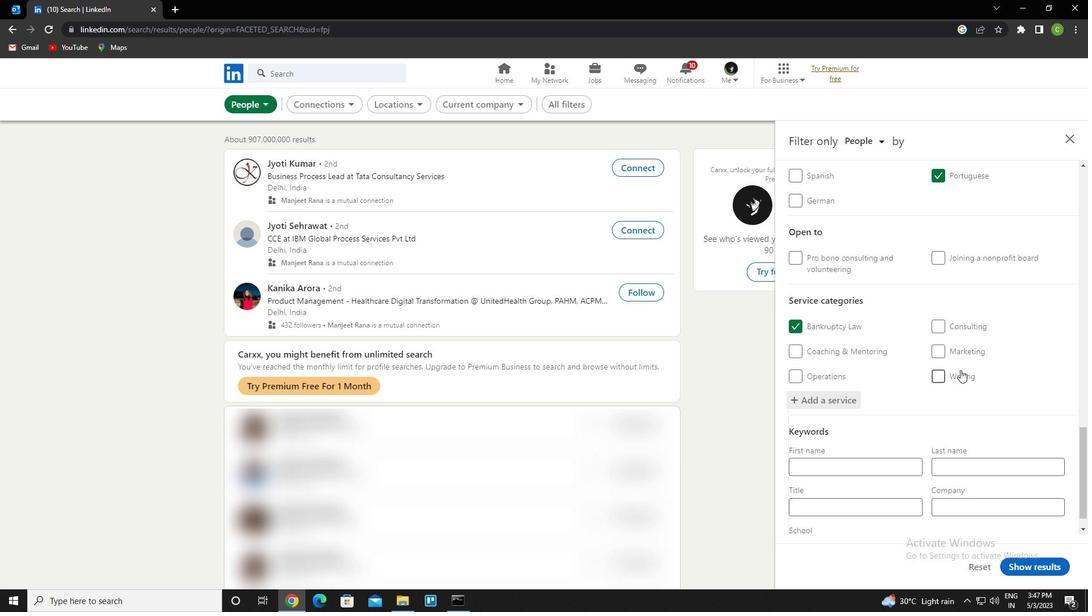 
Action: Mouse scrolled (960, 369) with delta (0, 0)
Screenshot: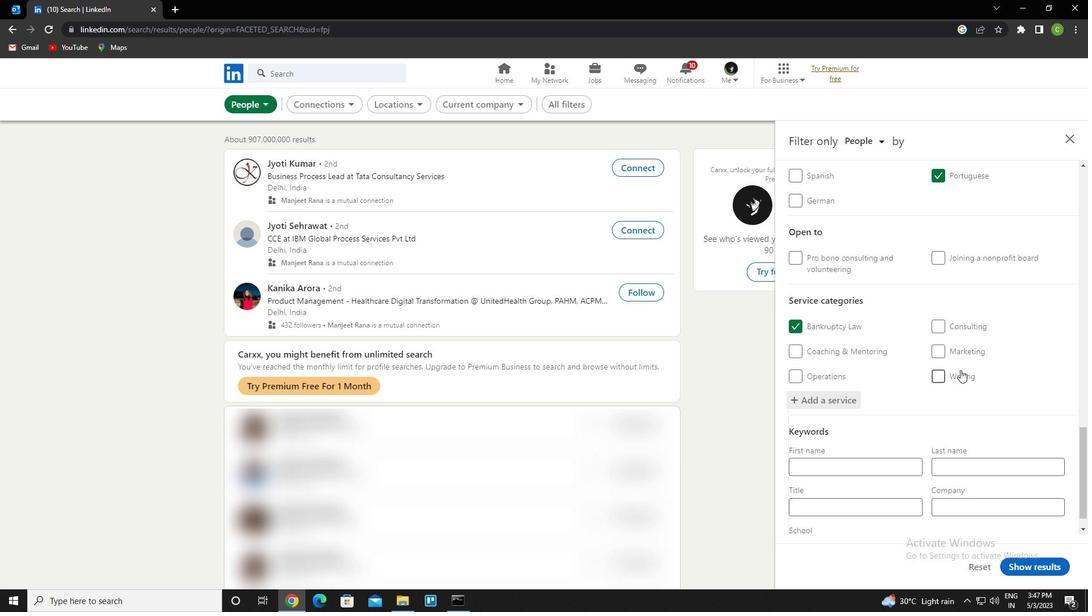 
Action: Mouse scrolled (960, 369) with delta (0, 0)
Screenshot: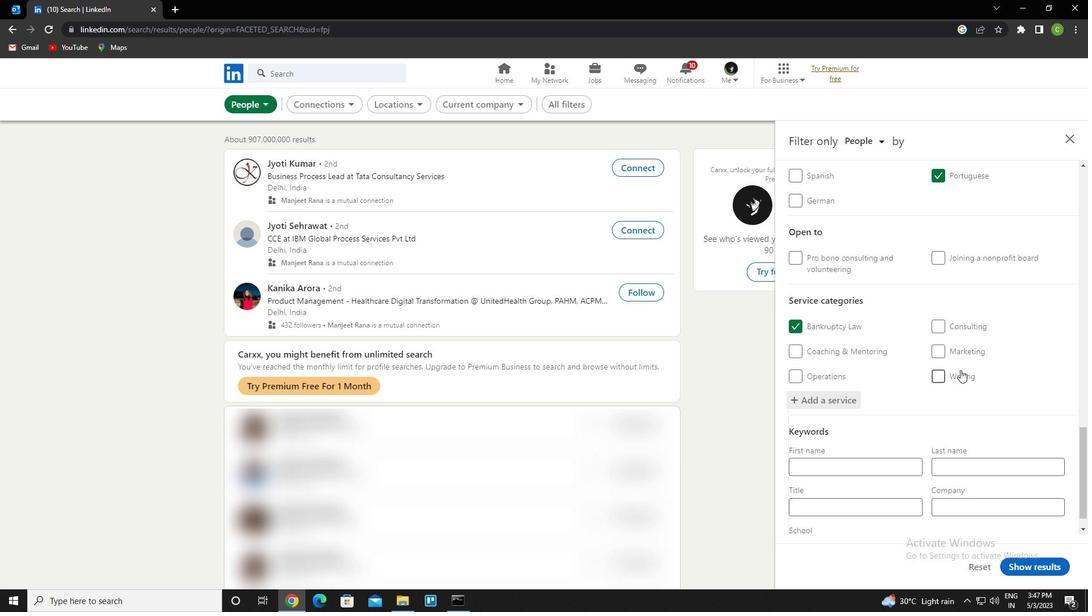 
Action: Mouse scrolled (960, 369) with delta (0, 0)
Screenshot: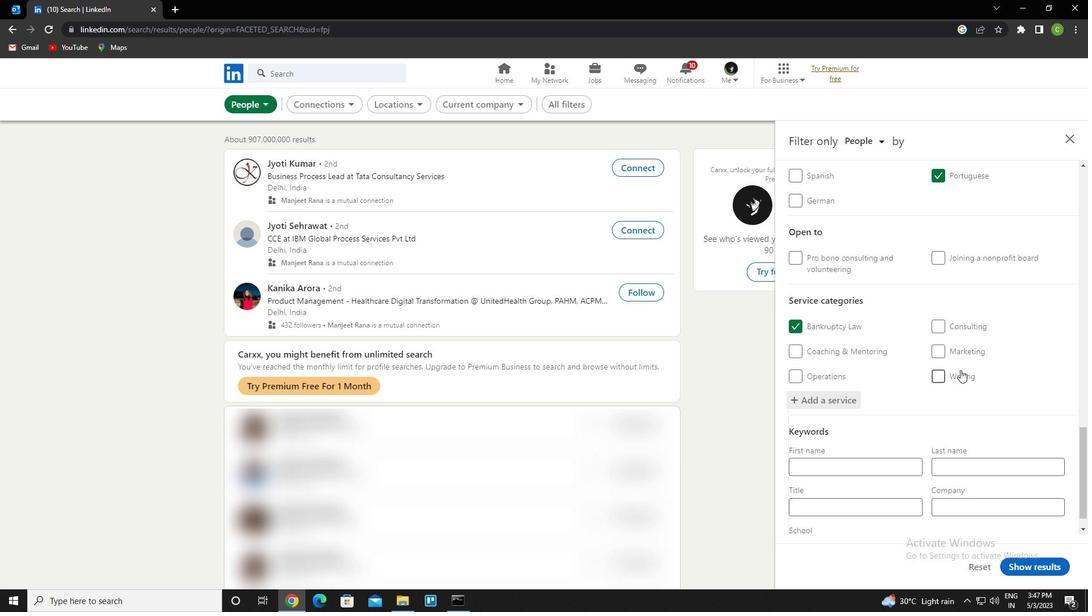 
Action: Mouse moved to (844, 487)
Screenshot: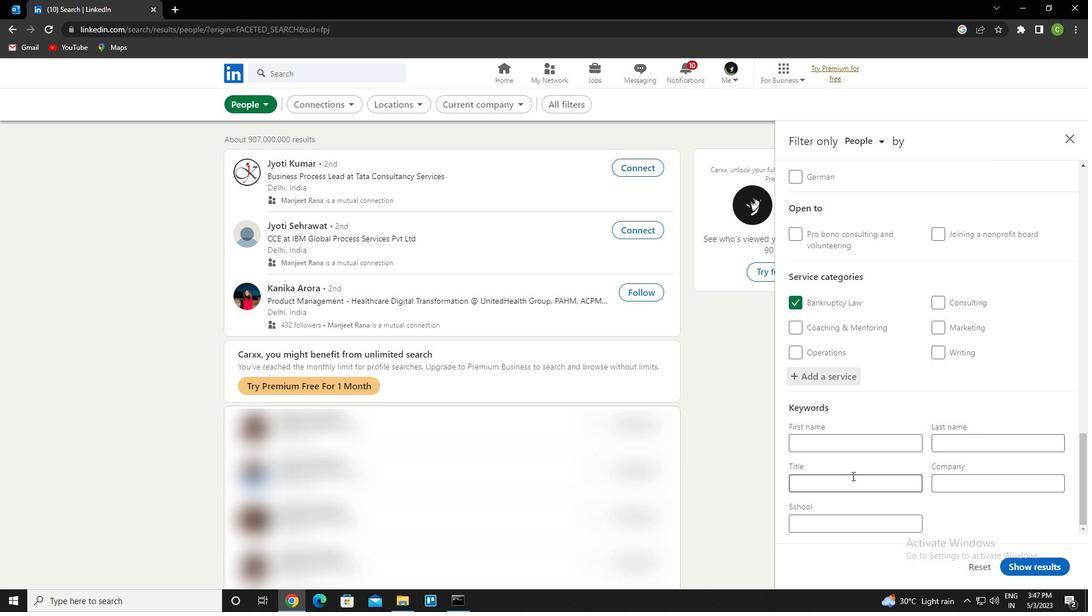 
Action: Mouse pressed left at (844, 487)
Screenshot: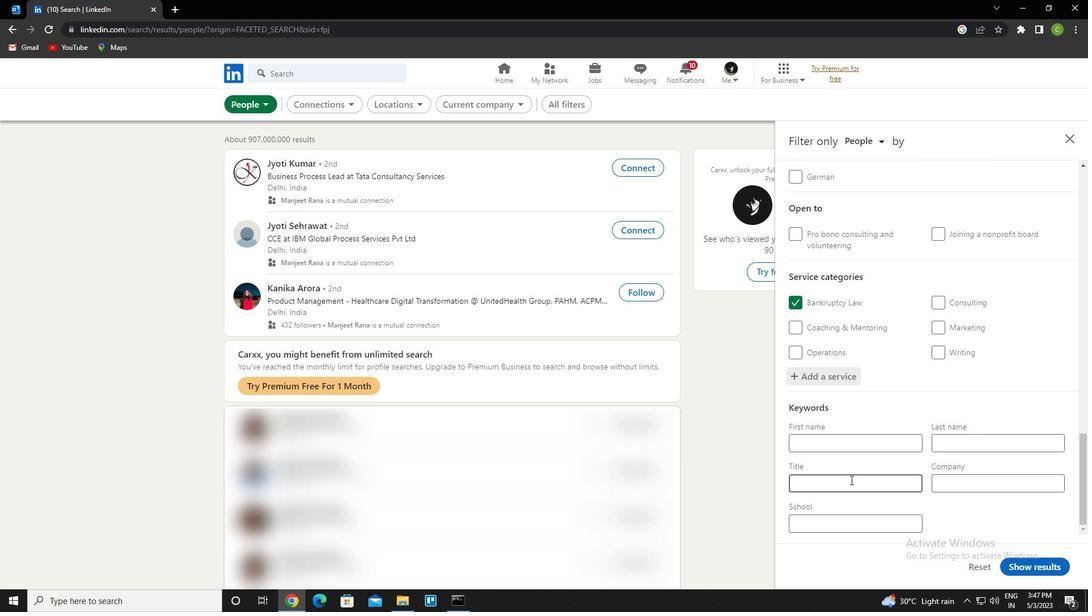 
Action: Key pressed <Key.caps_lock>c<Key.caps_lock>ontroller
Screenshot: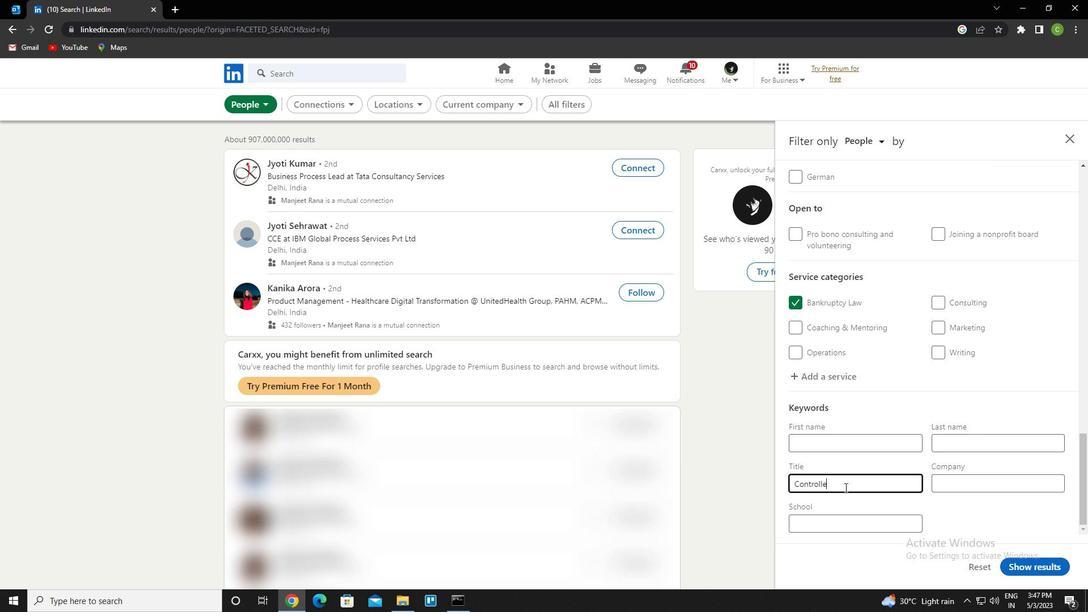 
Action: Mouse moved to (1034, 564)
Screenshot: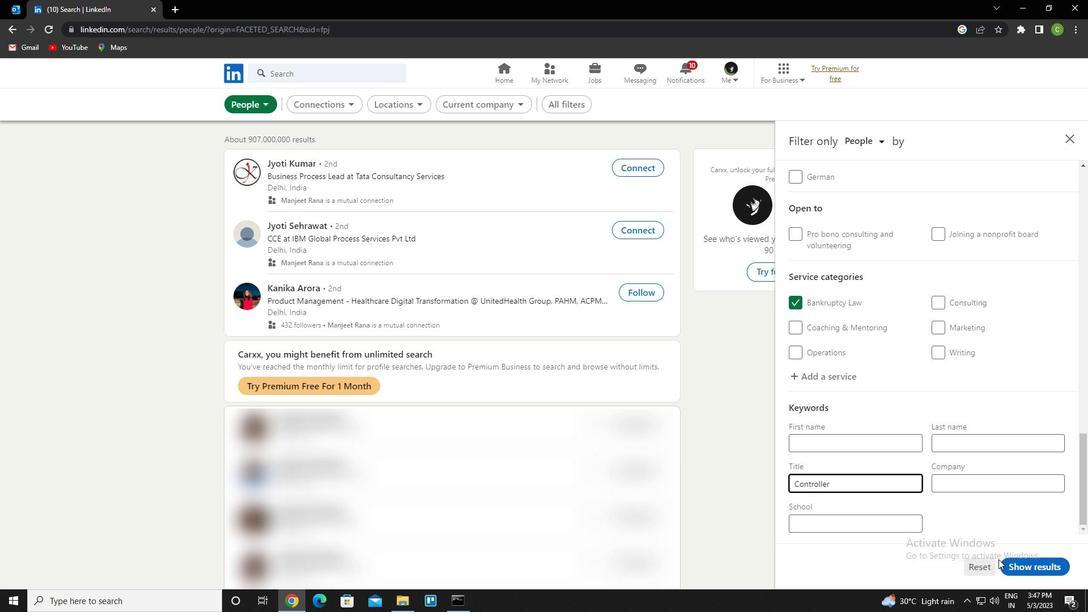 
Action: Mouse pressed left at (1034, 564)
Screenshot: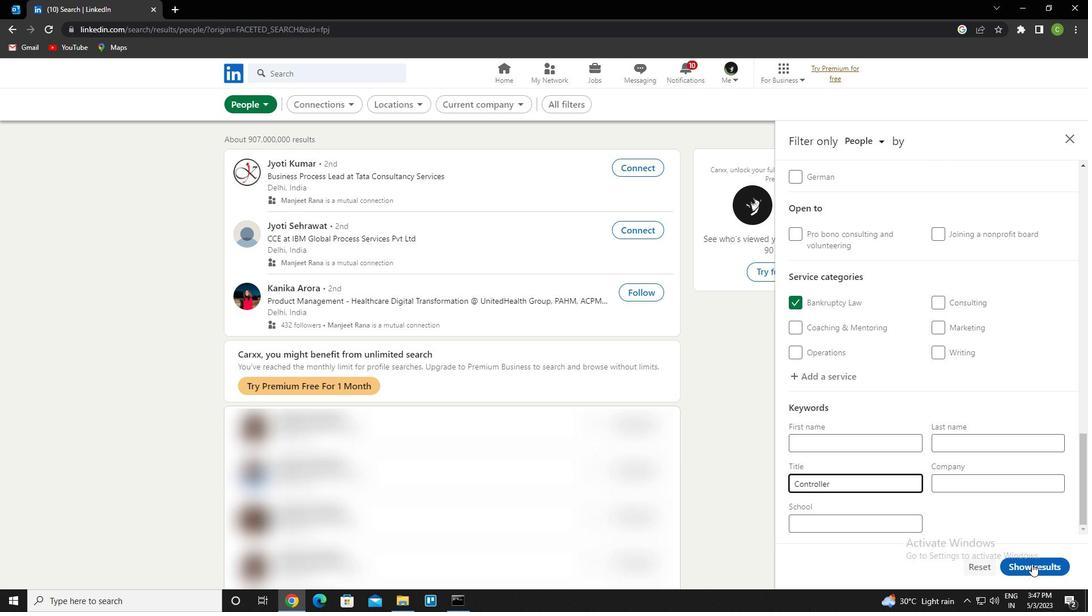 
Action: Mouse moved to (393, 522)
Screenshot: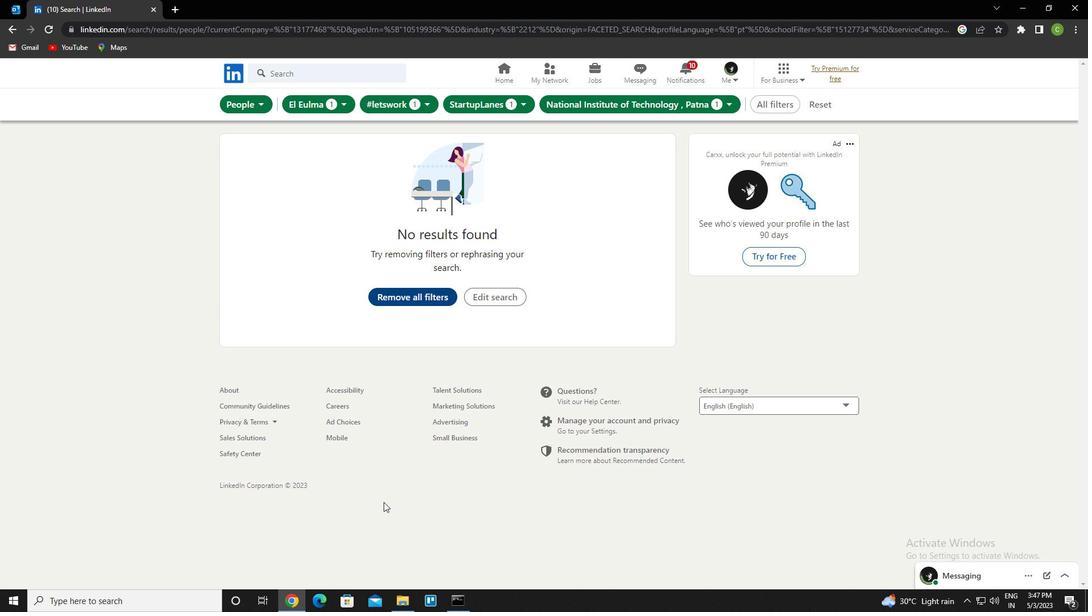 
